 Task: Select the current location as Atlanta Botanical Garden, Georgia, United States . Now zoom + , and verify the location . Show zoom slider
Action: Mouse moved to (116, 60)
Screenshot: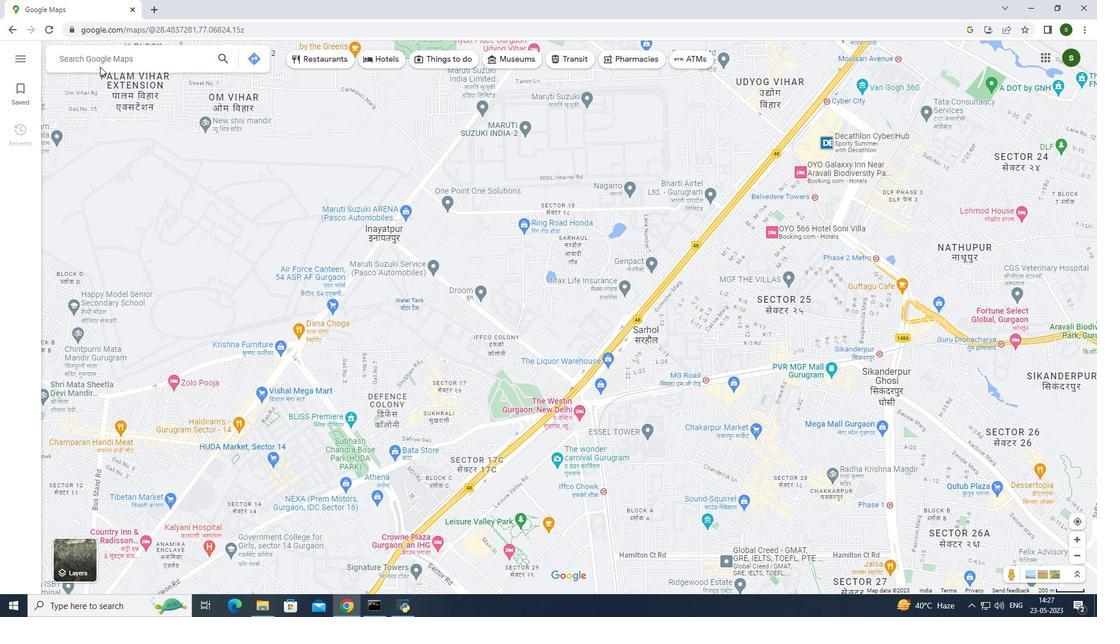 
Action: Mouse pressed left at (116, 60)
Screenshot: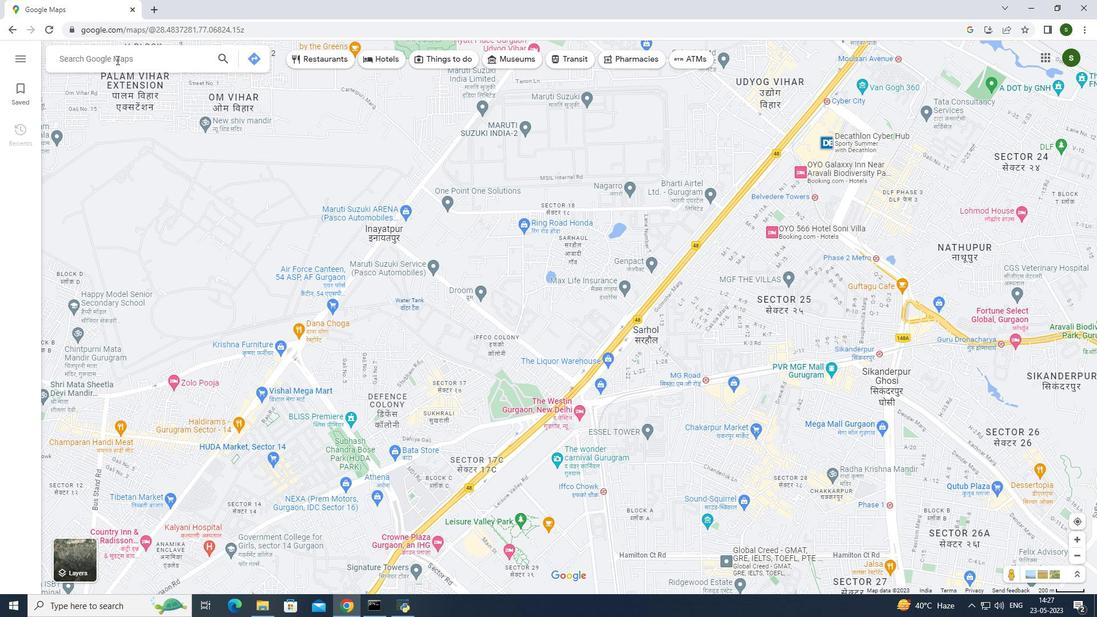 
Action: Key pressed <Key.caps_lock>A<Key.caps_lock>tlanta<Key.space><Key.caps_lock>B<Key.caps_lock>otanical<Key.space><Key.caps_lock>G<Key.caps_lock>arden<Key.space><Key.caps_lock><Key.backspace>,<Key.caps_lock>g<Key.caps_lock>EORGIA<Key.backspace><Key.backspace><Key.backspace><Key.backspace><Key.backspace><Key.backspace><Key.backspace>G<Key.caps_lock>er<Key.backspace>orgia,<Key.caps_lock>U<Key.caps_lock>nited<Key.space><Key.caps_lock>S<Key.caps_lock>tates<Key.enter>
Screenshot: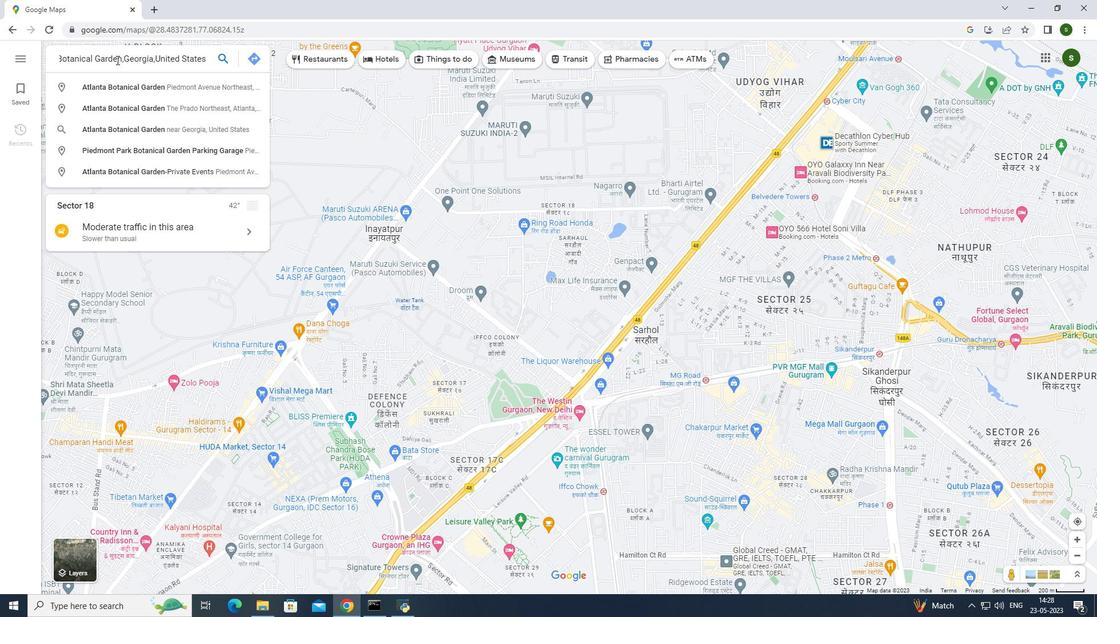 
Action: Mouse moved to (624, 401)
Screenshot: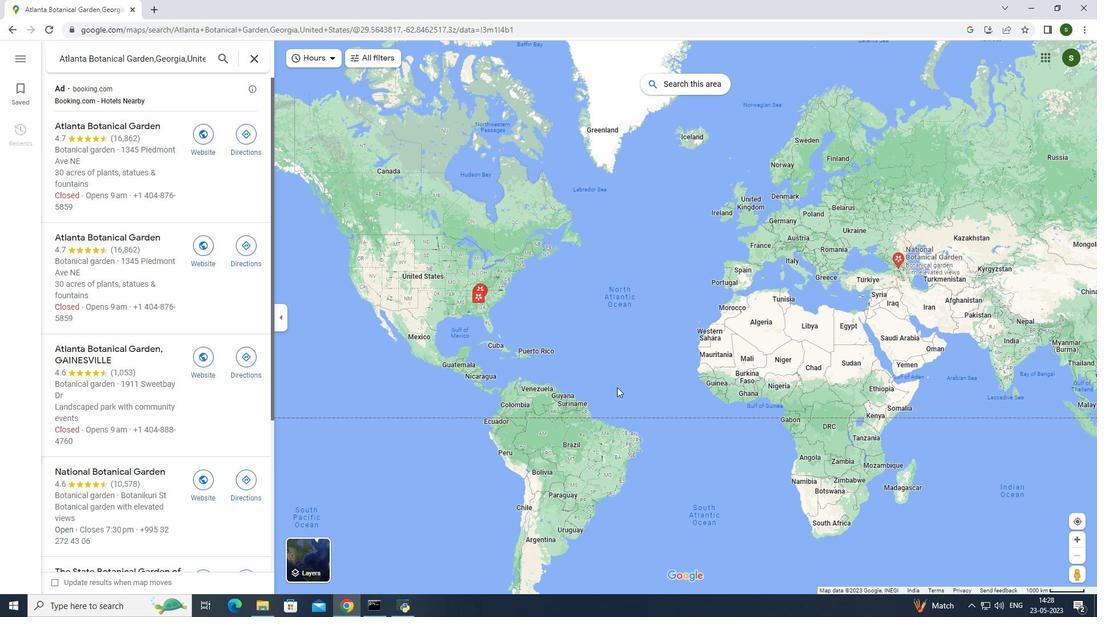 
Action: Mouse pressed left at (624, 401)
Screenshot: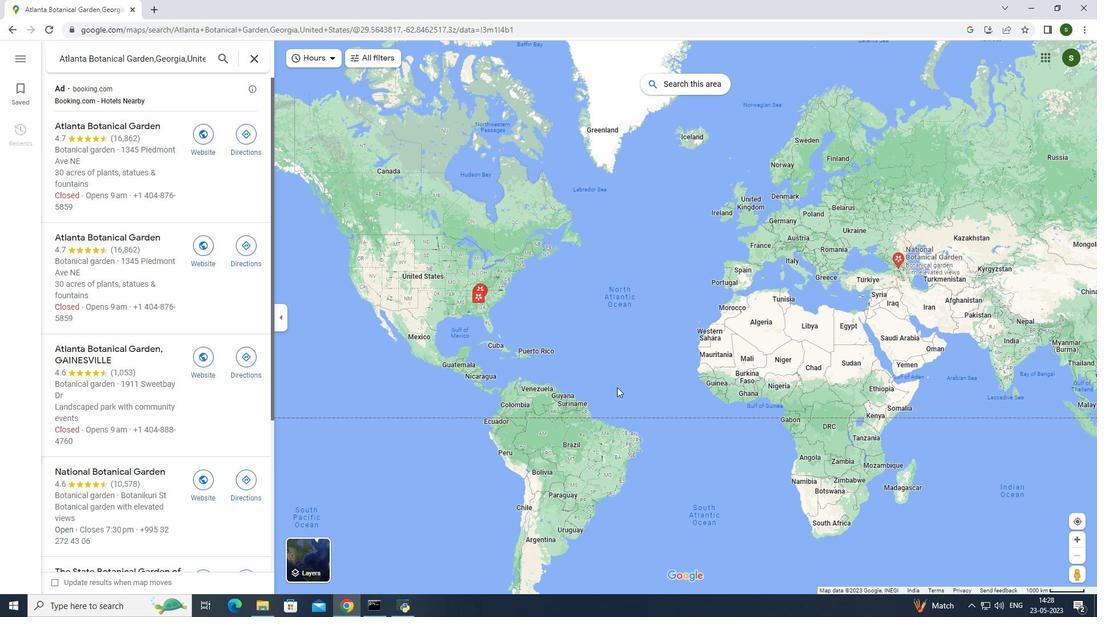 
Action: Mouse moved to (603, 297)
Screenshot: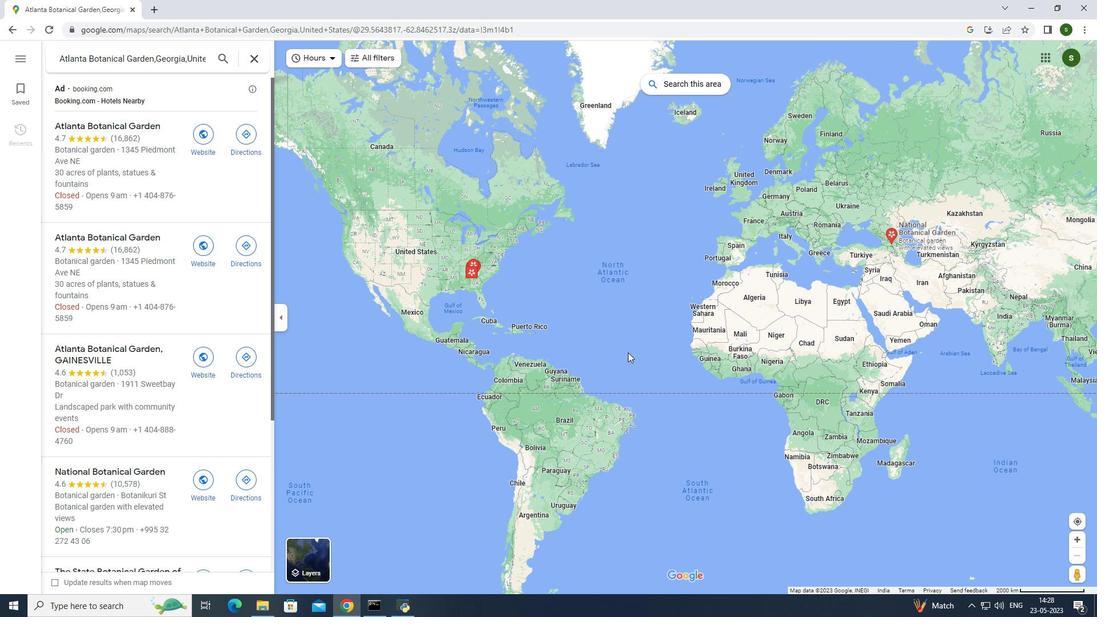
Action: Mouse scrolled (603, 298) with delta (0, 0)
Screenshot: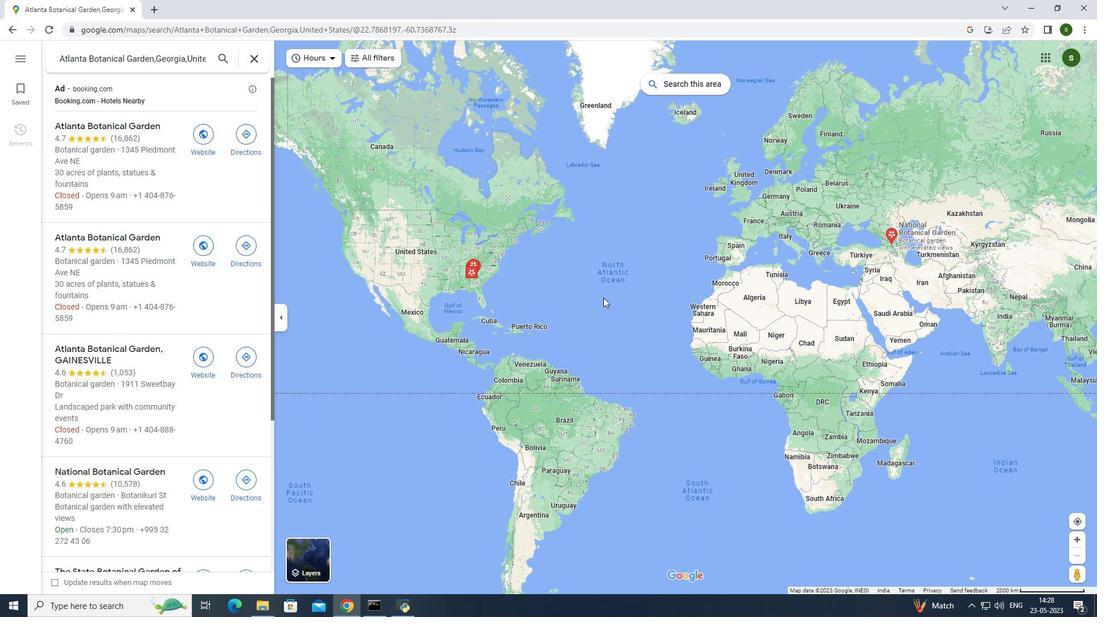 
Action: Mouse scrolled (603, 298) with delta (0, 0)
Screenshot: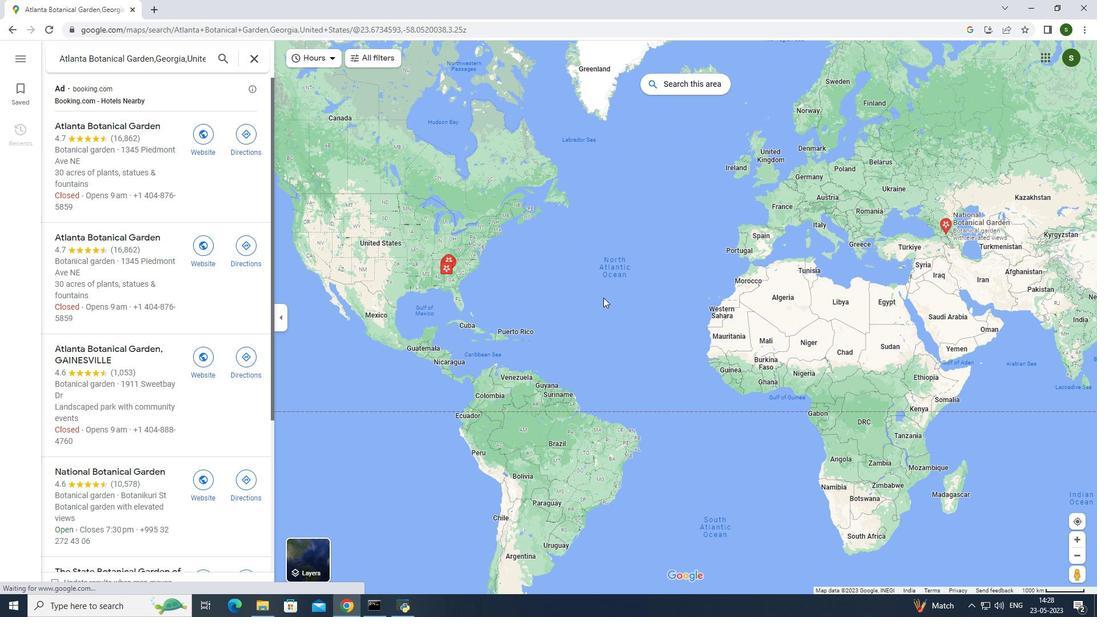 
Action: Mouse scrolled (603, 298) with delta (0, 0)
Screenshot: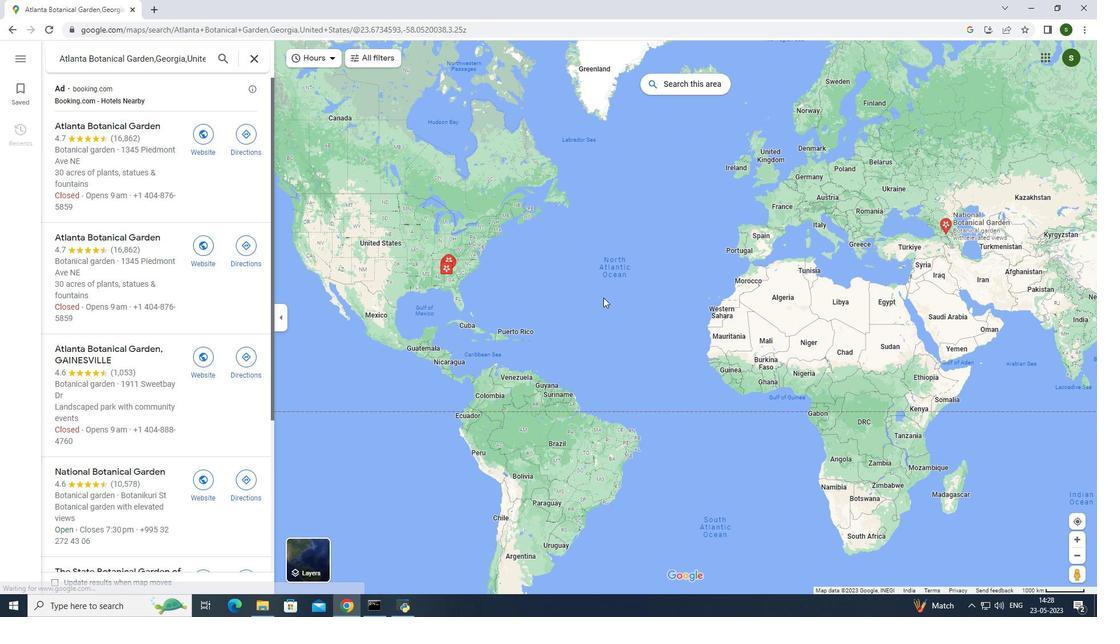 
Action: Mouse moved to (858, 287)
Screenshot: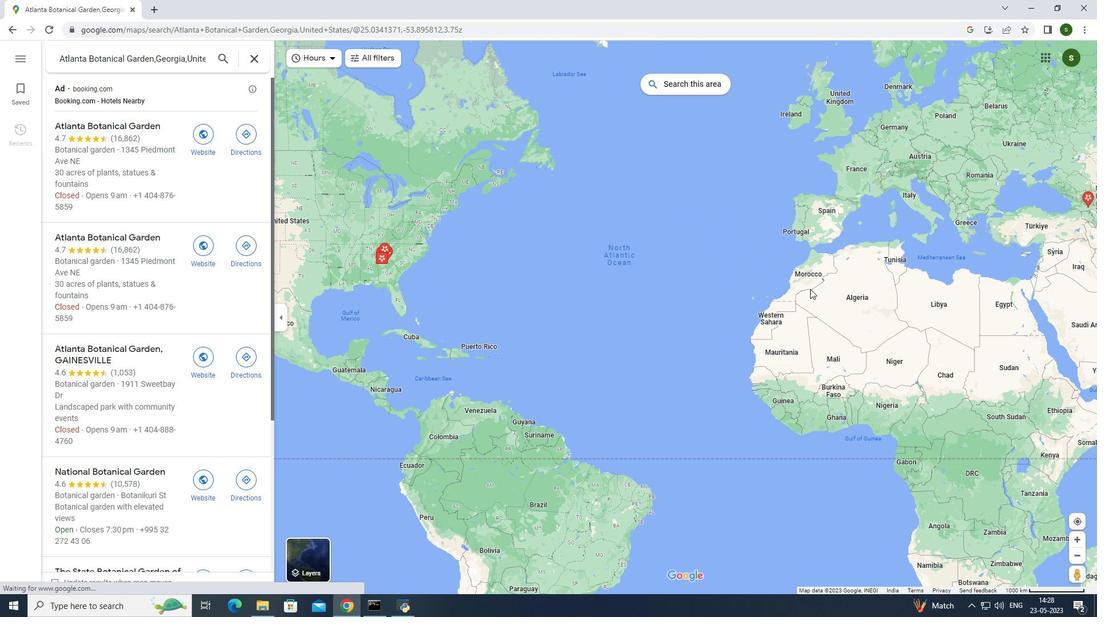 
Action: Mouse pressed left at (858, 287)
Screenshot: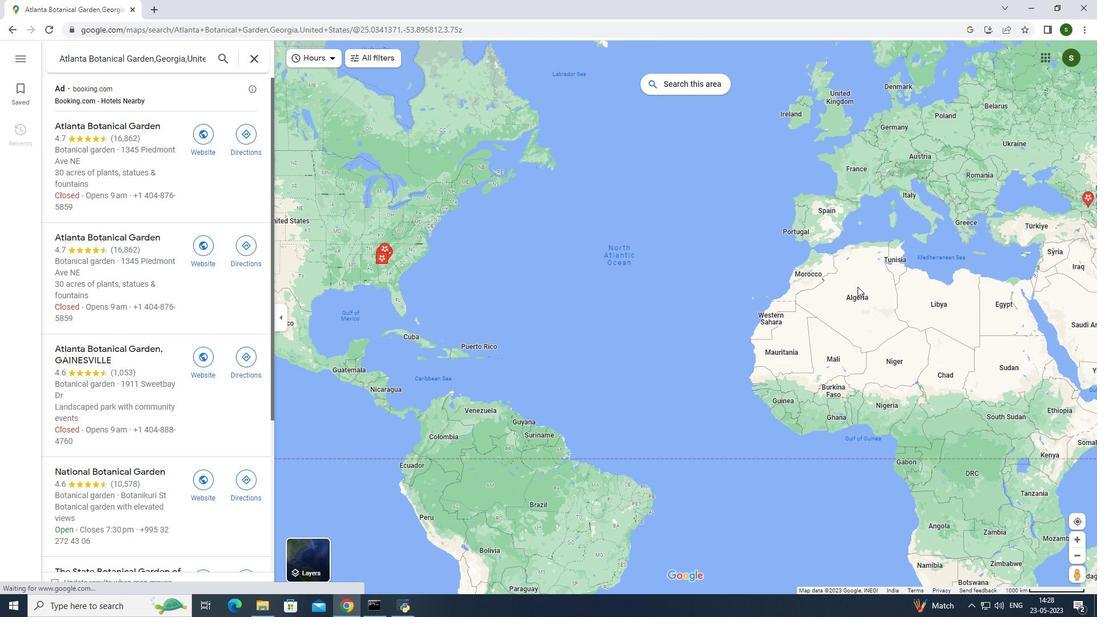 
Action: Mouse moved to (444, 302)
Screenshot: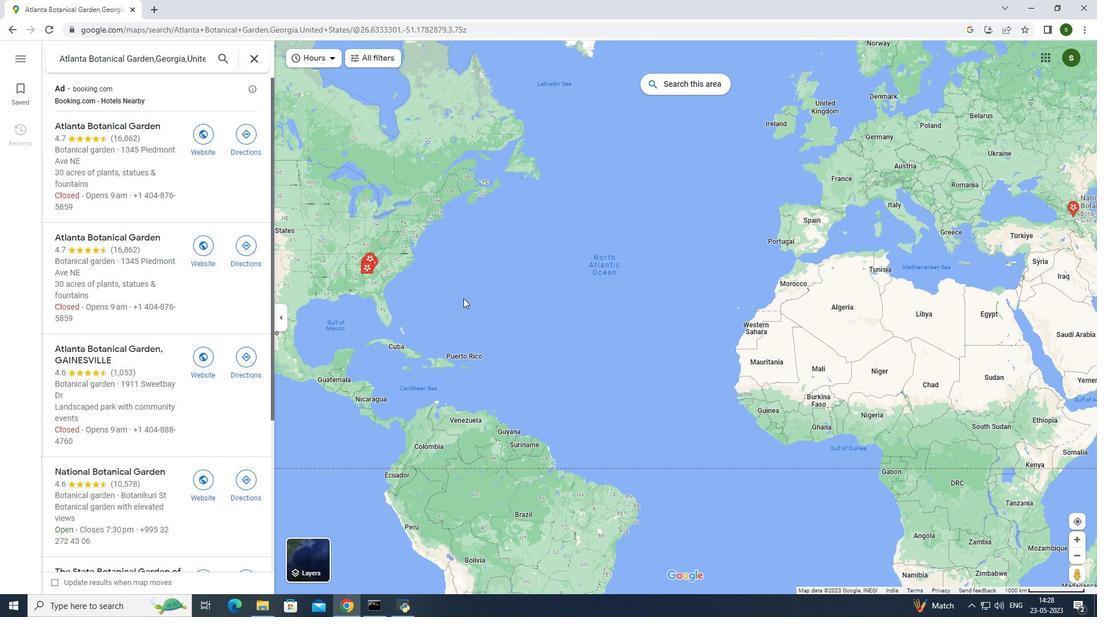
Action: Mouse pressed left at (444, 302)
Screenshot: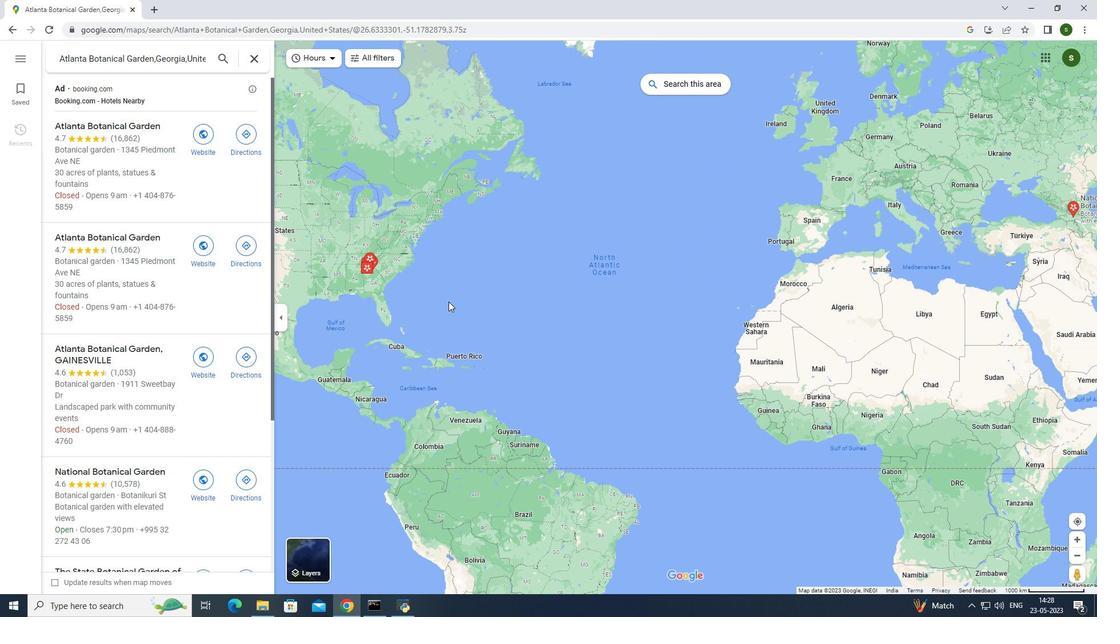 
Action: Mouse moved to (444, 303)
Screenshot: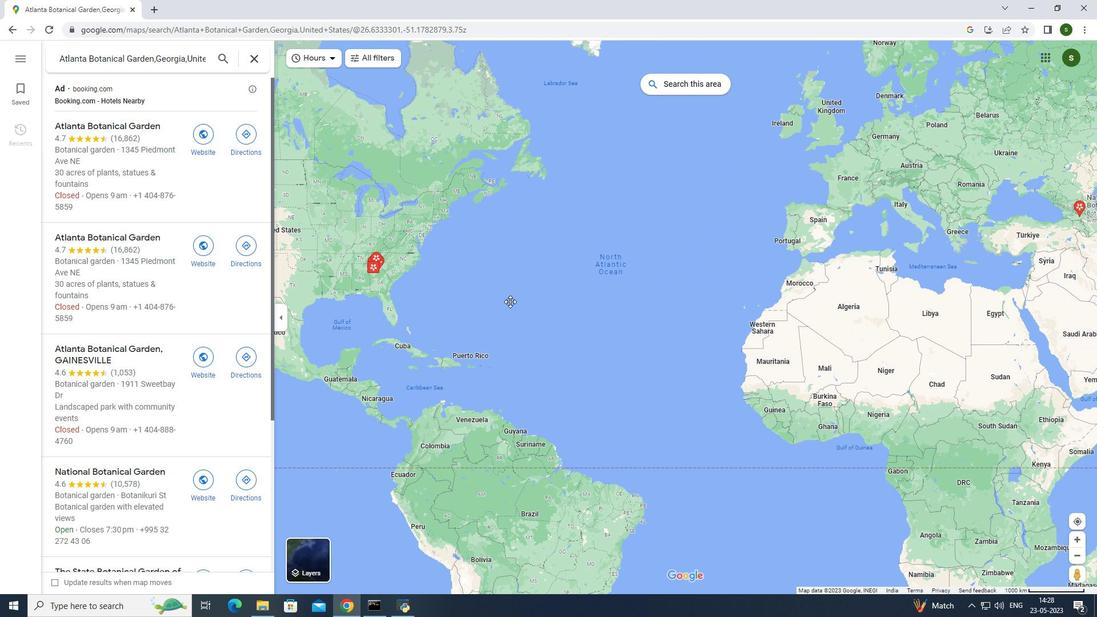 
Action: Mouse scrolled (444, 304) with delta (0, 0)
Screenshot: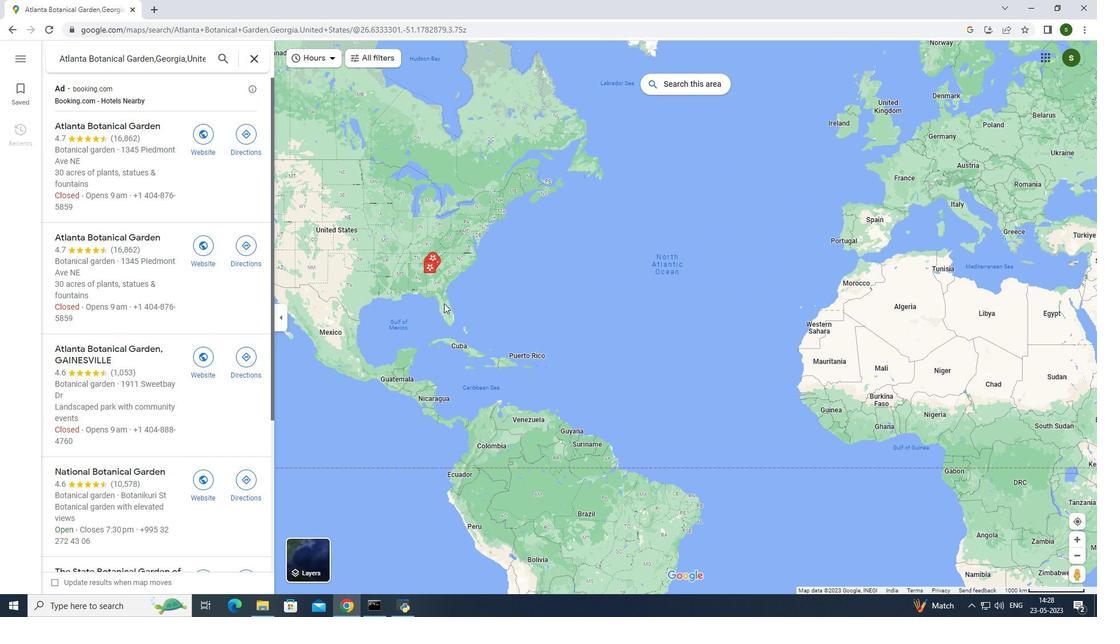 
Action: Mouse scrolled (444, 304) with delta (0, 0)
Screenshot: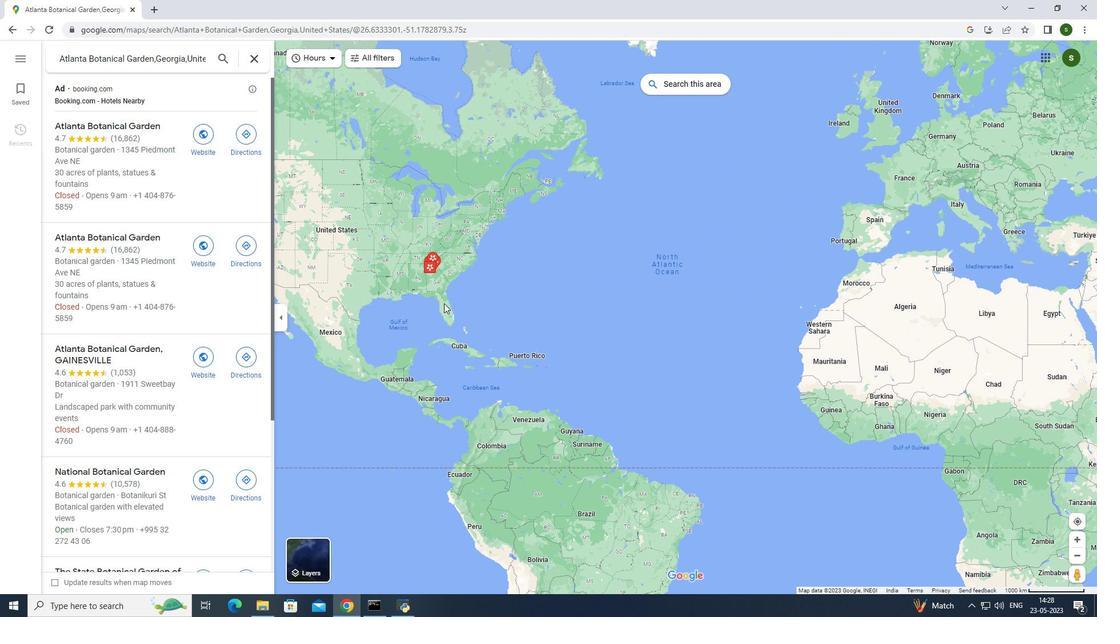 
Action: Mouse scrolled (444, 304) with delta (0, 0)
Screenshot: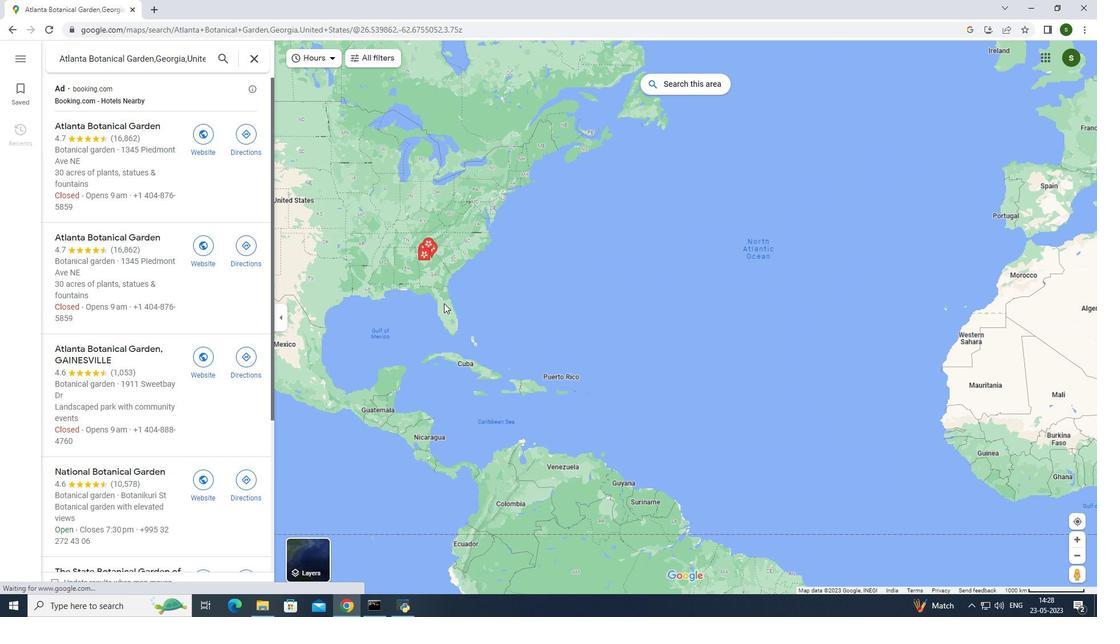 
Action: Mouse scrolled (444, 304) with delta (0, 0)
Screenshot: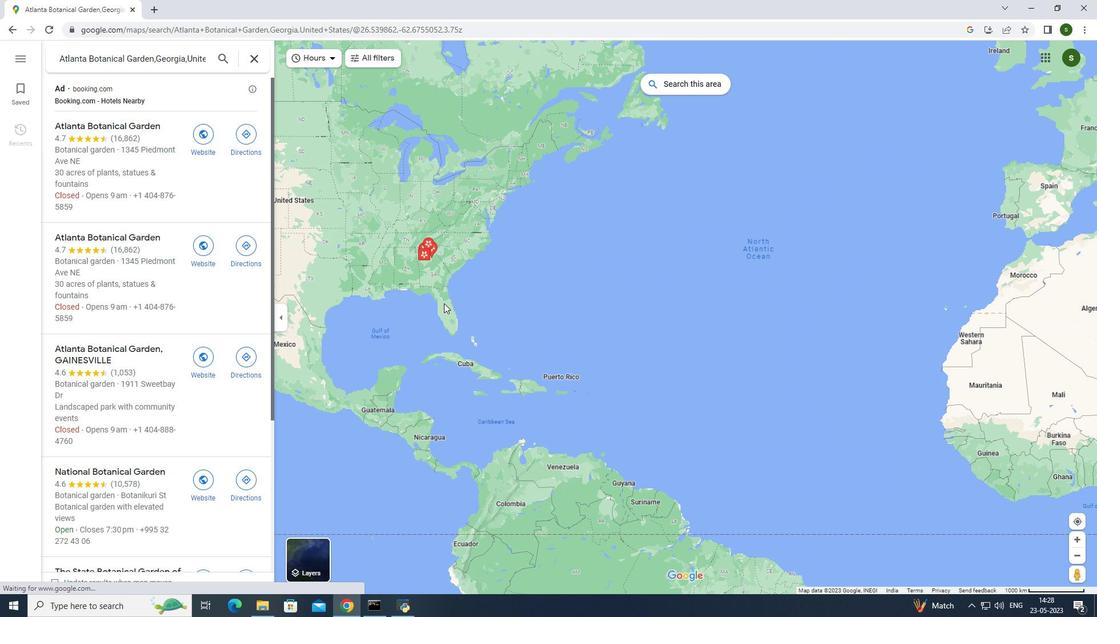 
Action: Mouse scrolled (444, 304) with delta (0, 0)
Screenshot: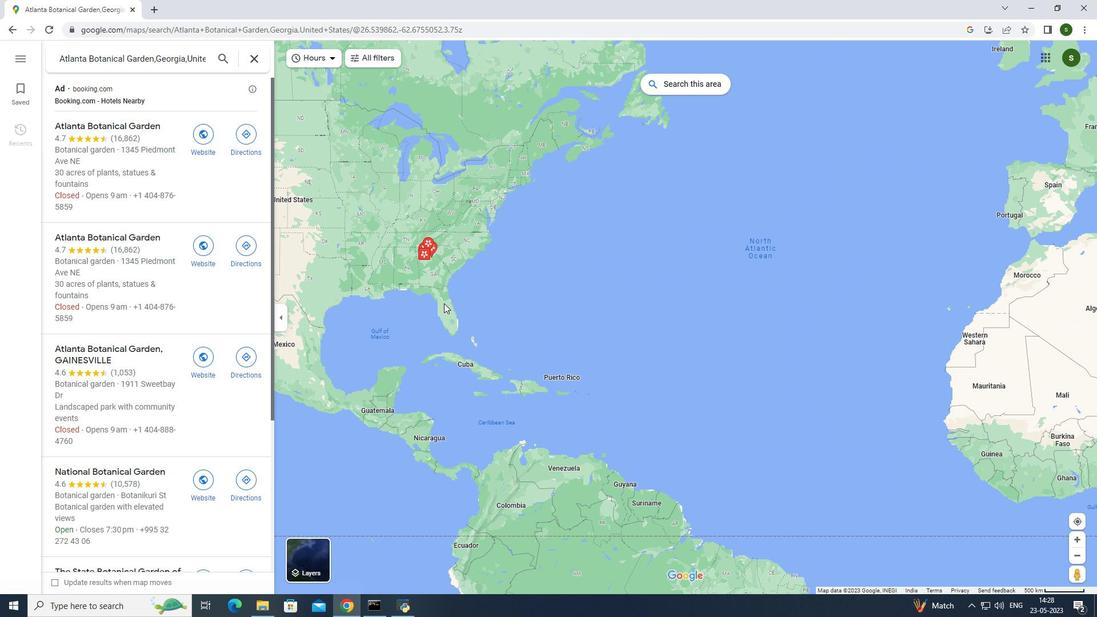 
Action: Mouse scrolled (444, 304) with delta (0, 0)
Screenshot: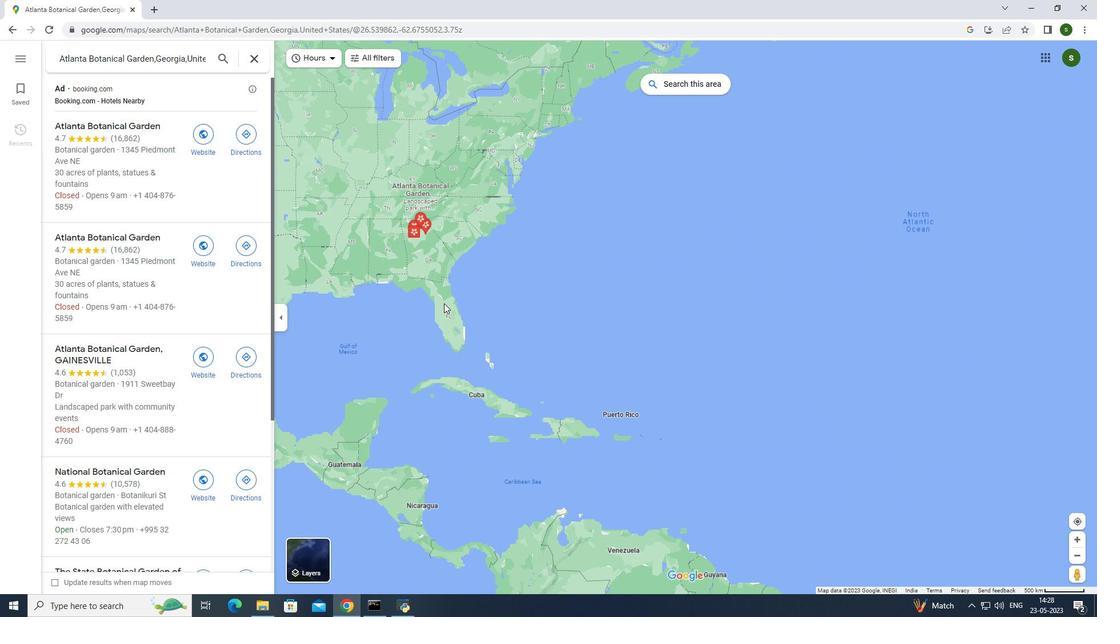 
Action: Mouse scrolled (444, 304) with delta (0, 0)
Screenshot: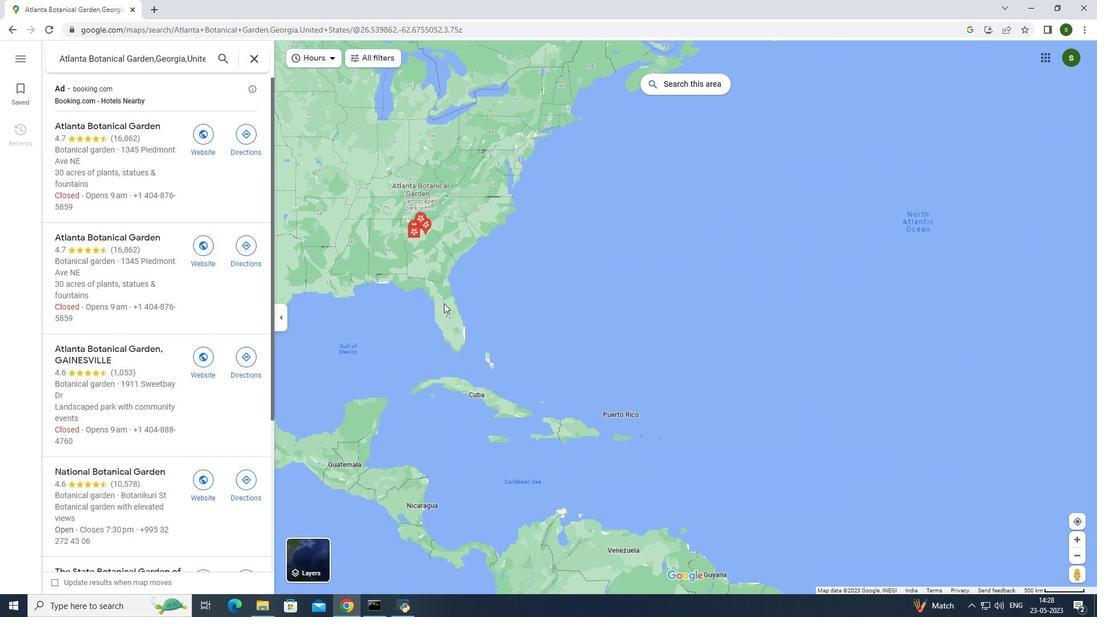
Action: Mouse scrolled (444, 304) with delta (0, 0)
Screenshot: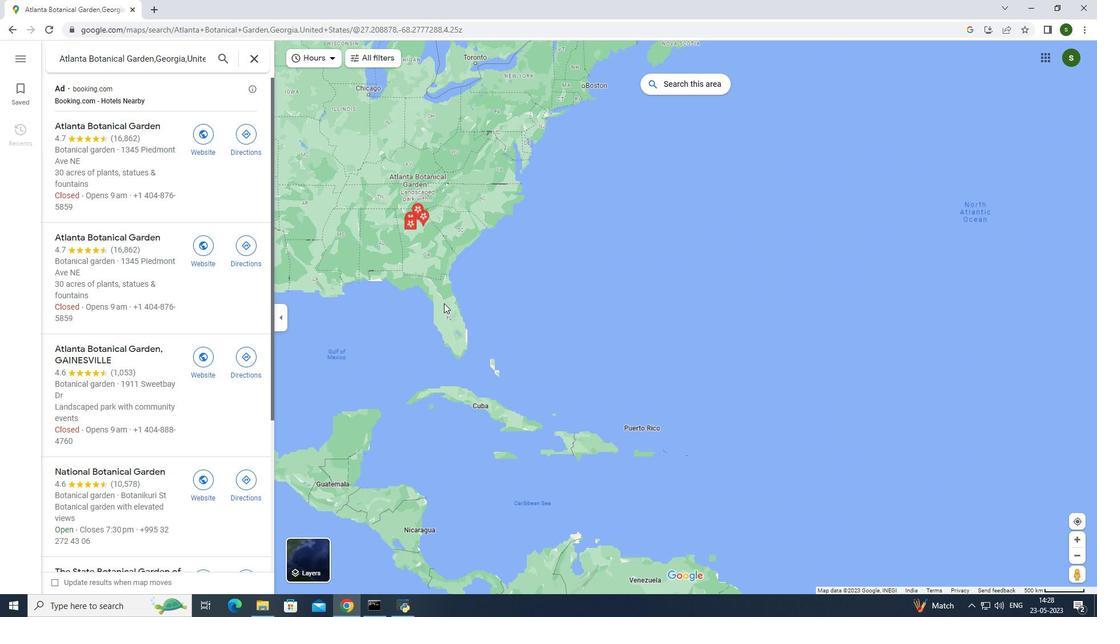 
Action: Mouse moved to (367, 198)
Screenshot: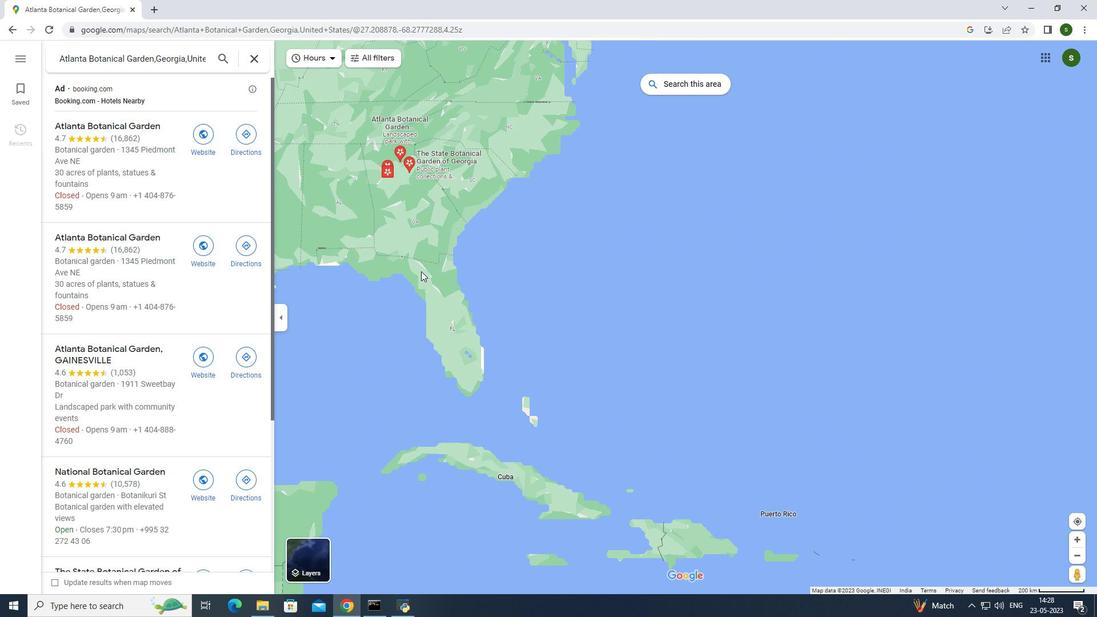
Action: Mouse pressed left at (367, 198)
Screenshot: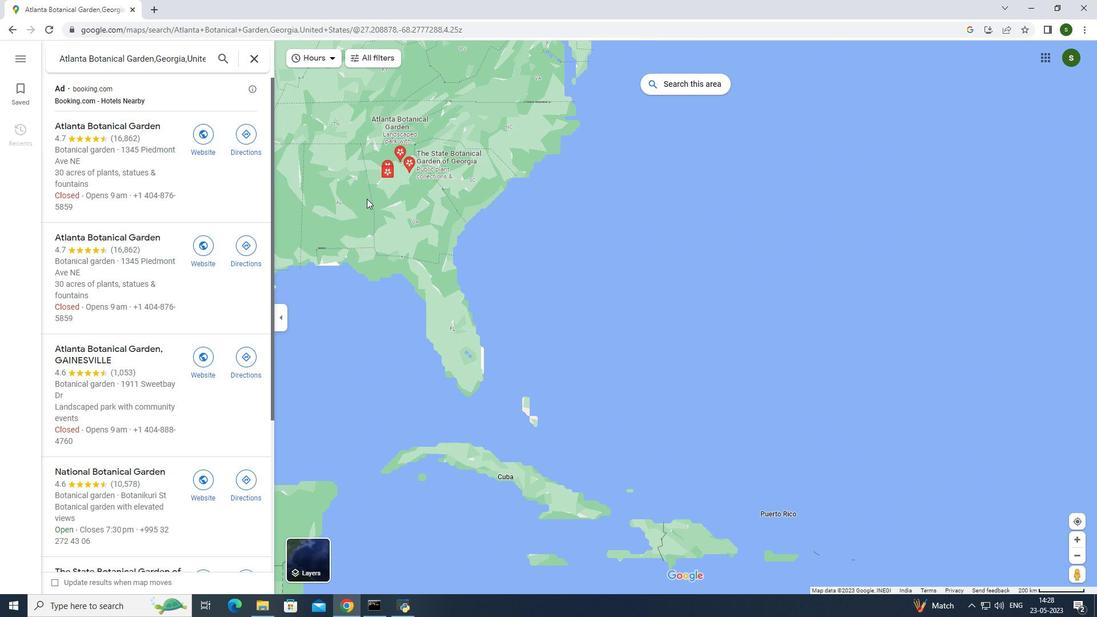 
Action: Mouse moved to (480, 282)
Screenshot: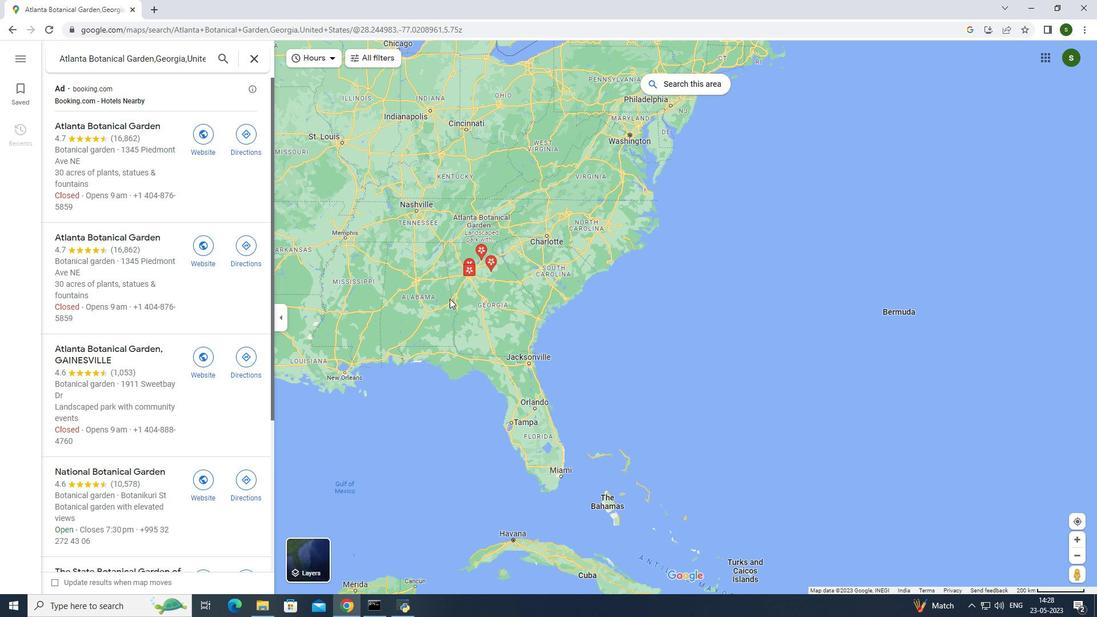 
Action: Mouse scrolled (480, 283) with delta (0, 0)
Screenshot: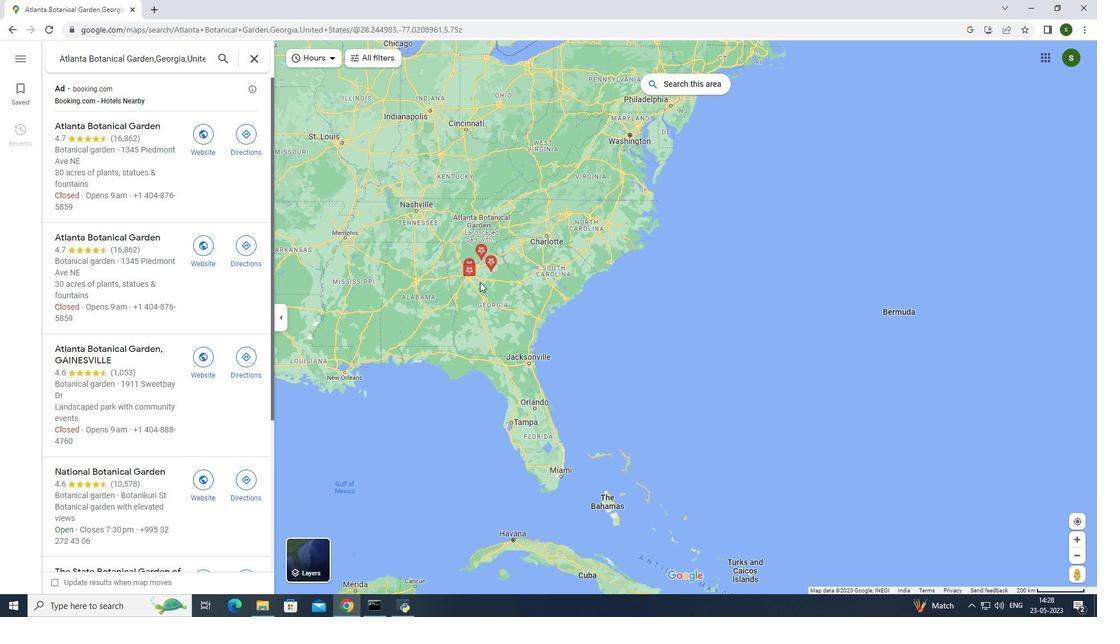 
Action: Mouse scrolled (480, 283) with delta (0, 0)
Screenshot: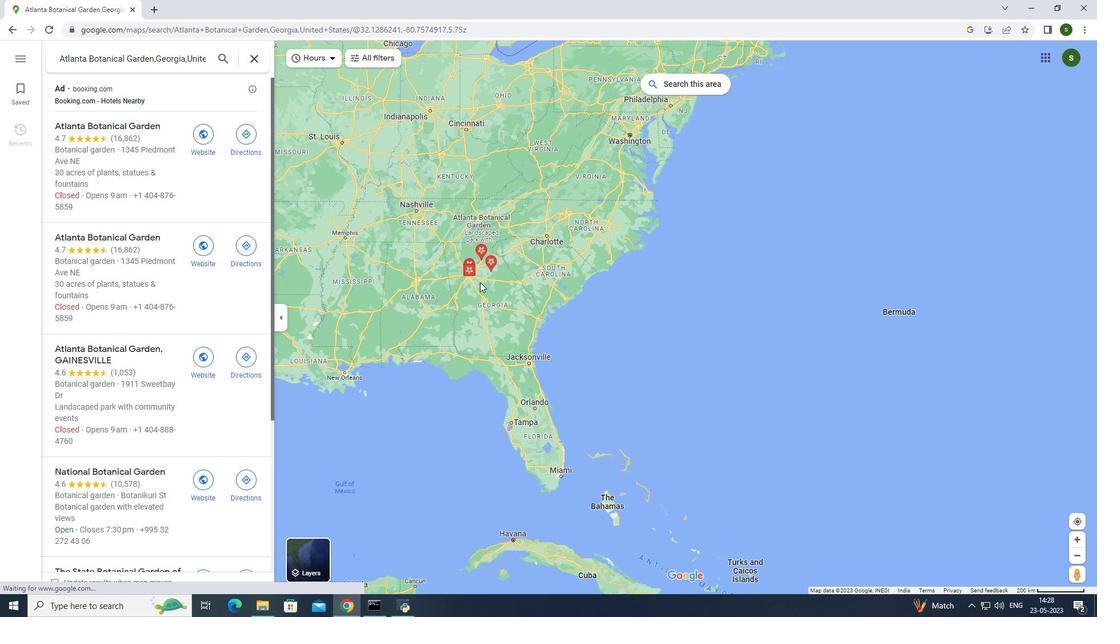 
Action: Mouse scrolled (480, 283) with delta (0, 0)
Screenshot: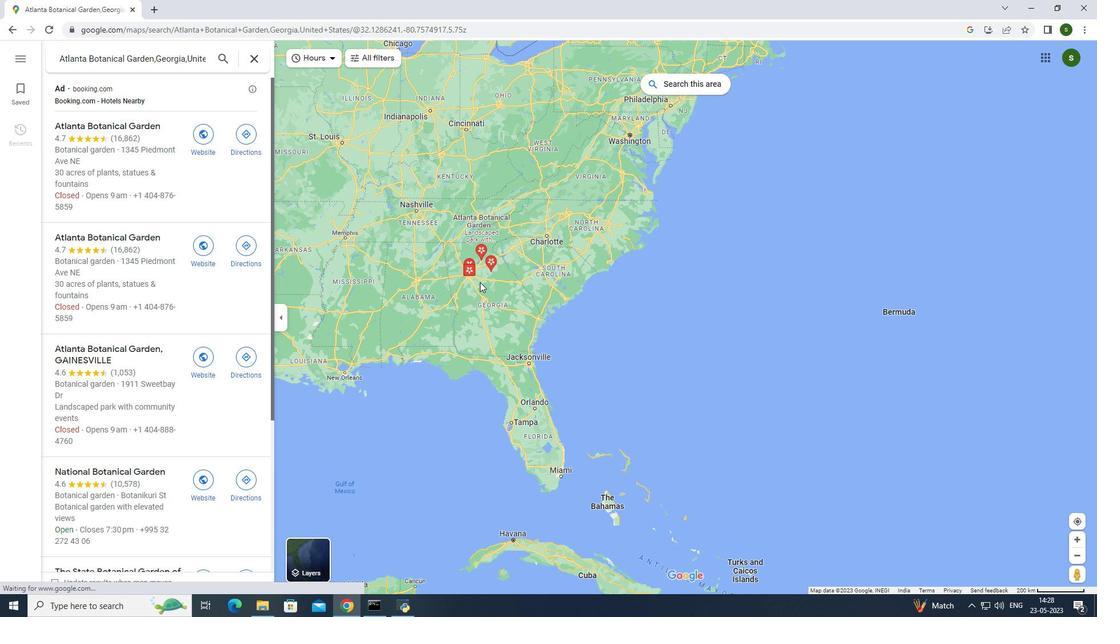 
Action: Mouse scrolled (480, 283) with delta (0, 0)
Screenshot: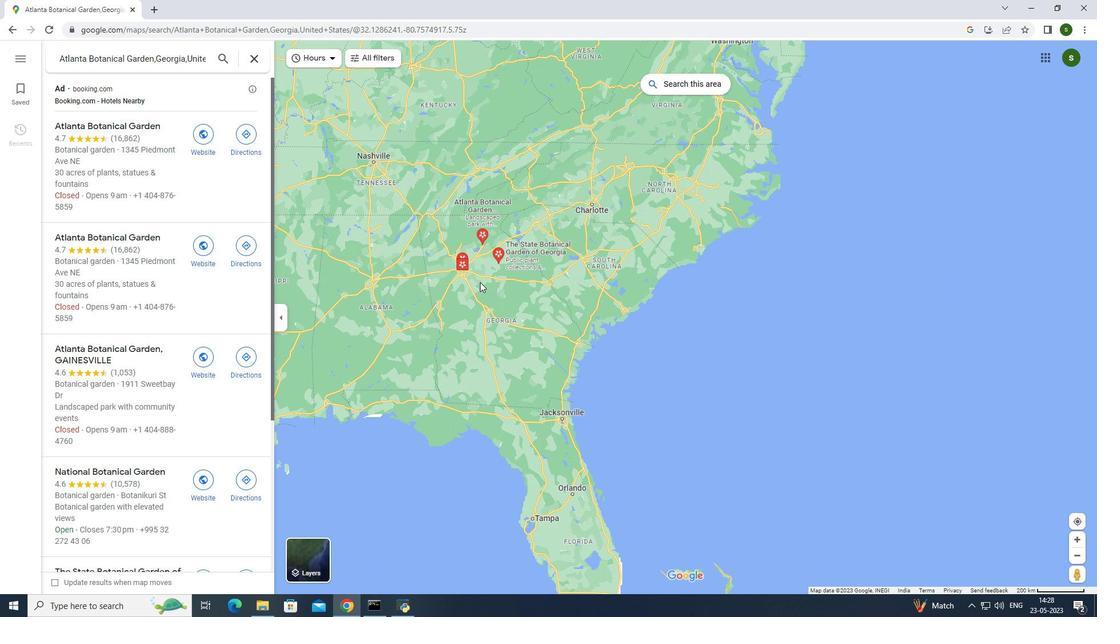 
Action: Mouse scrolled (480, 283) with delta (0, 0)
Screenshot: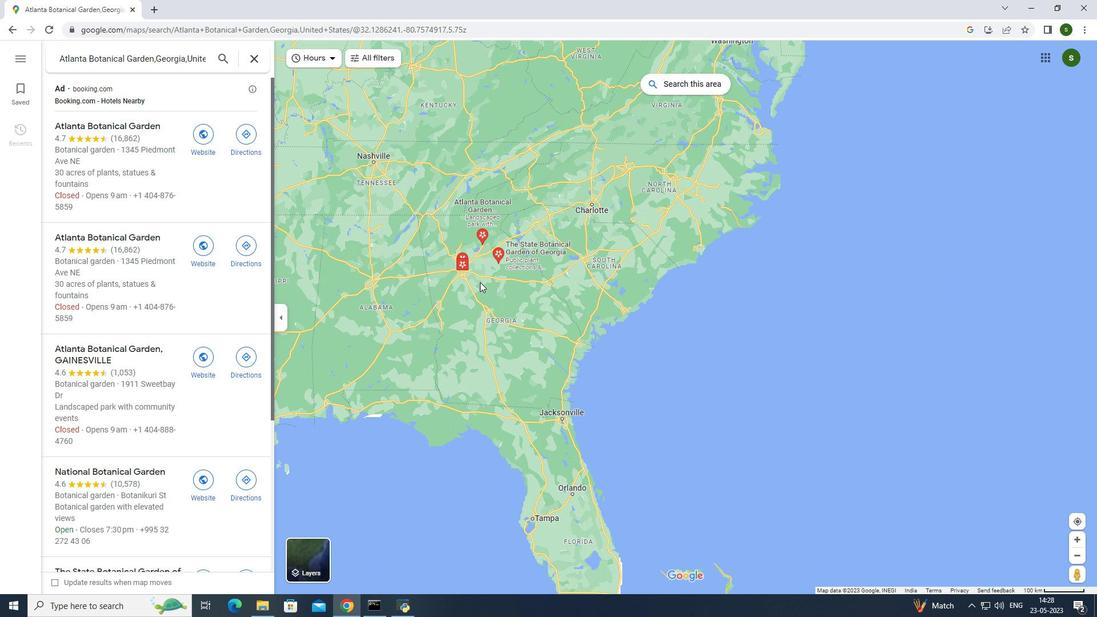 
Action: Mouse moved to (448, 235)
Screenshot: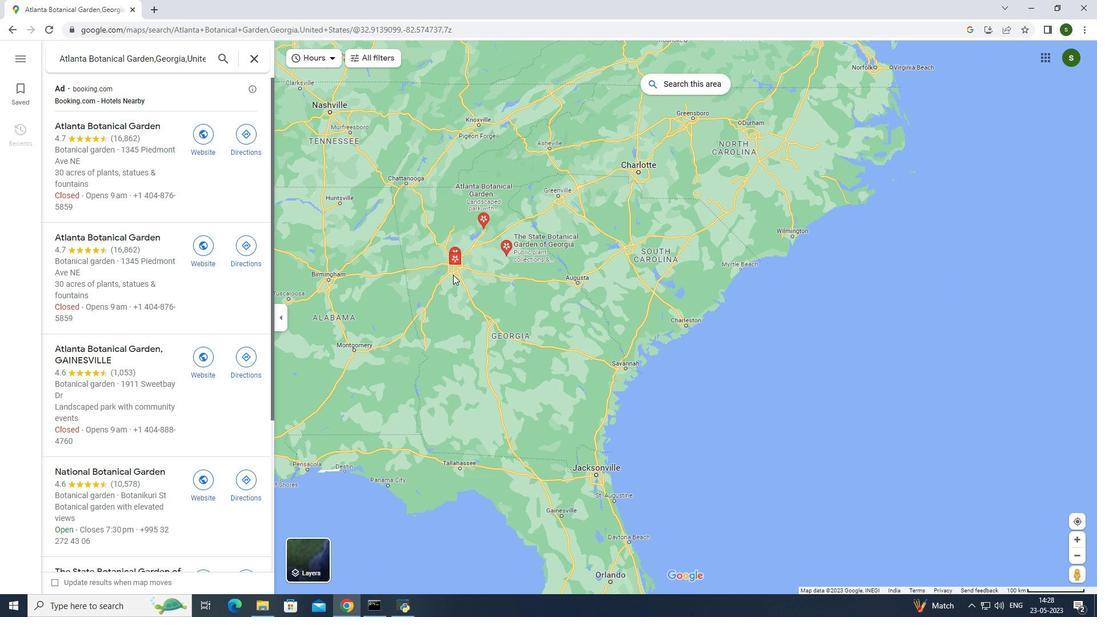 
Action: Mouse scrolled (448, 235) with delta (0, 0)
Screenshot: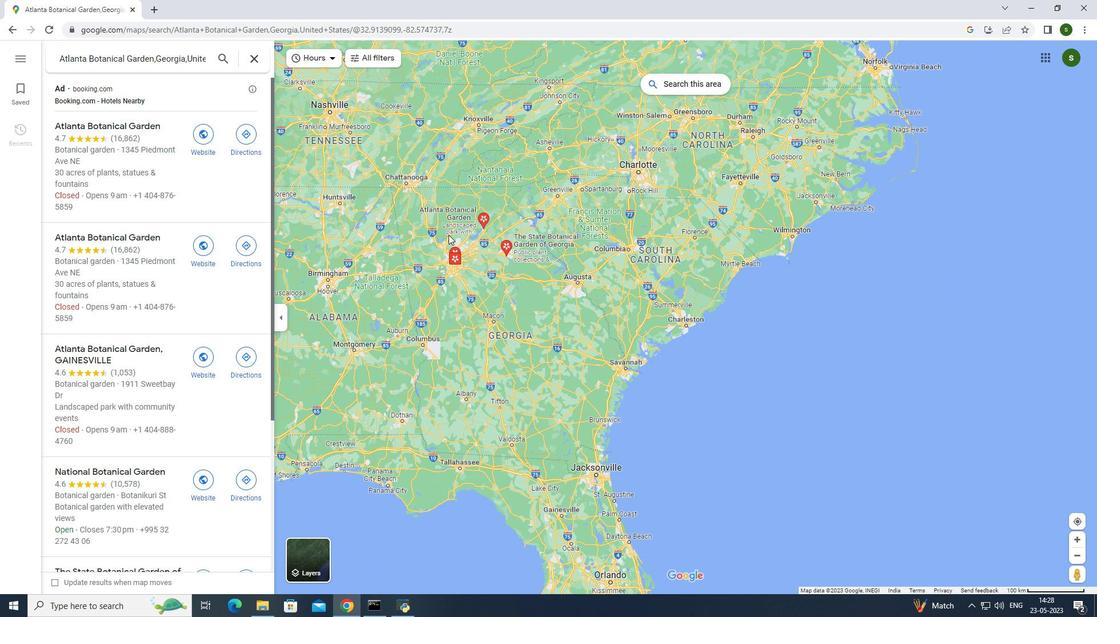 
Action: Mouse scrolled (448, 235) with delta (0, 0)
Screenshot: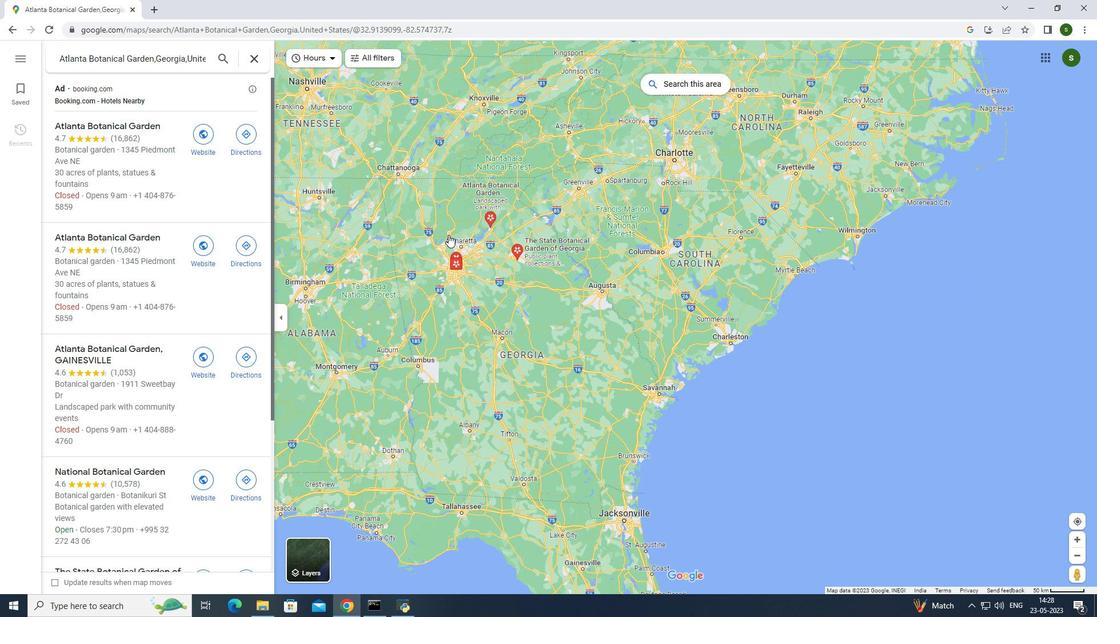 
Action: Mouse scrolled (448, 235) with delta (0, 0)
Screenshot: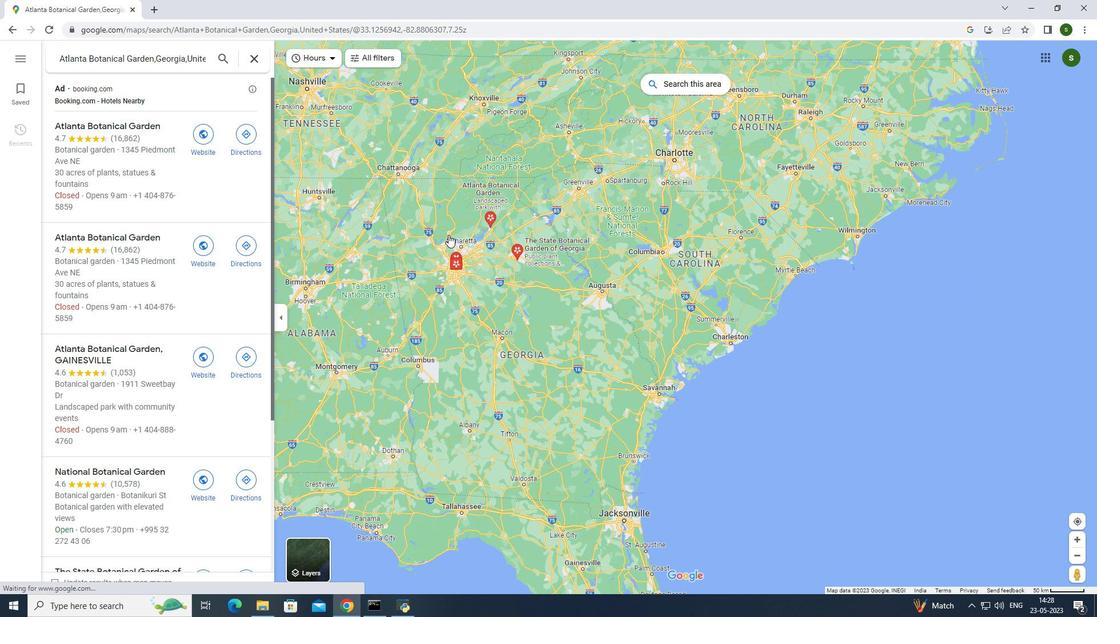 
Action: Mouse moved to (559, 281)
Screenshot: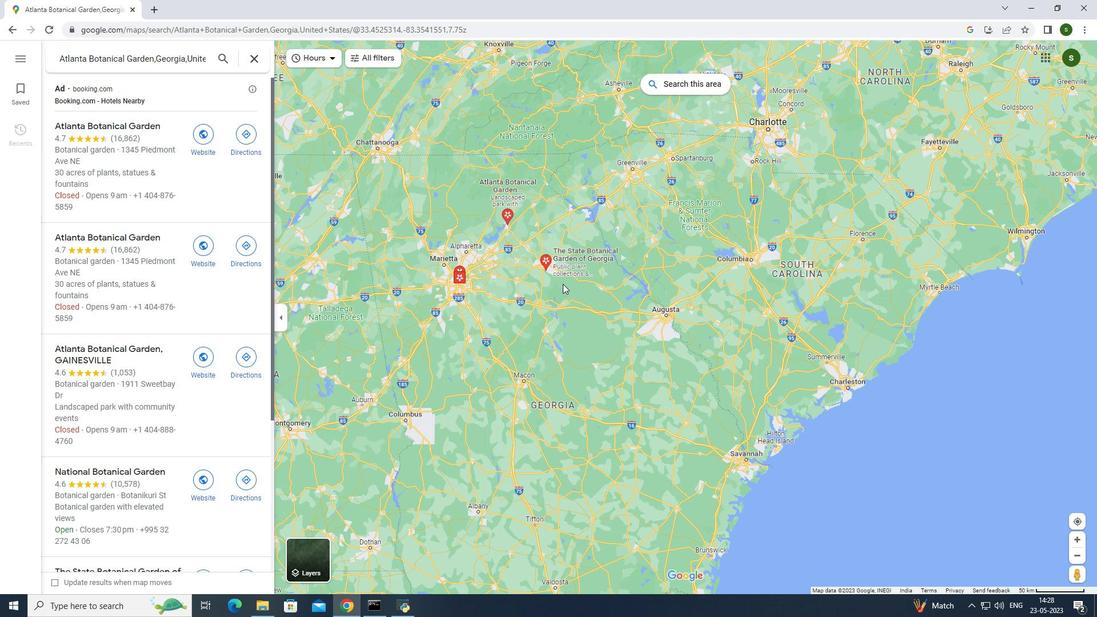 
Action: Mouse scrolled (559, 282) with delta (0, 0)
Screenshot: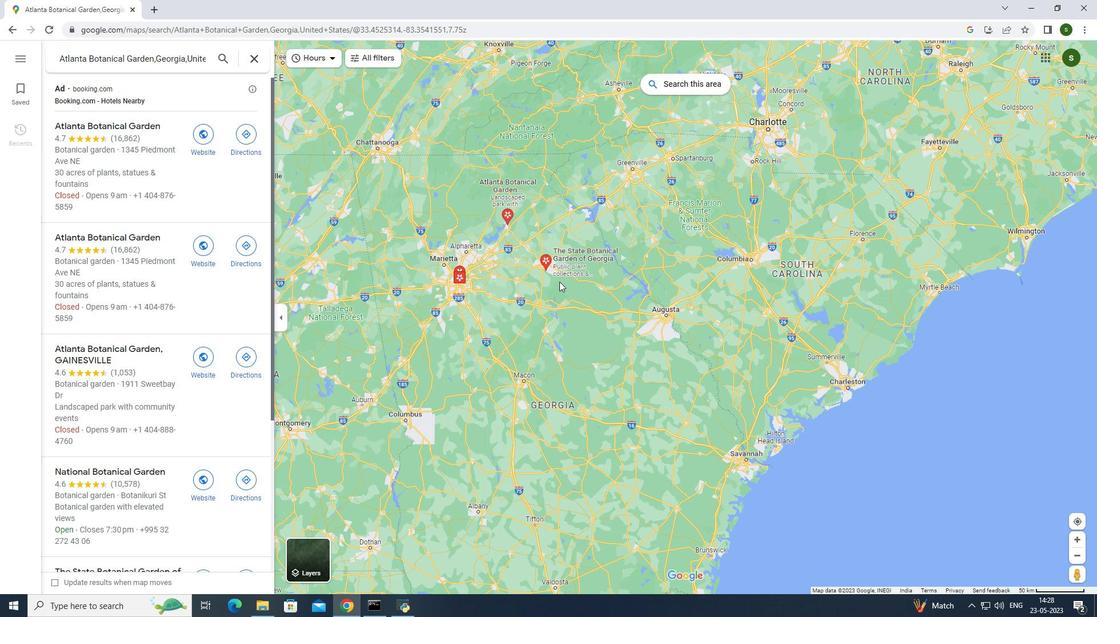 
Action: Mouse moved to (547, 283)
Screenshot: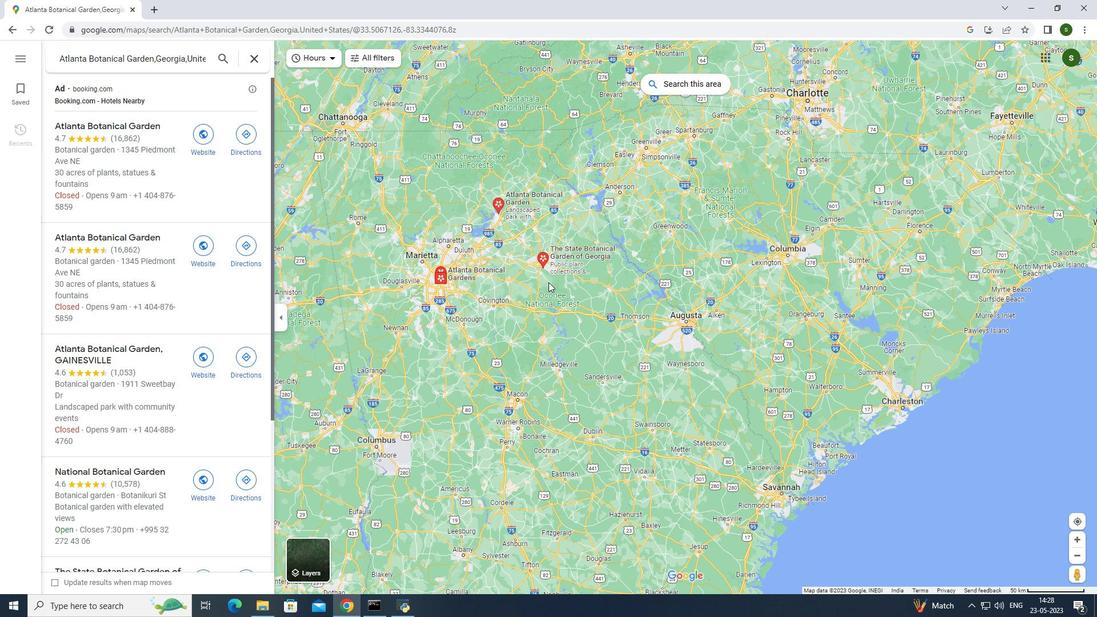 
Action: Mouse scrolled (547, 283) with delta (0, 0)
Screenshot: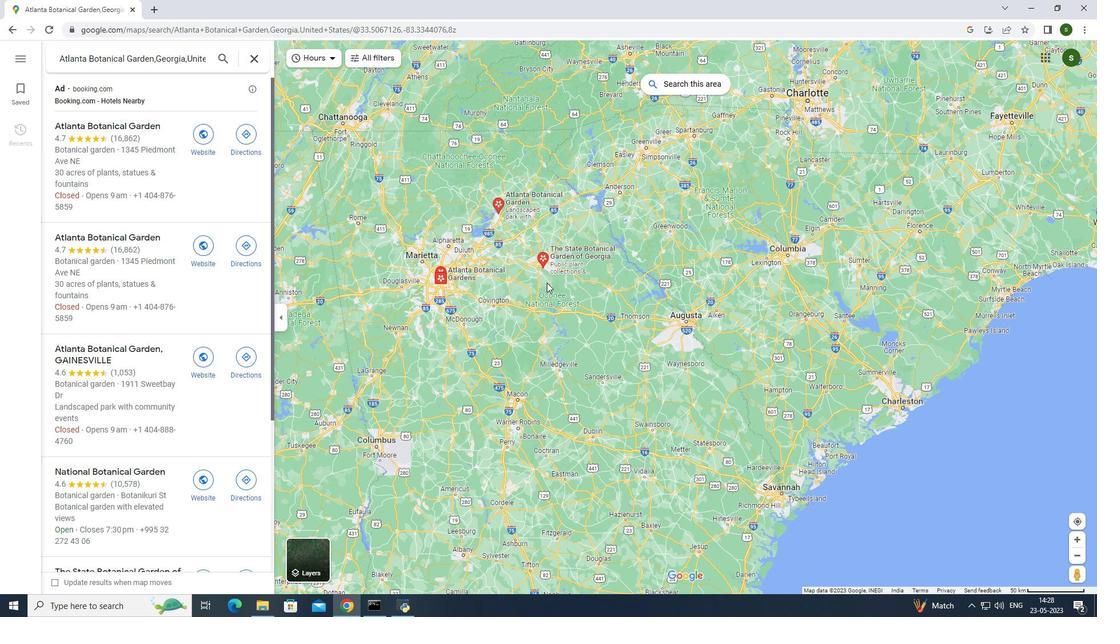 
Action: Mouse moved to (561, 288)
Screenshot: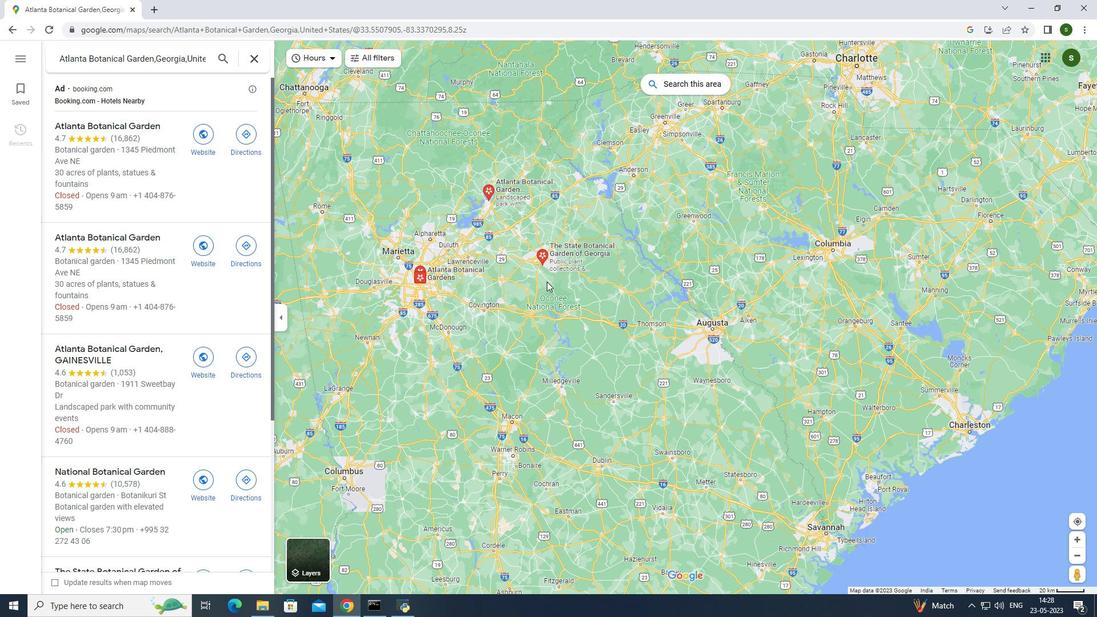 
Action: Mouse scrolled (561, 288) with delta (0, 0)
Screenshot: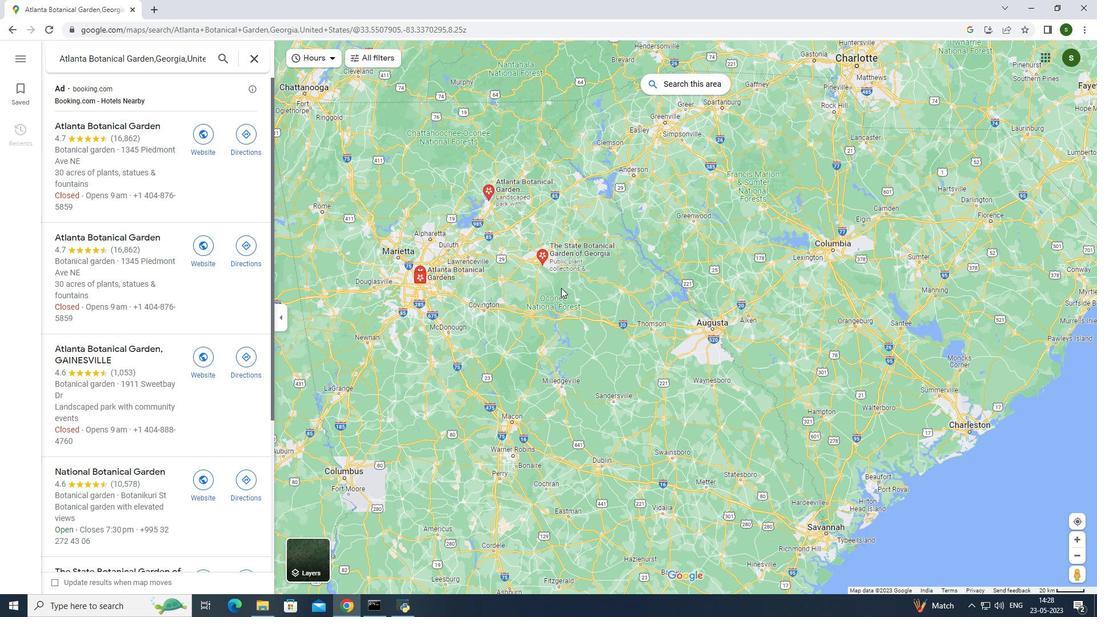 
Action: Mouse scrolled (561, 288) with delta (0, 0)
Screenshot: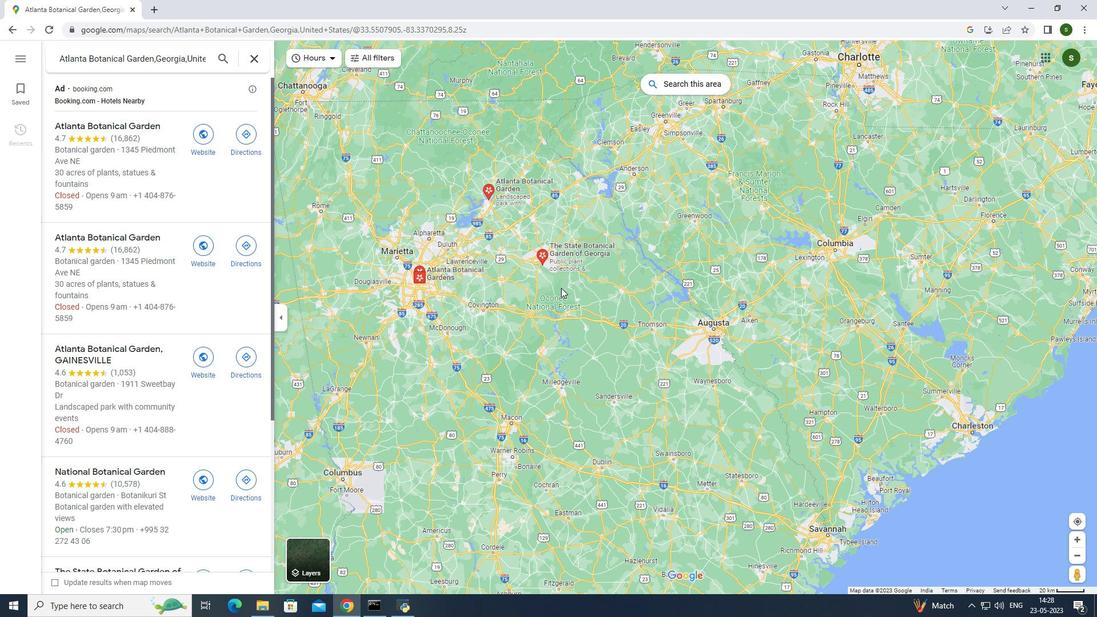 
Action: Mouse scrolled (561, 288) with delta (0, 0)
Screenshot: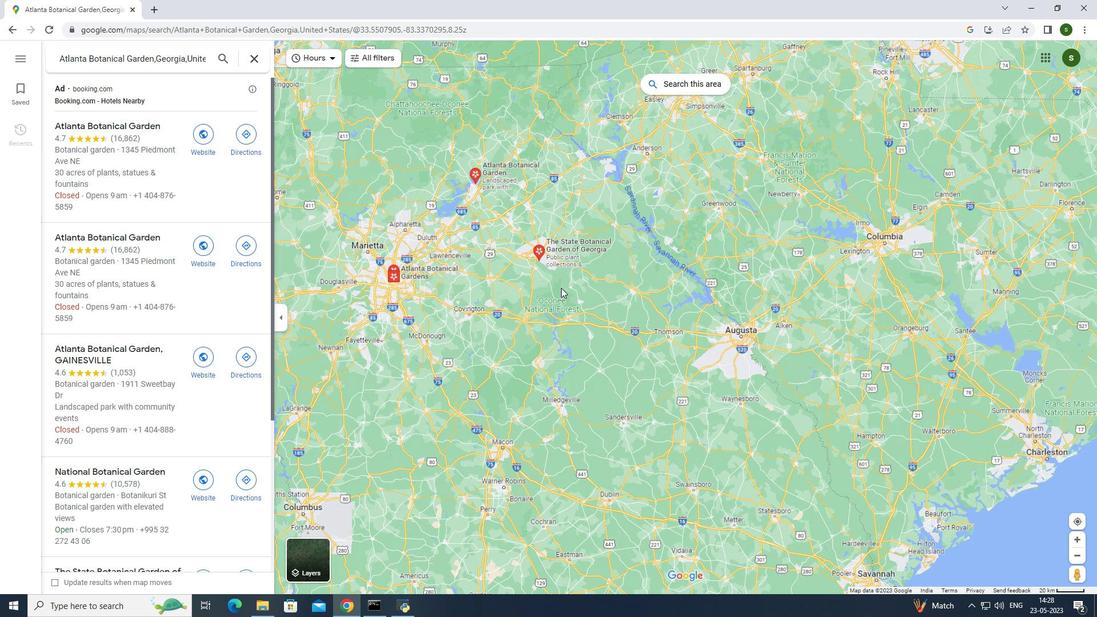 
Action: Mouse moved to (1074, 536)
Screenshot: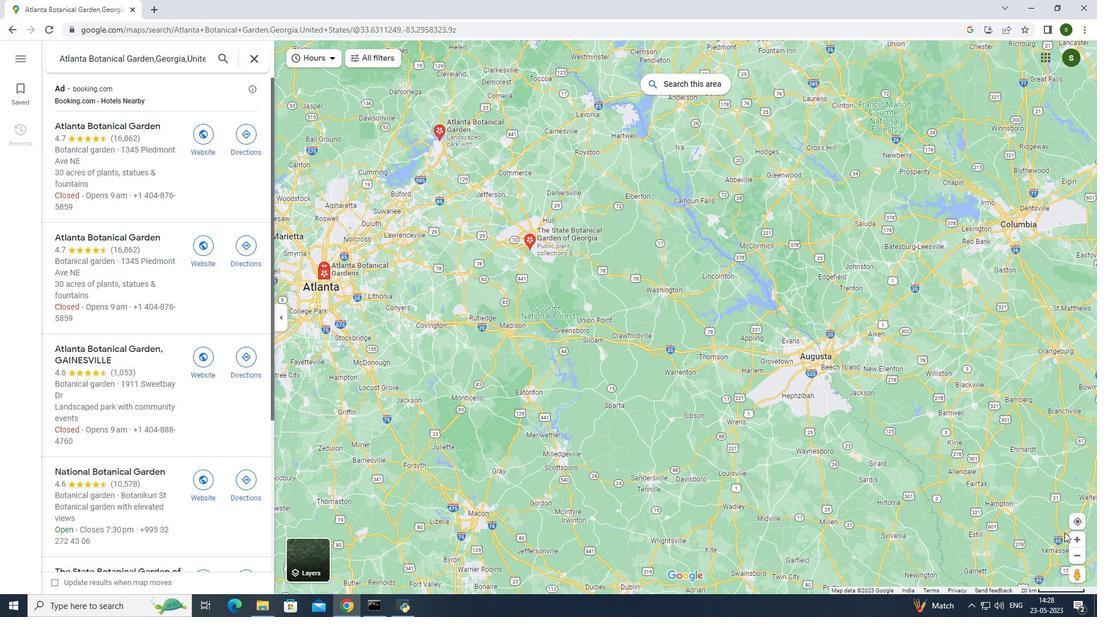 
Action: Mouse pressed left at (1074, 536)
Screenshot: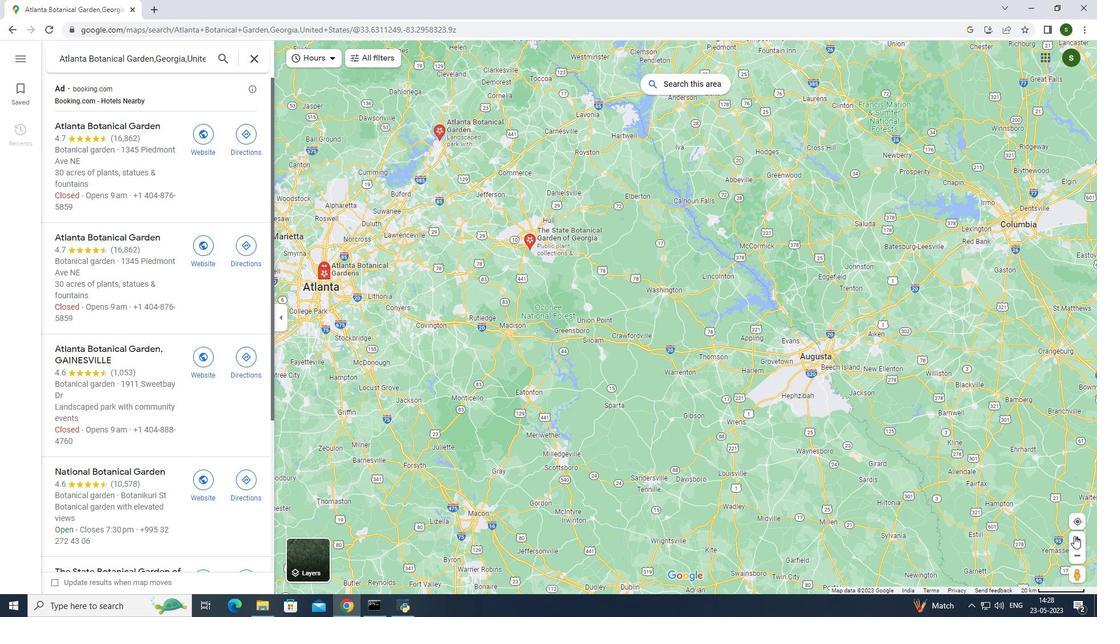 
Action: Mouse moved to (380, 193)
Screenshot: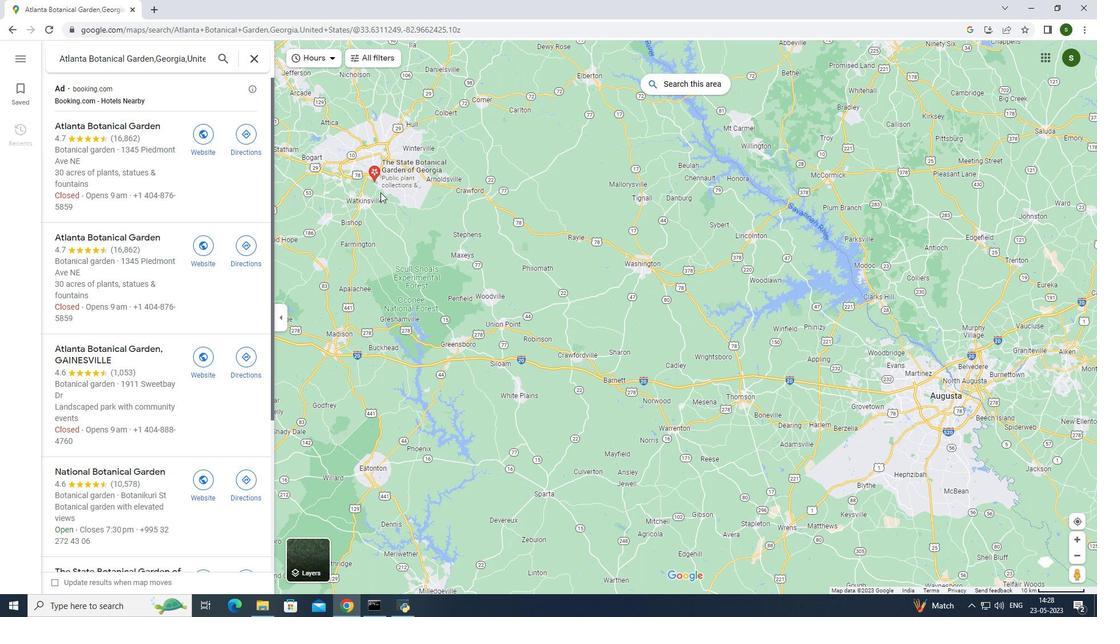 
Action: Mouse pressed left at (380, 193)
Screenshot: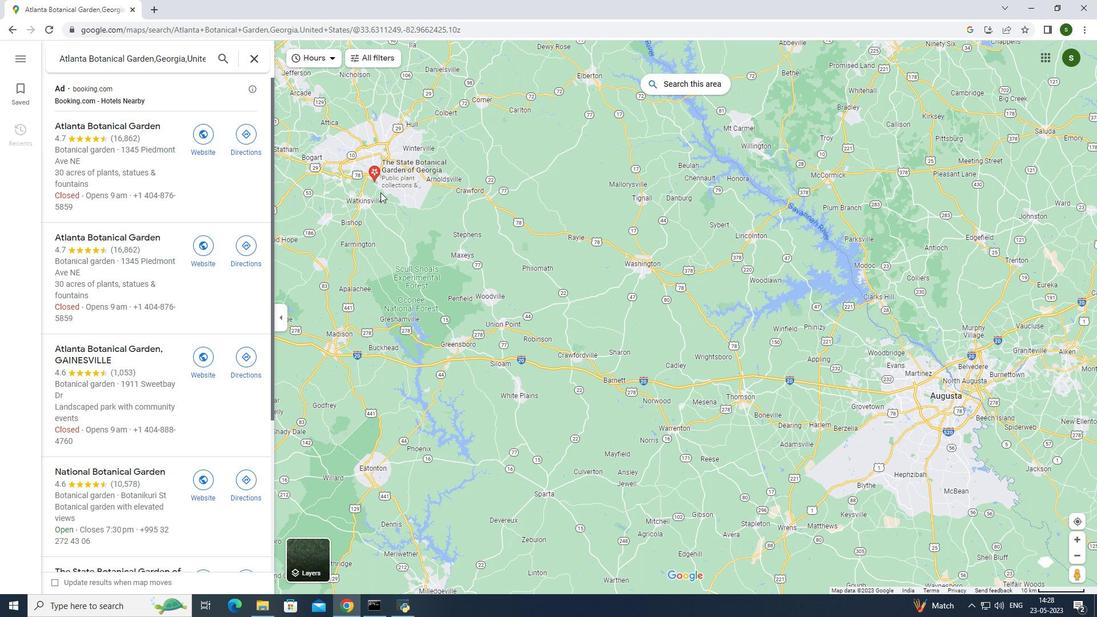 
Action: Mouse moved to (1078, 542)
Screenshot: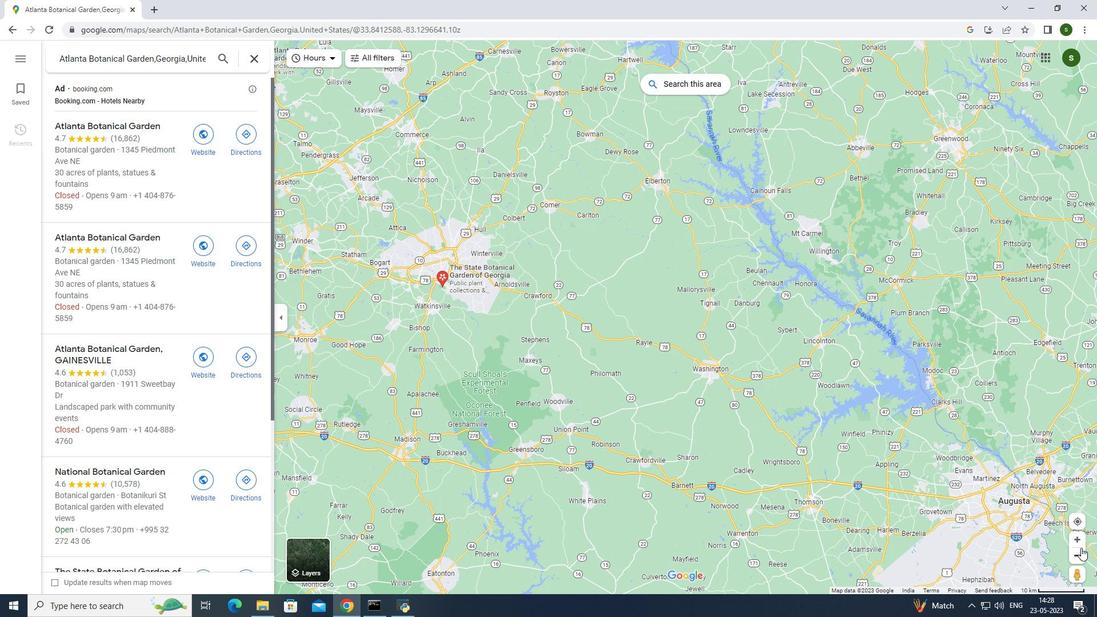 
Action: Mouse pressed left at (1078, 542)
Screenshot: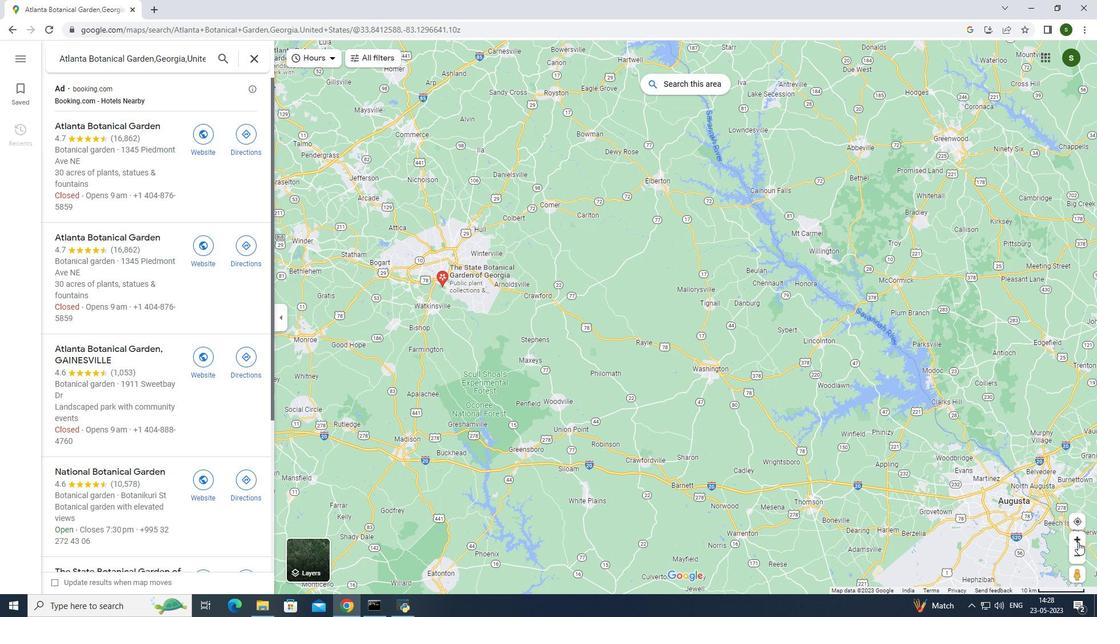 
Action: Mouse moved to (416, 259)
Screenshot: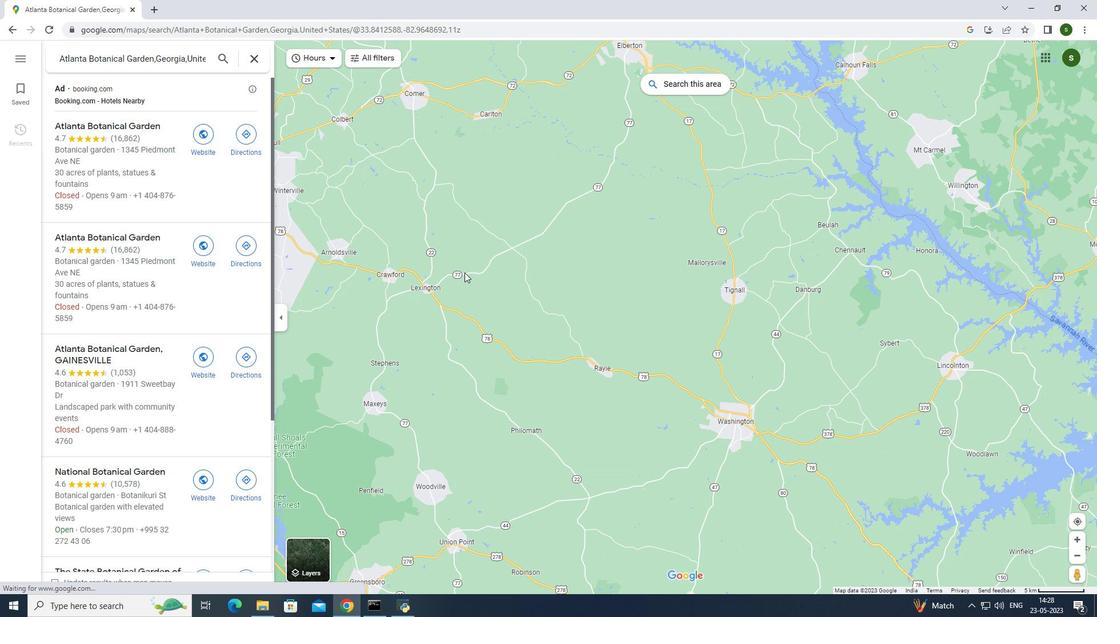 
Action: Mouse pressed left at (416, 259)
Screenshot: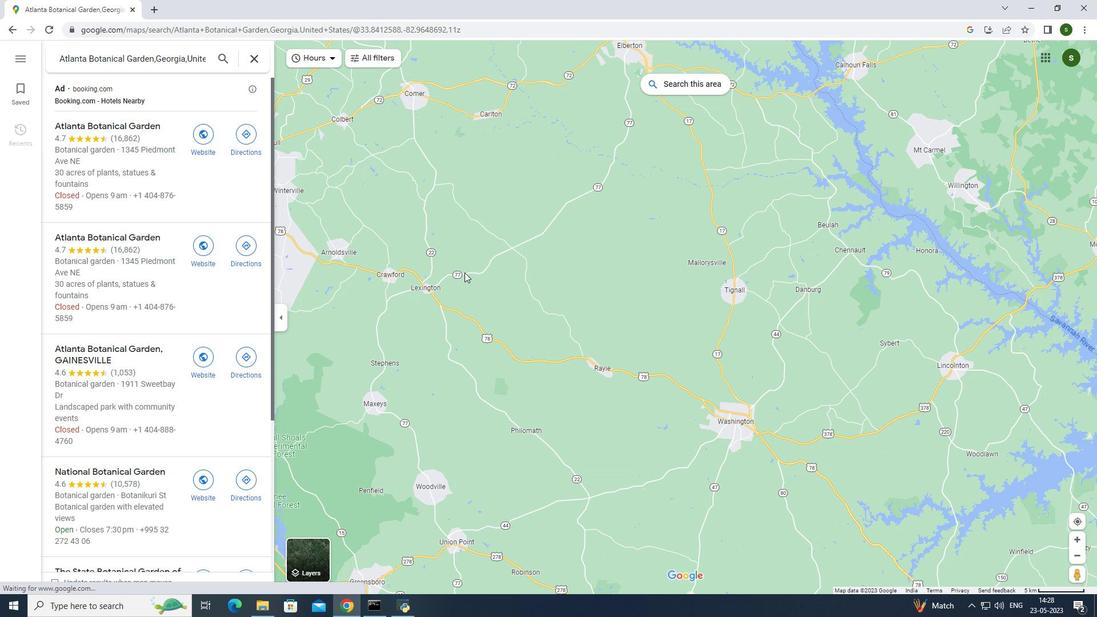 
Action: Mouse moved to (458, 344)
Screenshot: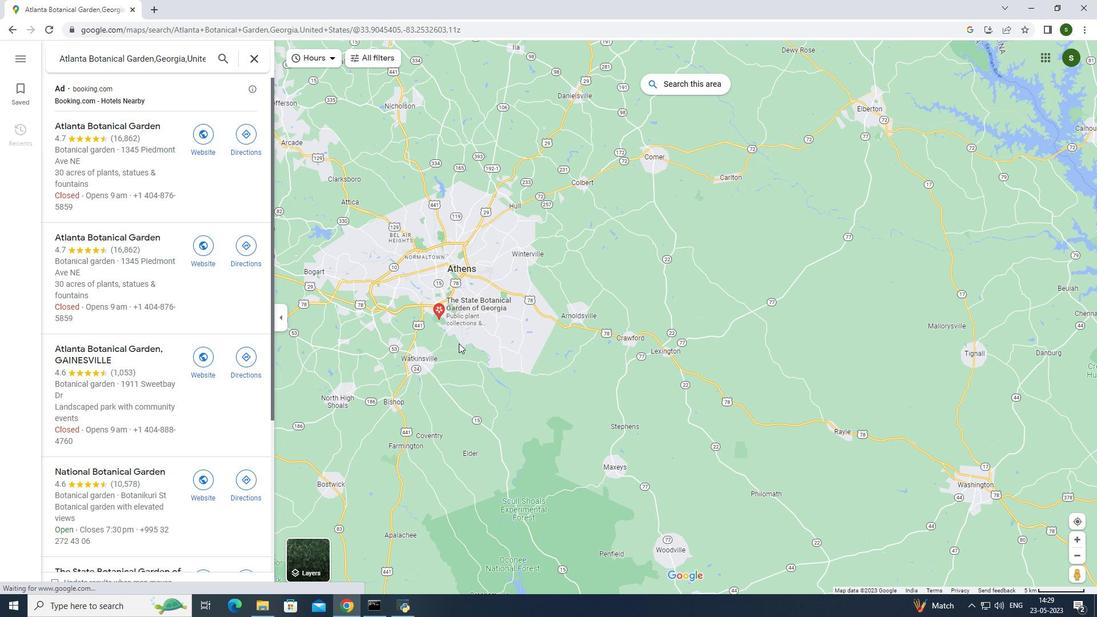 
Action: Mouse pressed left at (458, 344)
Screenshot: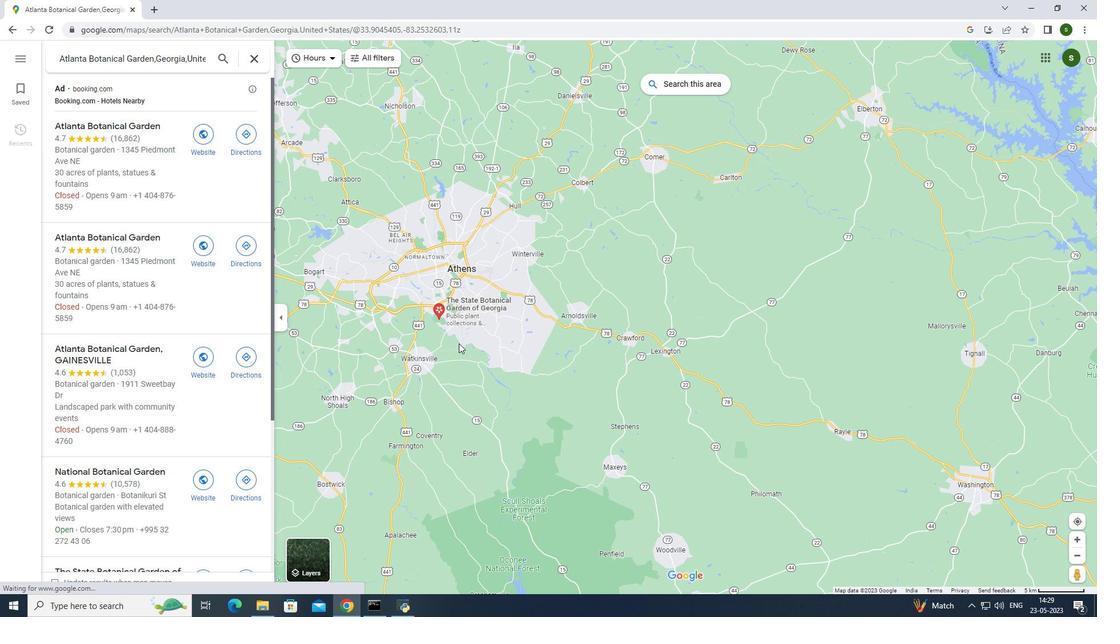 
Action: Mouse moved to (1078, 539)
Screenshot: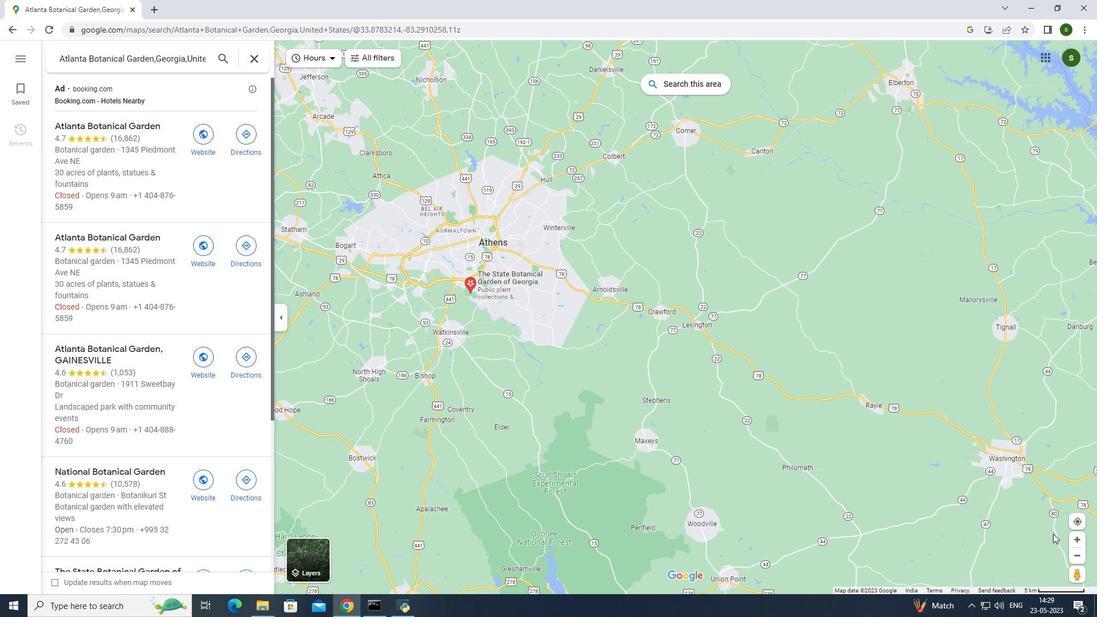 
Action: Mouse pressed left at (1078, 539)
Screenshot: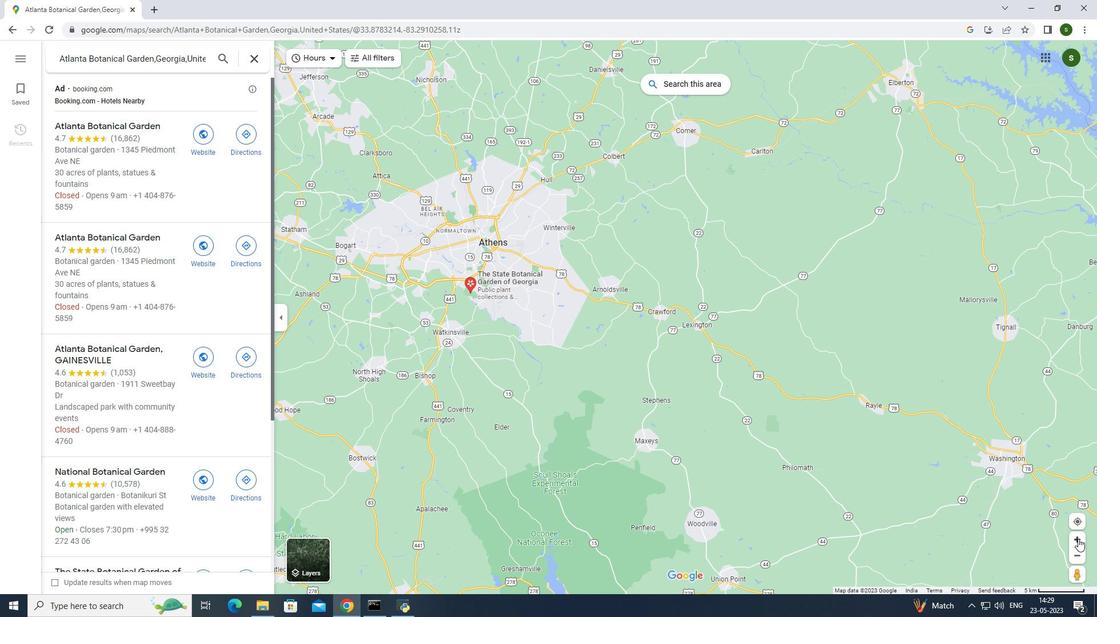 
Action: Mouse moved to (462, 398)
Screenshot: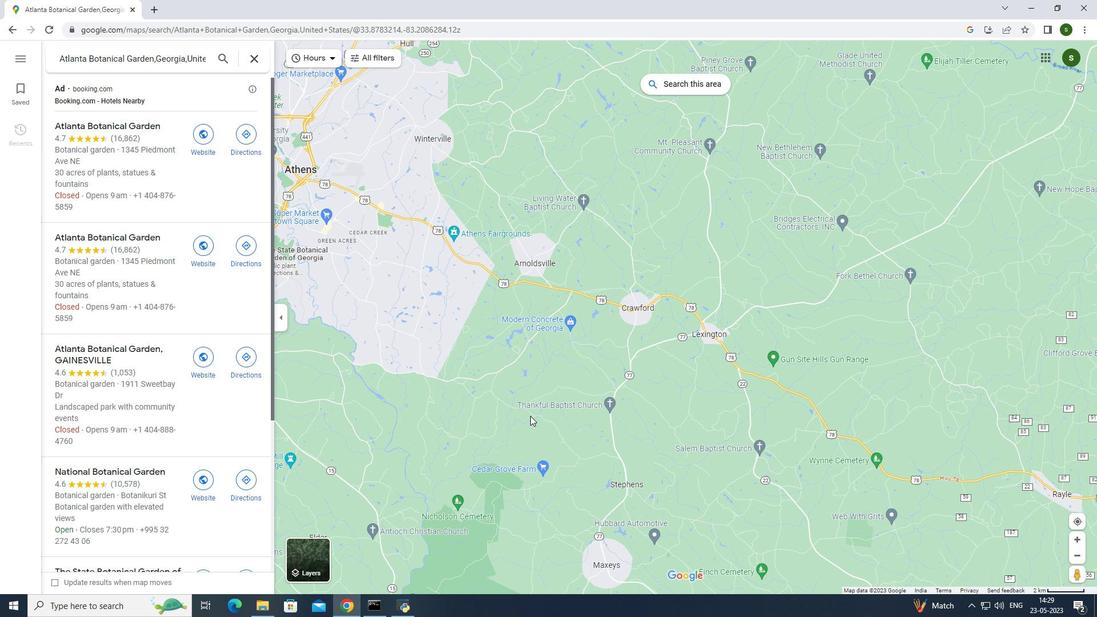 
Action: Mouse pressed left at (462, 398)
Screenshot: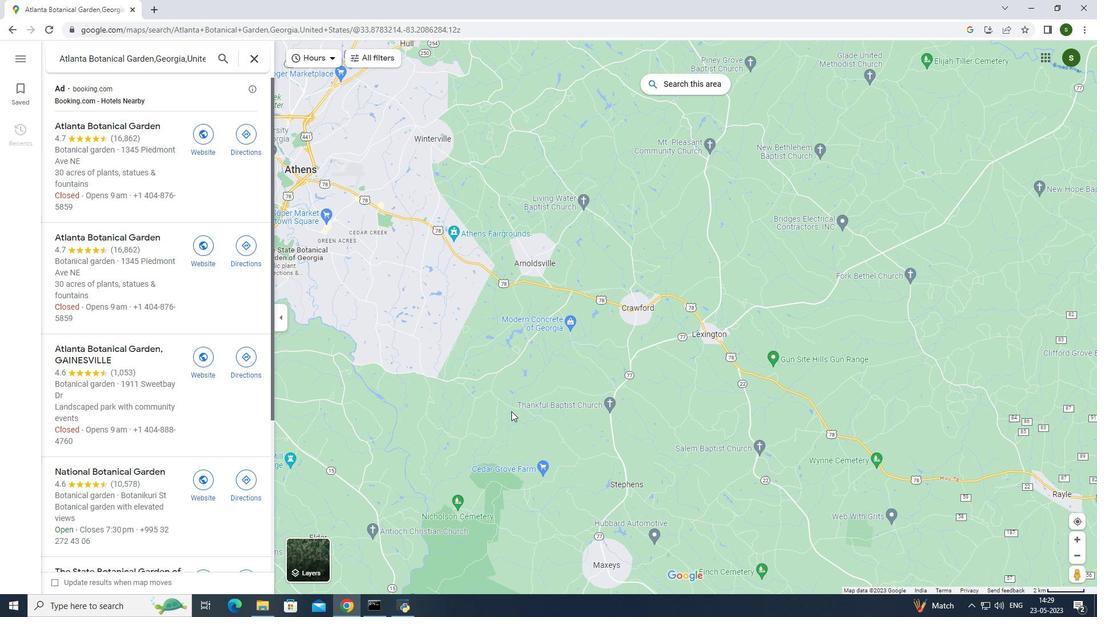 
Action: Mouse moved to (530, 350)
Screenshot: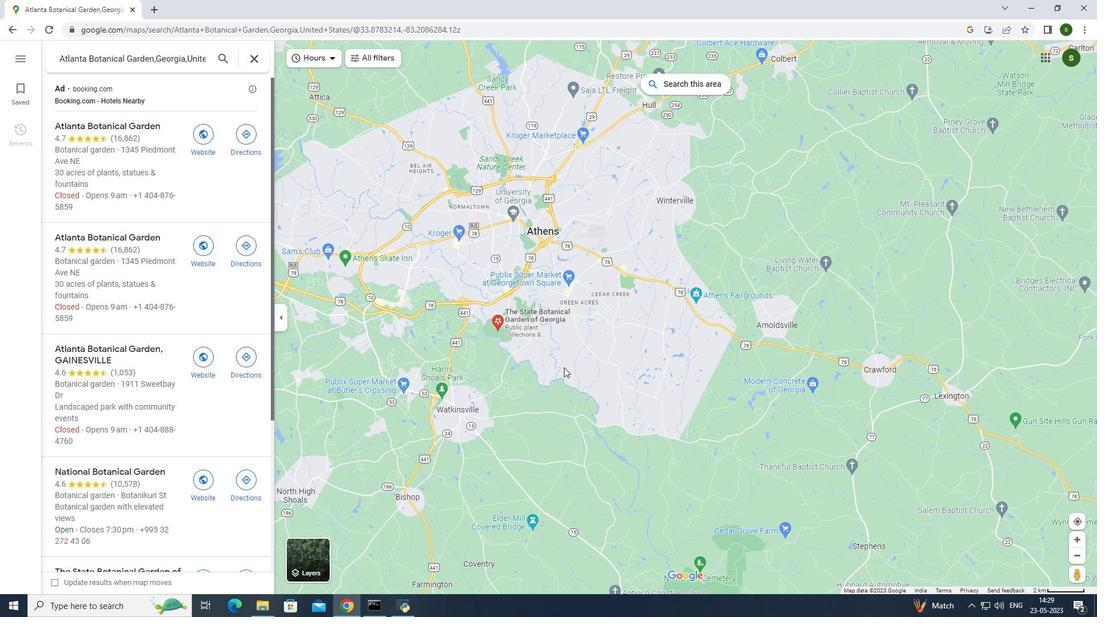 
Action: Mouse scrolled (530, 351) with delta (0, 0)
Screenshot: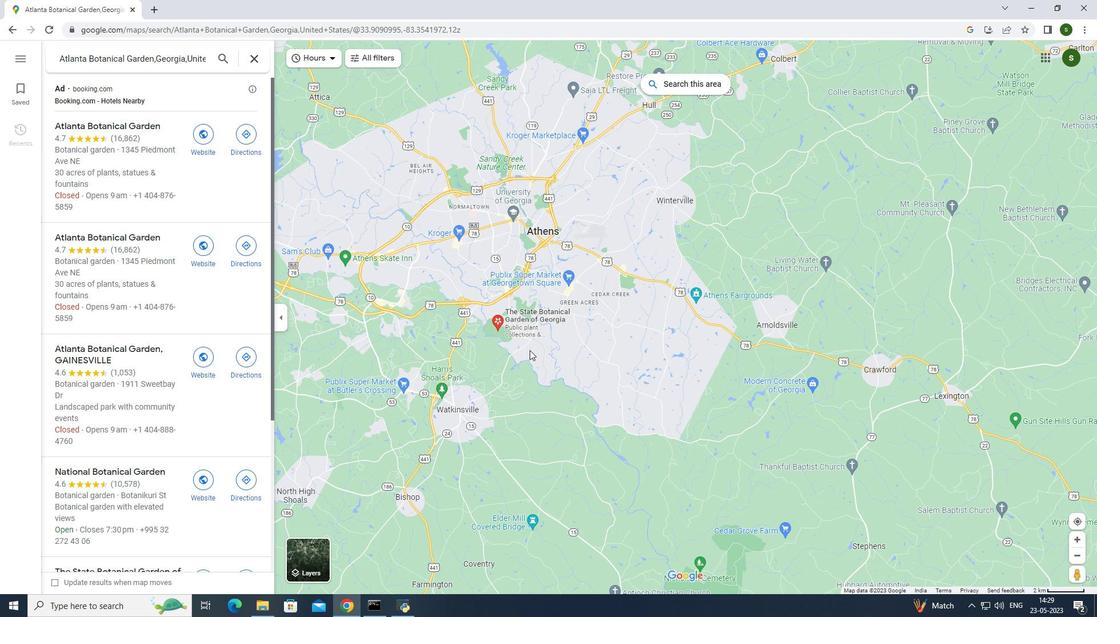 
Action: Mouse moved to (1079, 543)
Screenshot: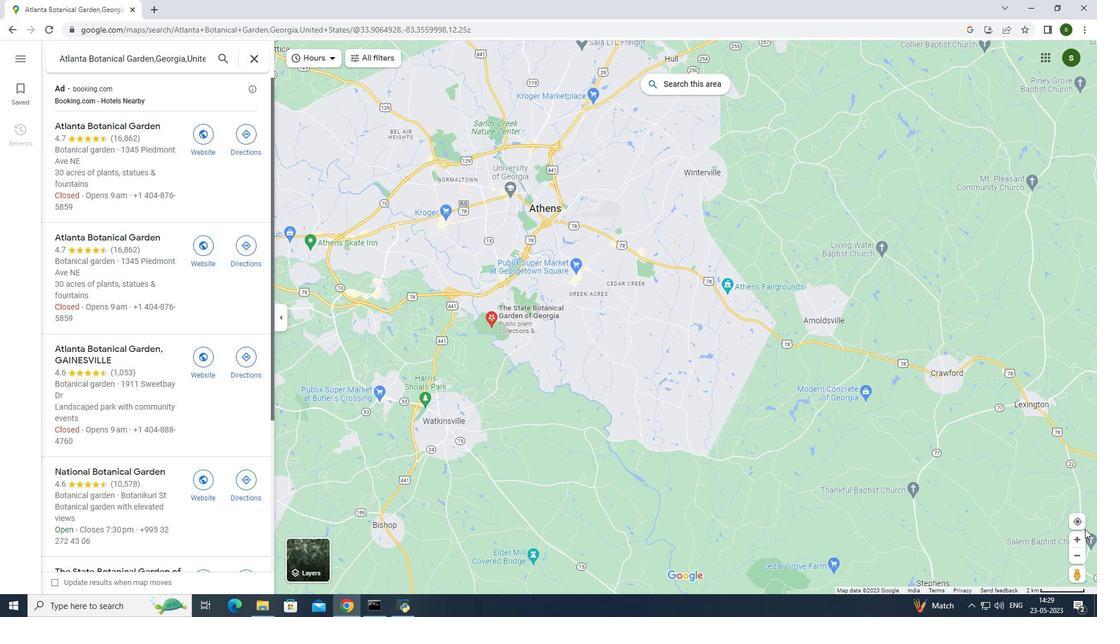 
Action: Mouse pressed left at (1079, 543)
Screenshot: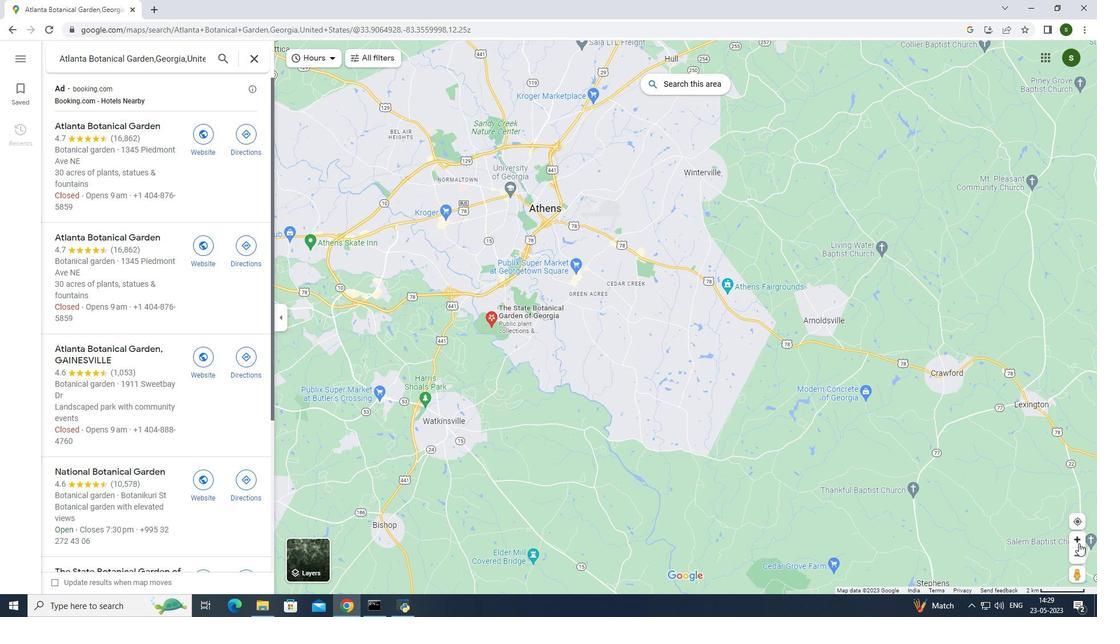 
Action: Mouse moved to (324, 366)
Screenshot: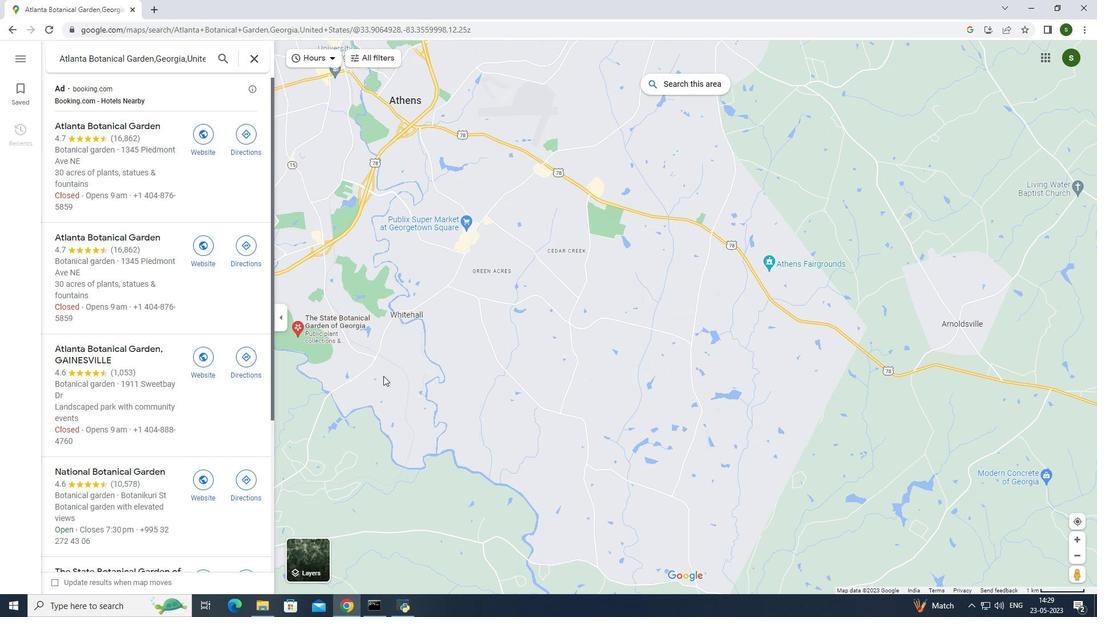 
Action: Mouse pressed left at (324, 366)
Screenshot: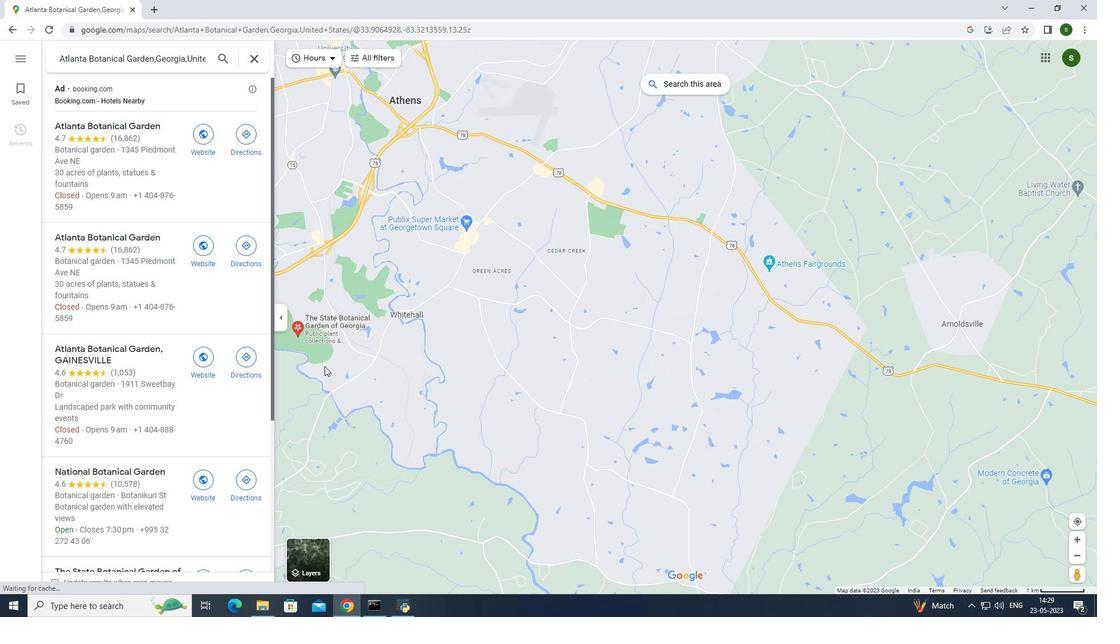 
Action: Mouse moved to (478, 364)
Screenshot: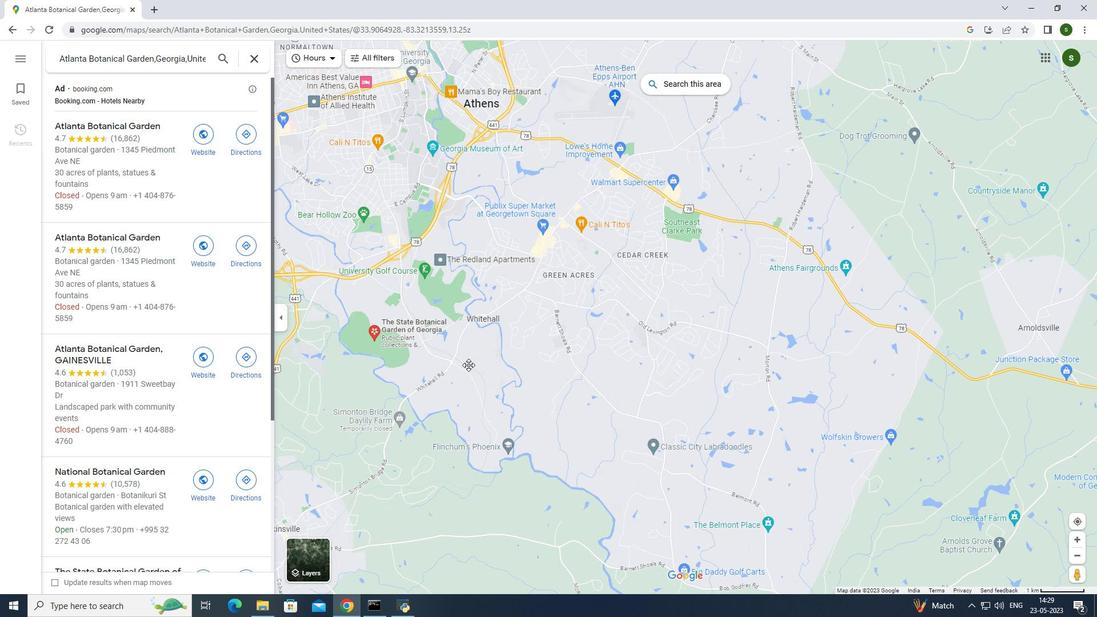 
Action: Mouse scrolled (478, 365) with delta (0, 0)
Screenshot: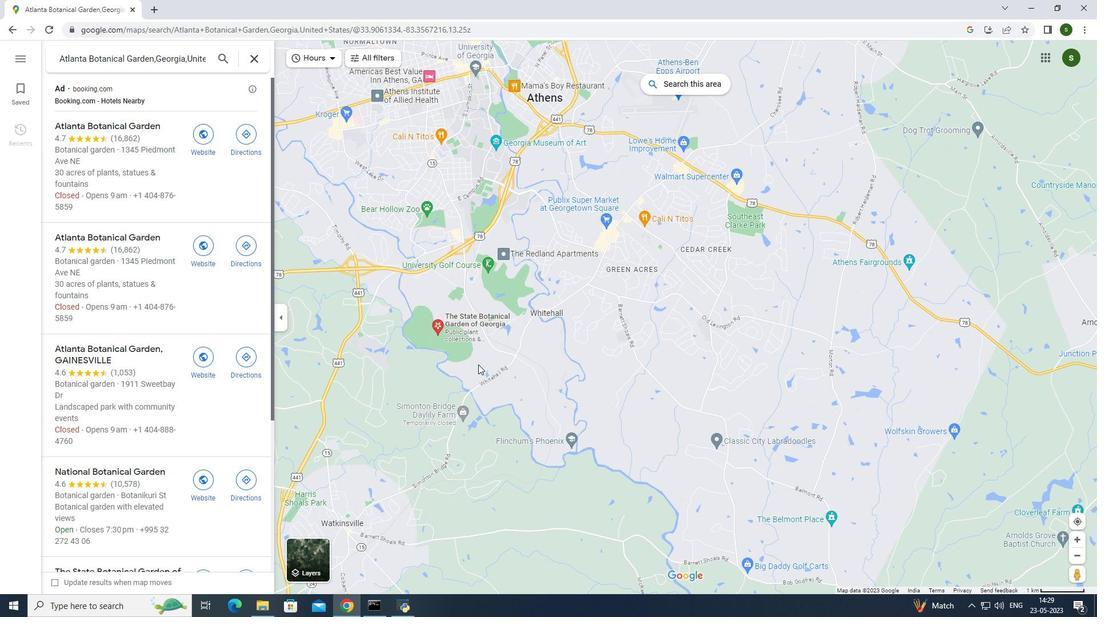 
Action: Mouse scrolled (478, 365) with delta (0, 0)
Screenshot: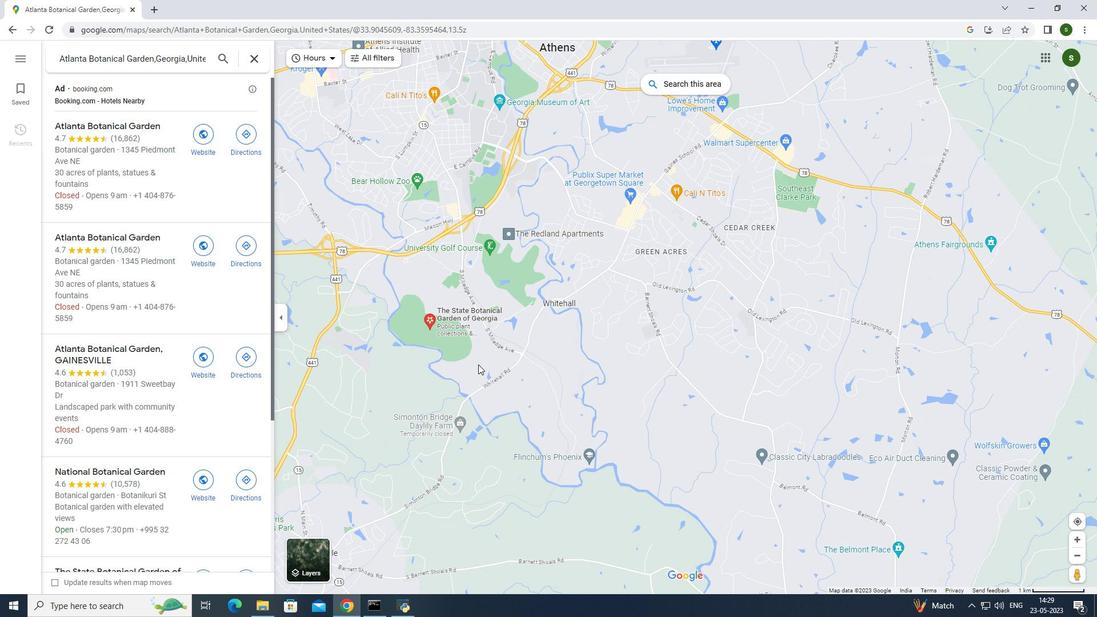 
Action: Mouse moved to (1084, 540)
Screenshot: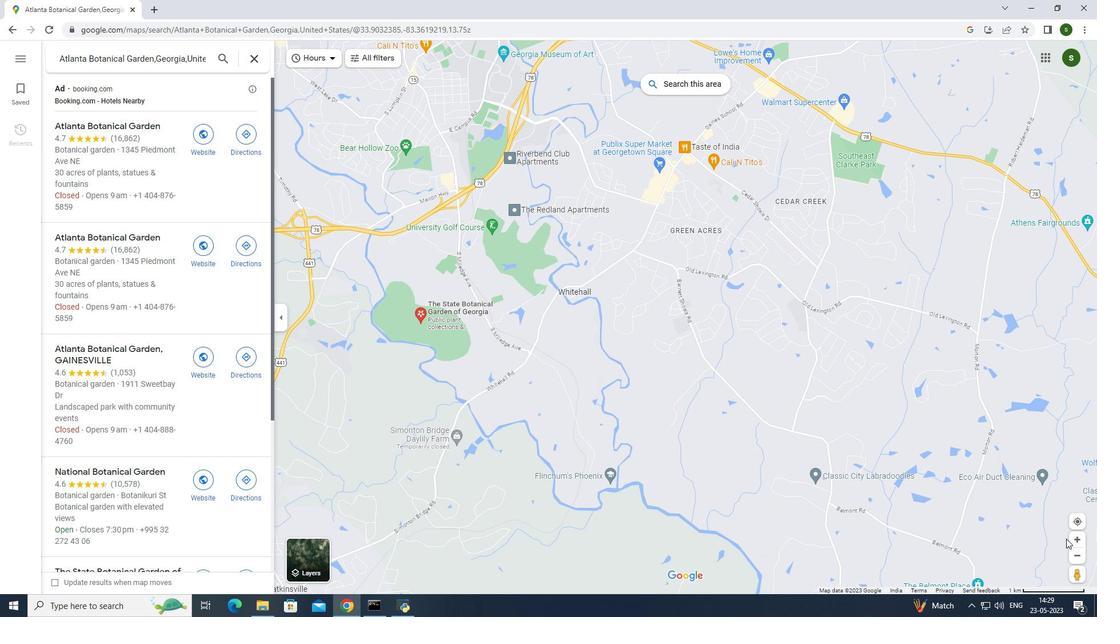 
Action: Mouse pressed left at (1084, 540)
Screenshot: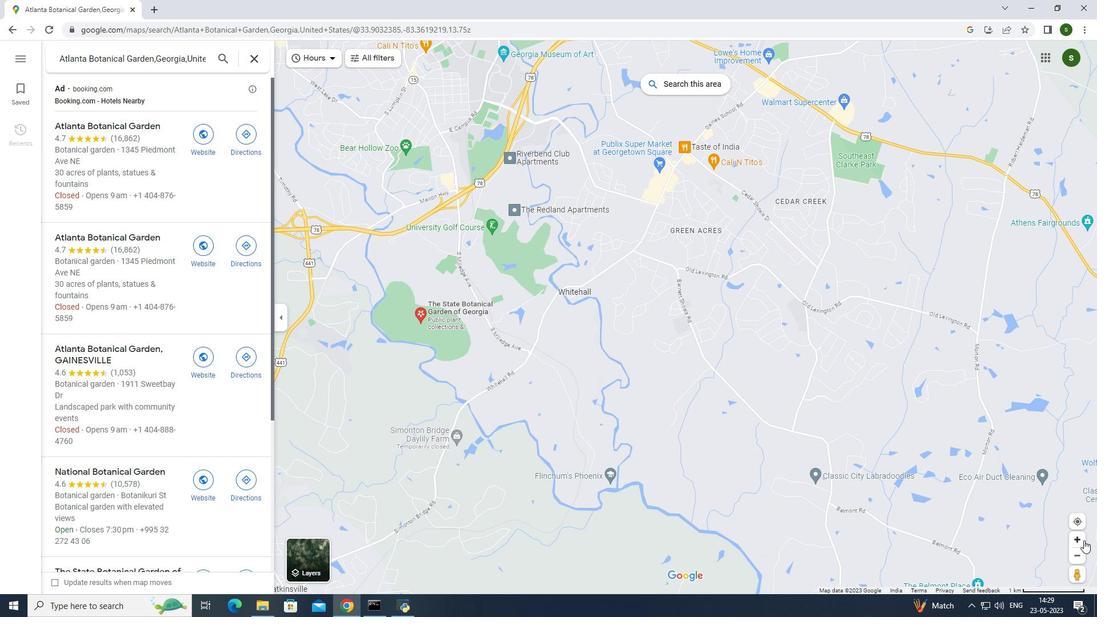 
Action: Mouse moved to (417, 415)
Screenshot: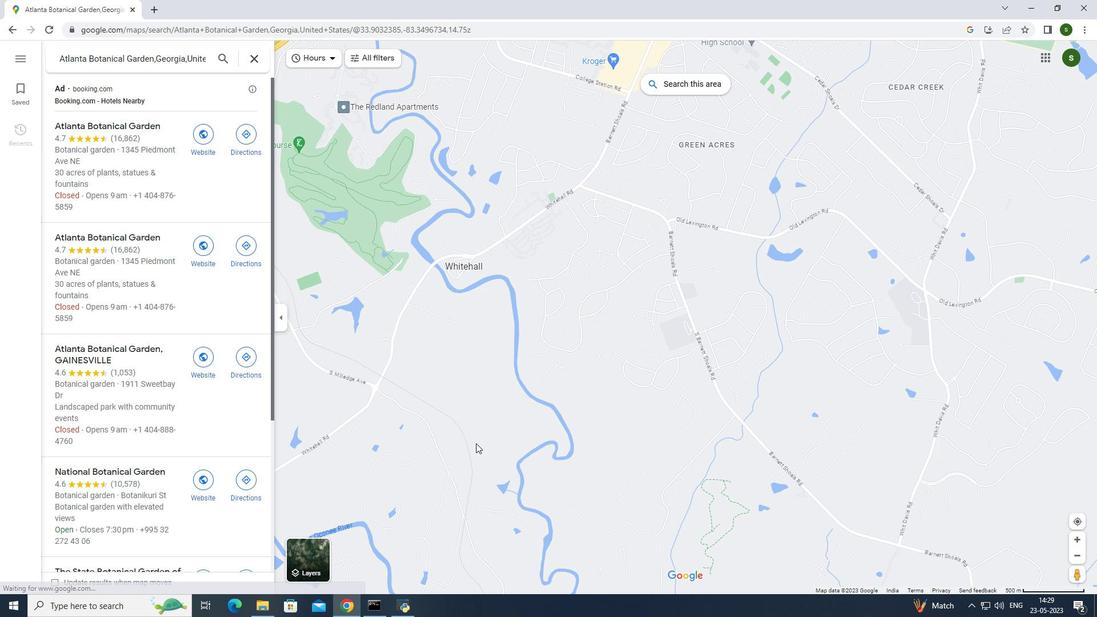 
Action: Mouse pressed left at (417, 415)
Screenshot: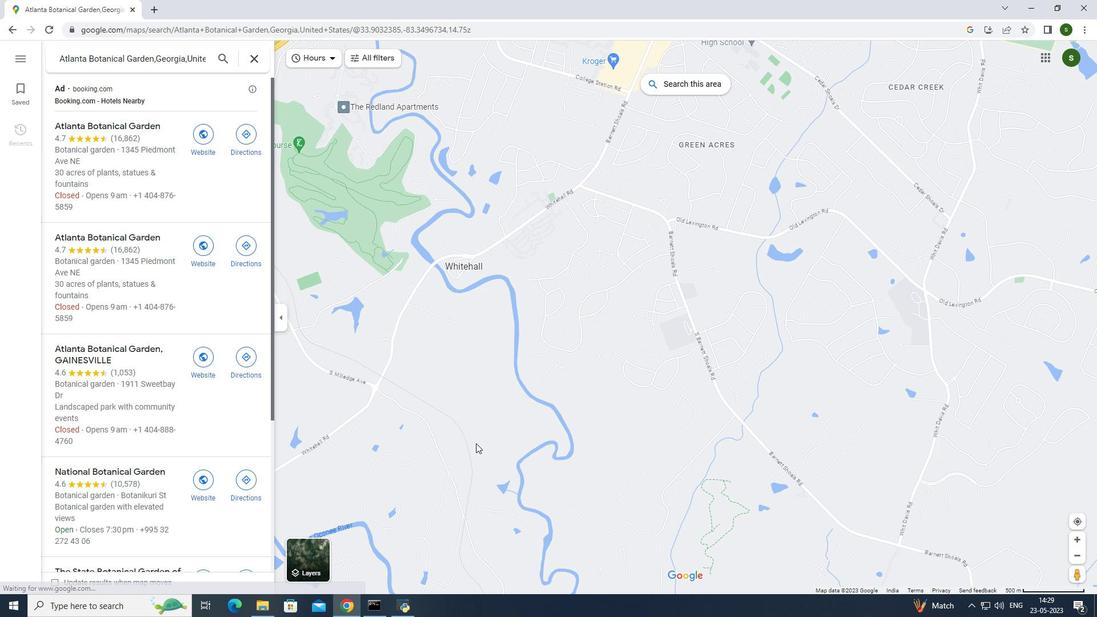 
Action: Mouse moved to (1080, 540)
Screenshot: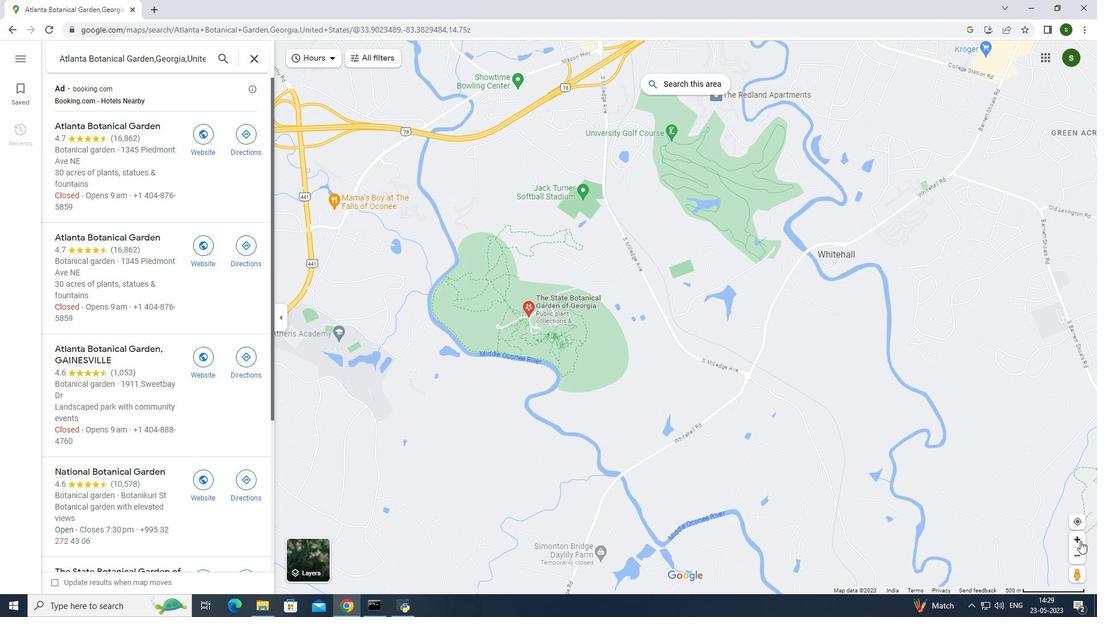 
Action: Mouse pressed left at (1080, 540)
Screenshot: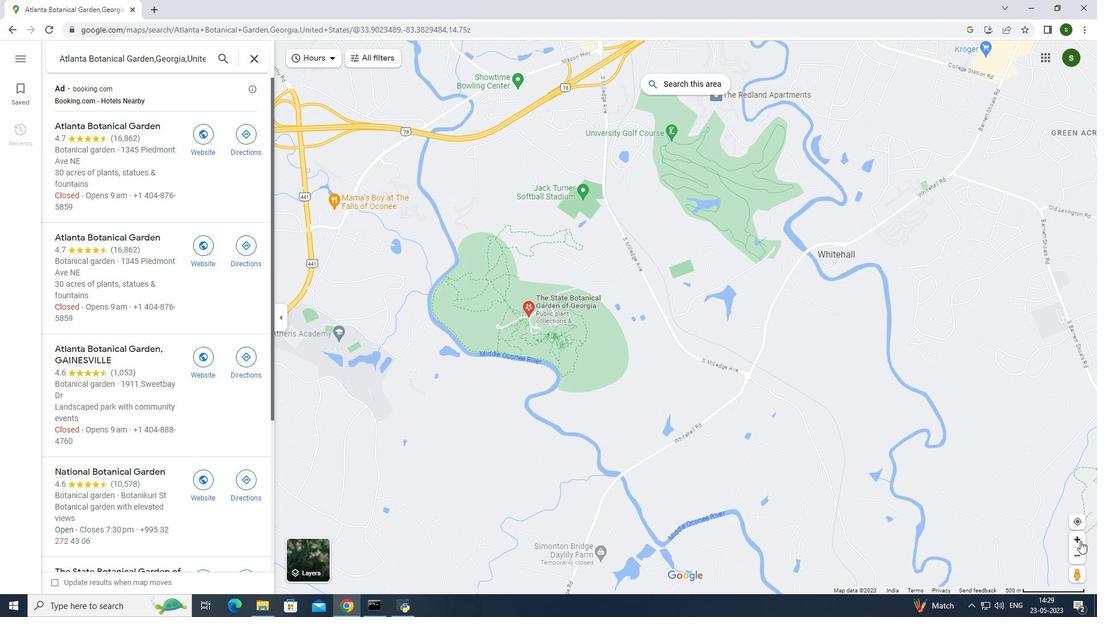 
Action: Mouse pressed left at (1080, 540)
Screenshot: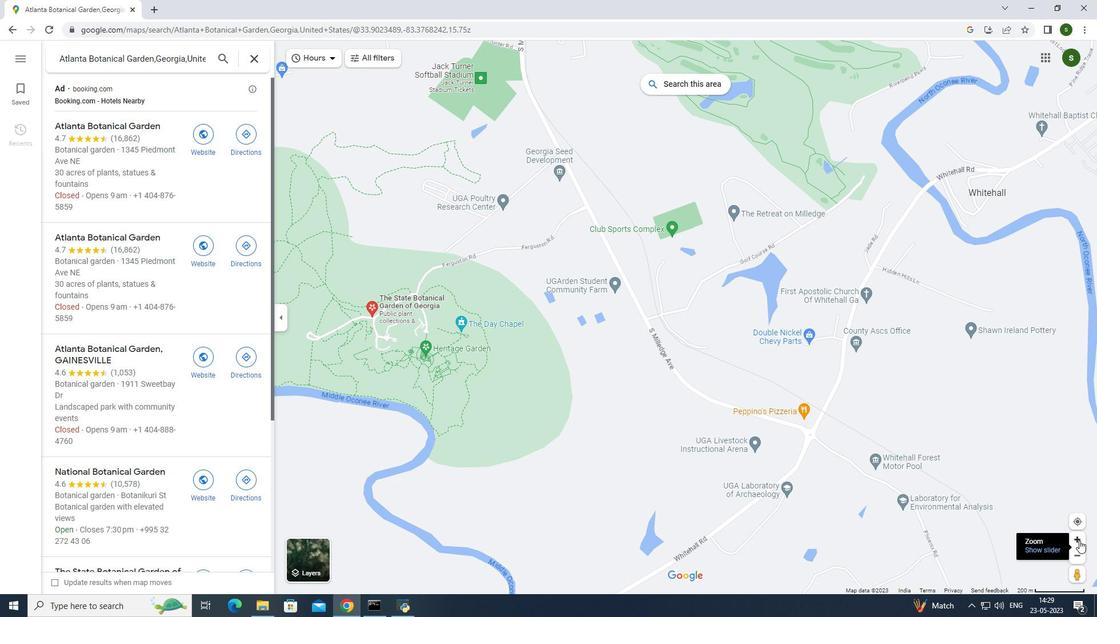 
Action: Mouse moved to (336, 410)
Screenshot: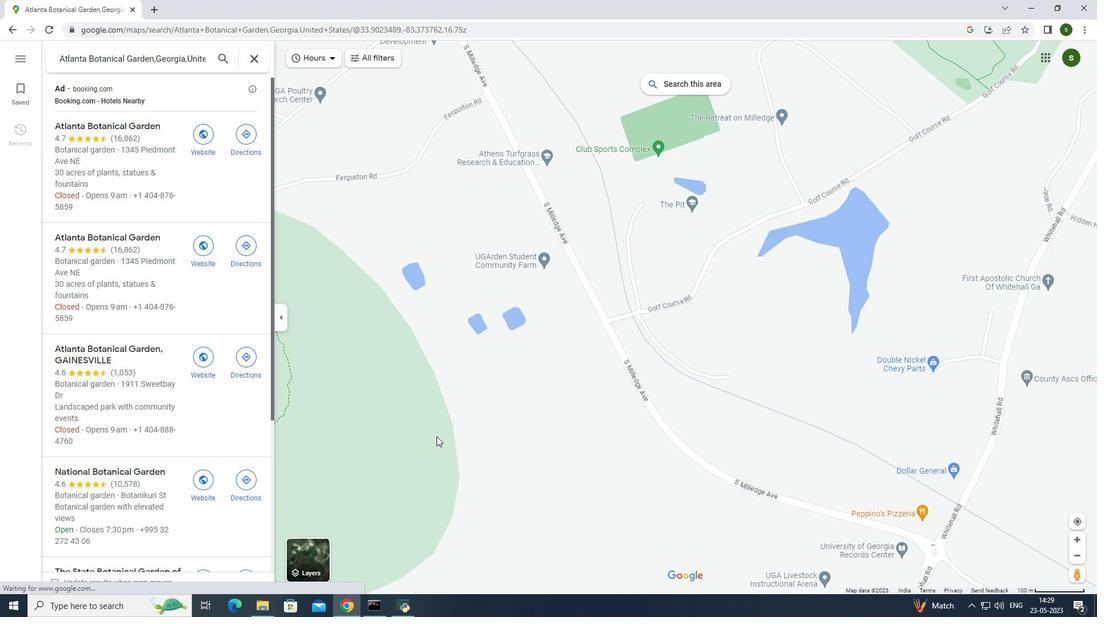 
Action: Mouse pressed left at (336, 410)
Screenshot: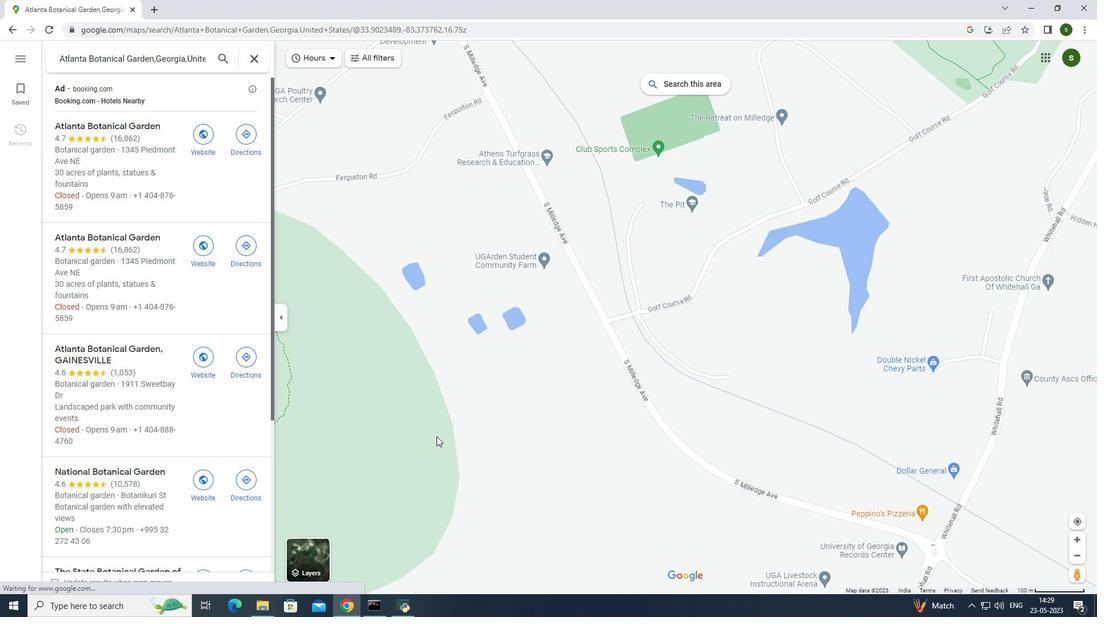
Action: Mouse moved to (1080, 536)
Screenshot: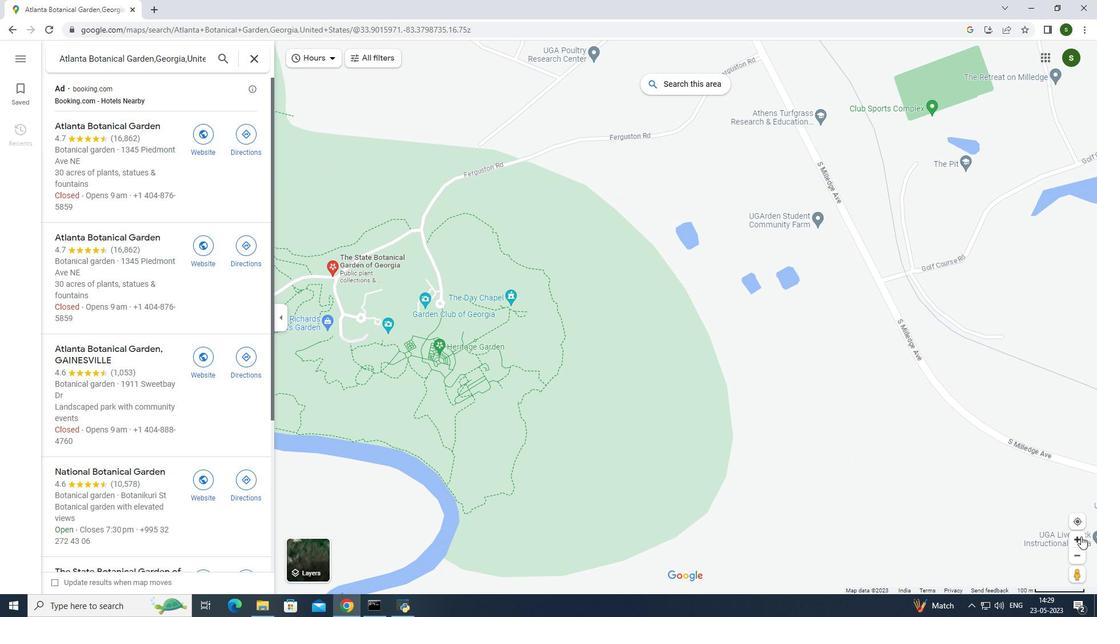 
Action: Mouse pressed left at (1080, 536)
Screenshot: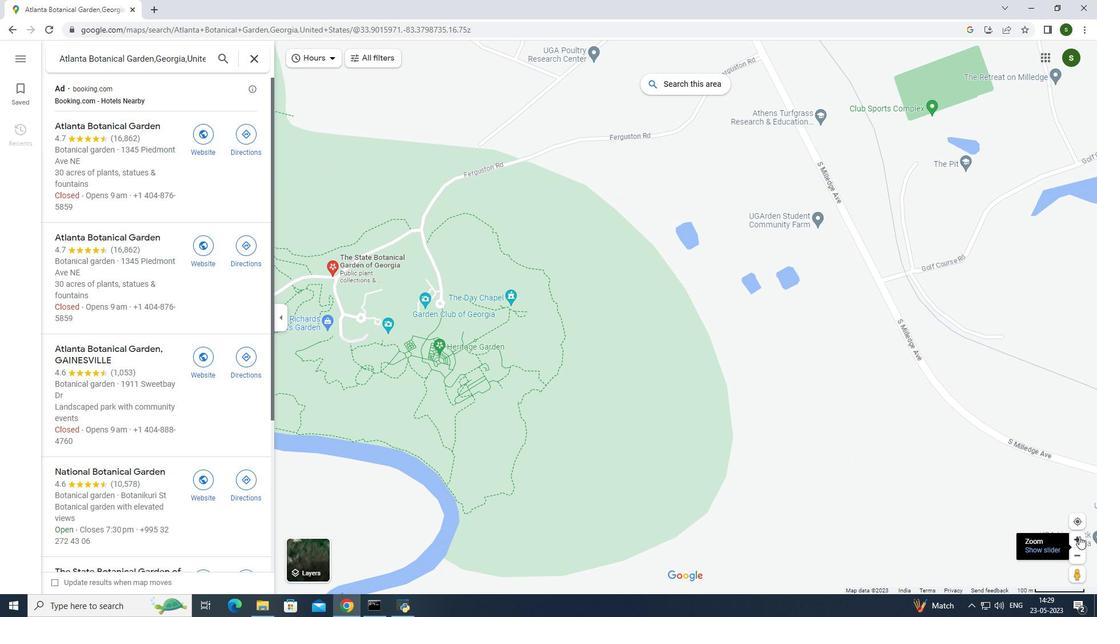 
Action: Mouse moved to (403, 393)
Screenshot: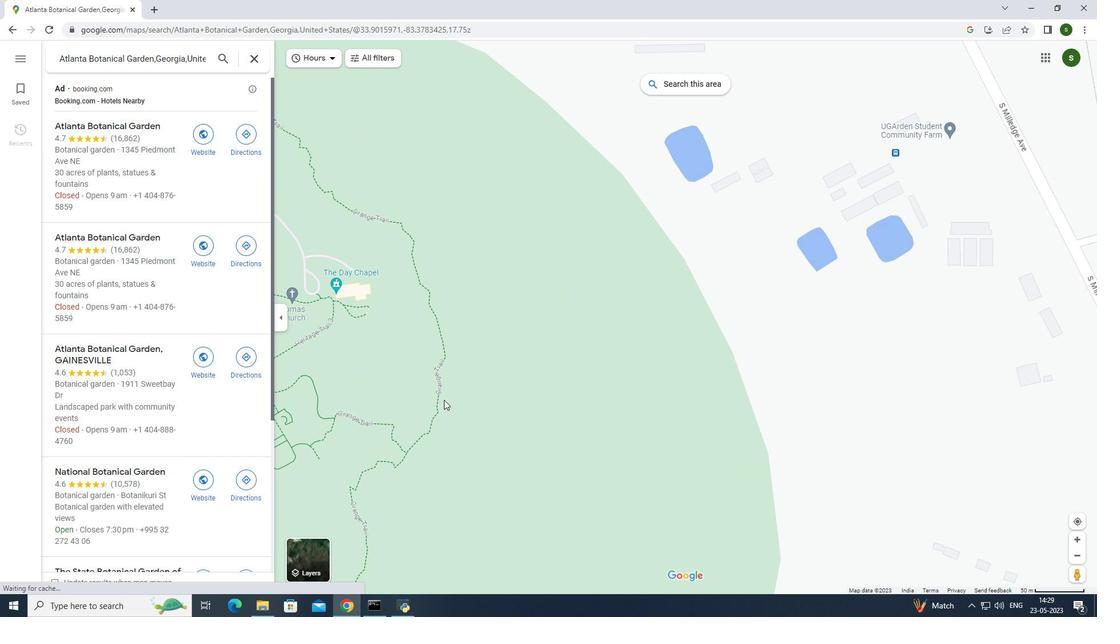 
Action: Mouse pressed left at (403, 393)
Screenshot: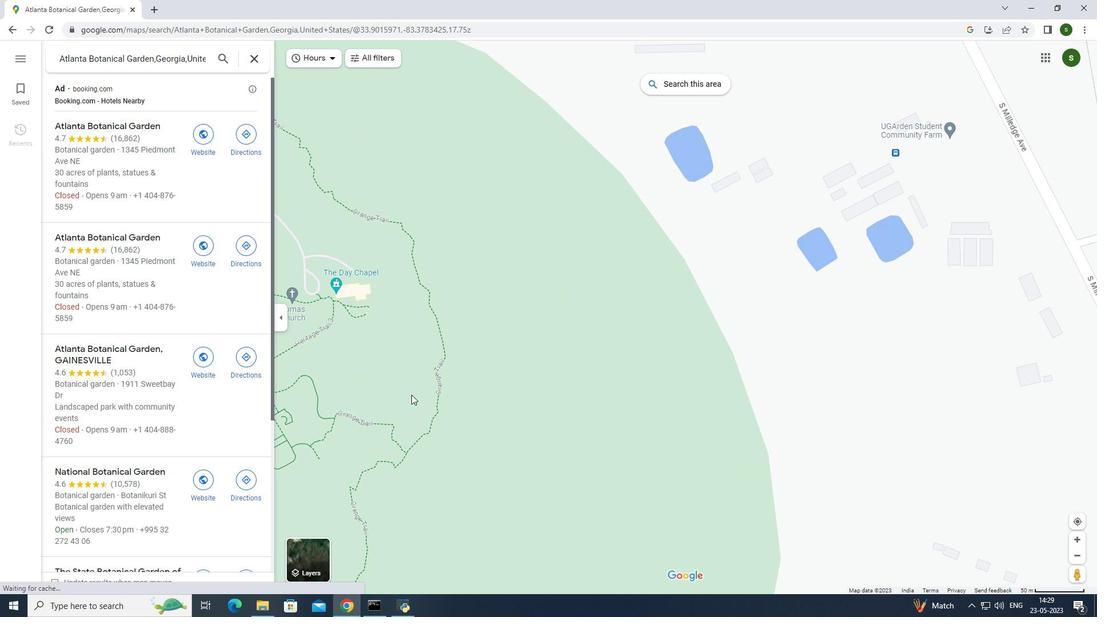
Action: Mouse moved to (1077, 541)
Screenshot: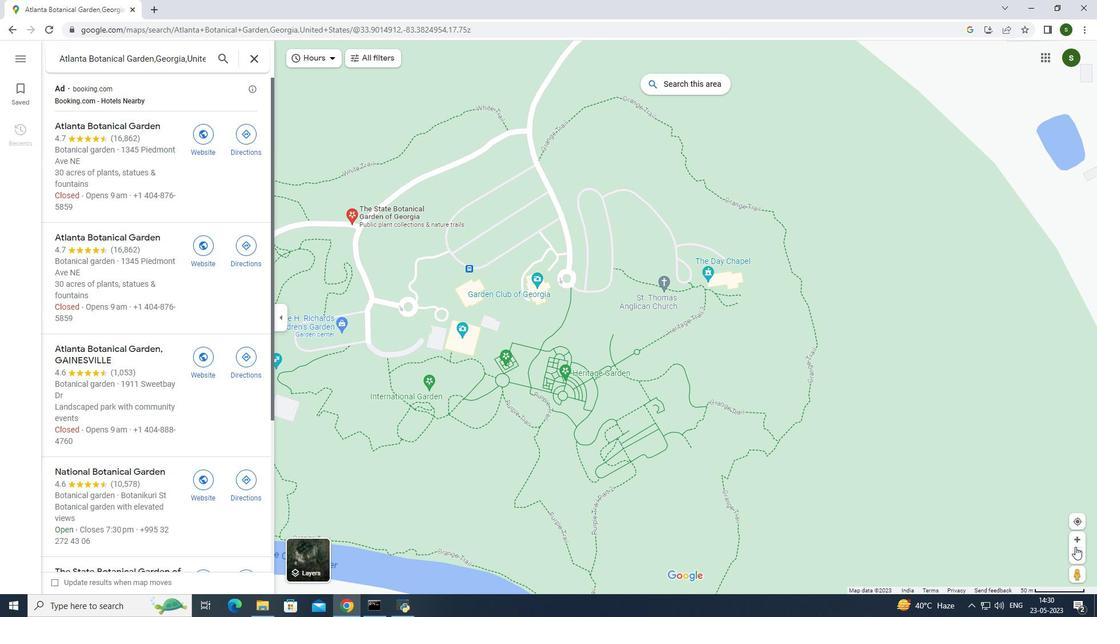
Action: Mouse pressed left at (1077, 541)
Screenshot: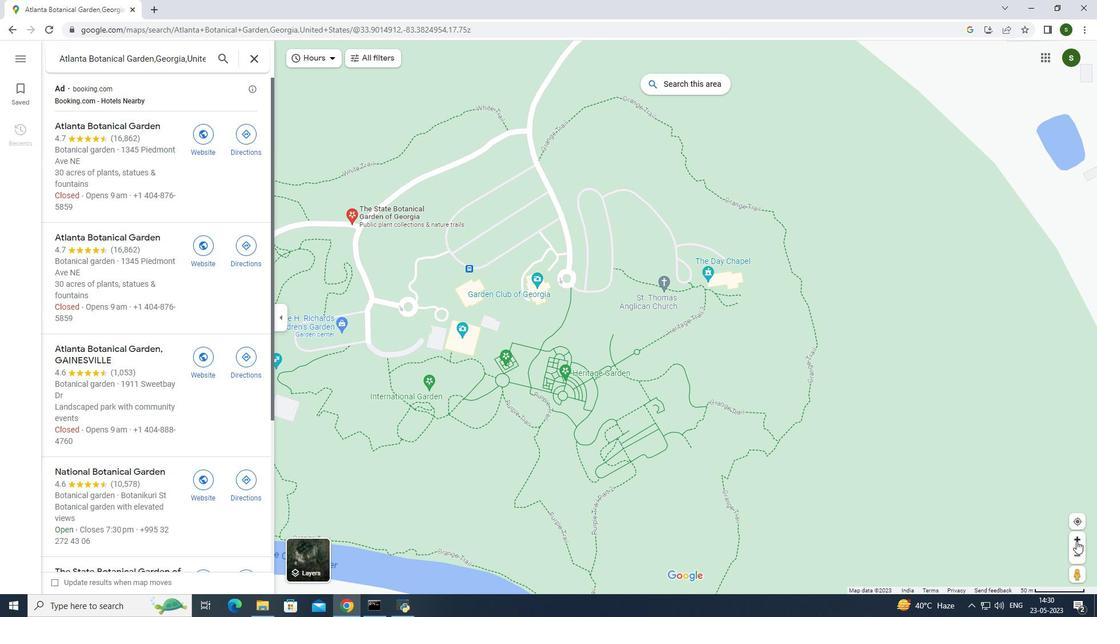 
Action: Mouse moved to (396, 351)
Screenshot: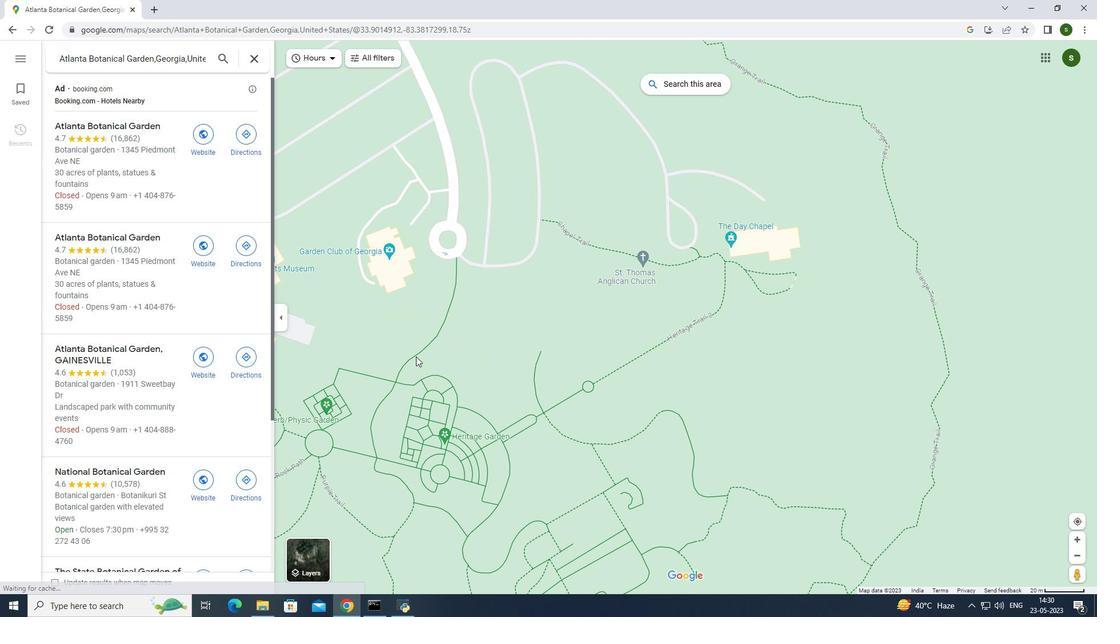 
Action: Mouse pressed left at (396, 351)
Screenshot: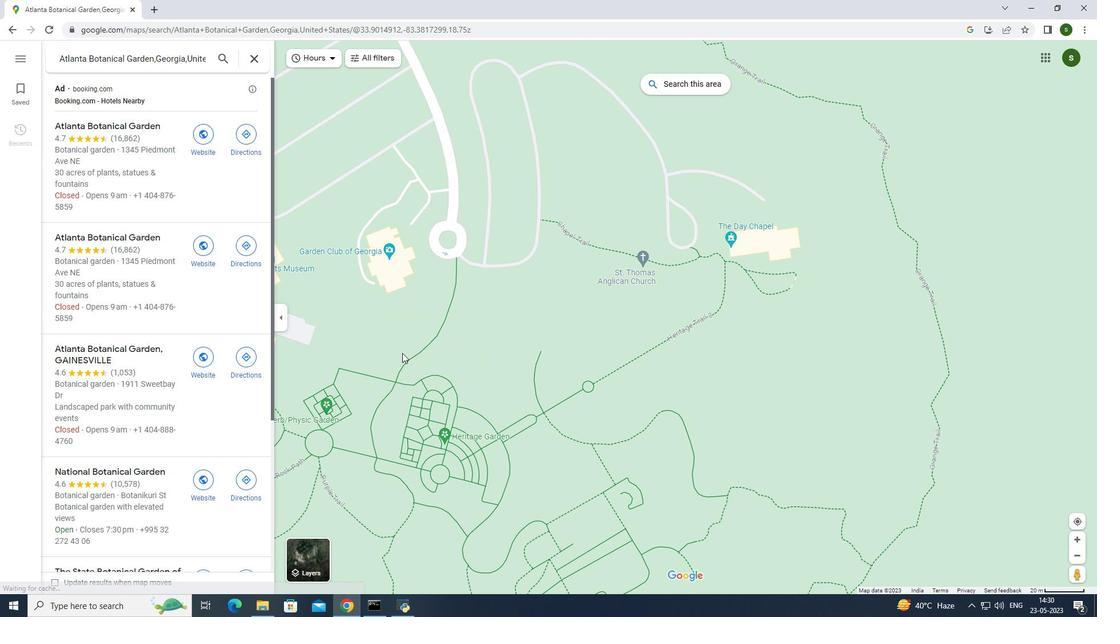 
Action: Mouse moved to (519, 354)
Screenshot: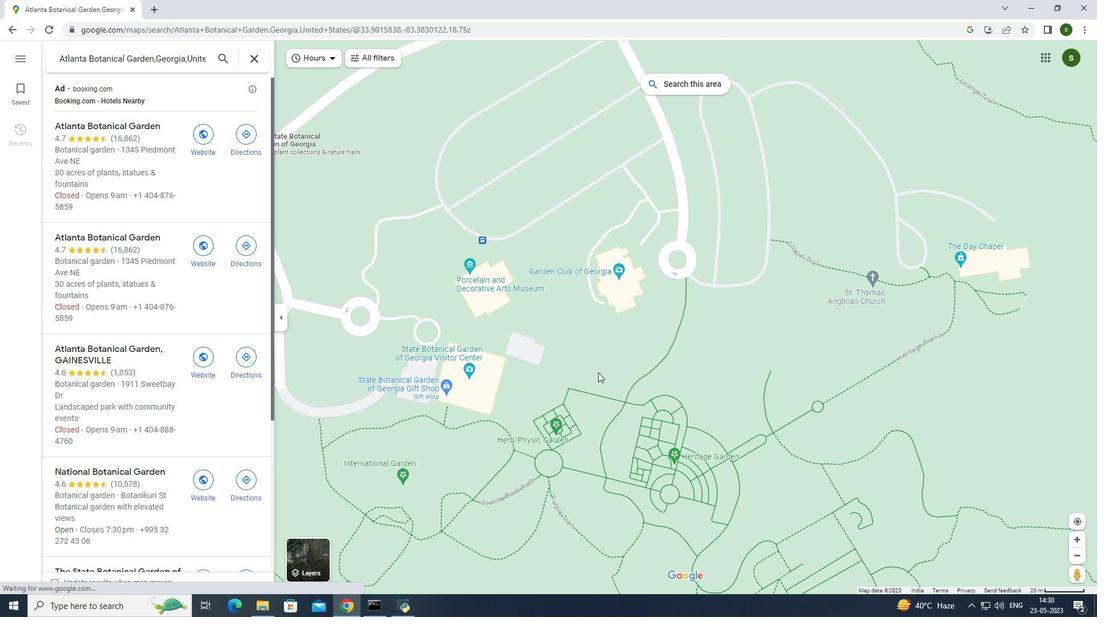 
Action: Mouse pressed left at (519, 354)
Screenshot: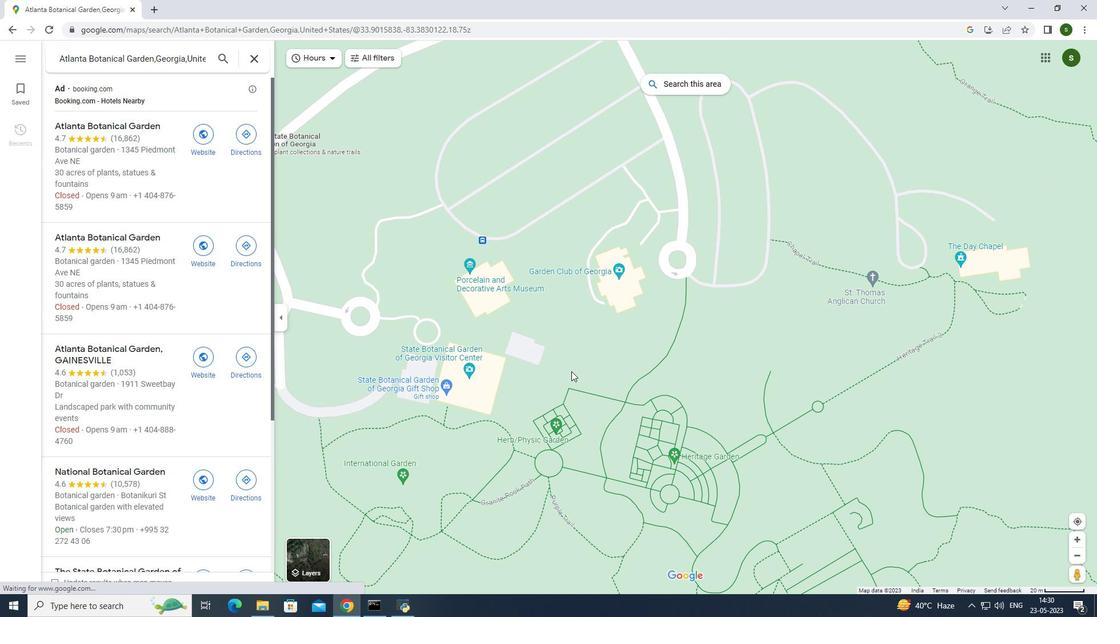 
Action: Mouse moved to (428, 240)
Screenshot: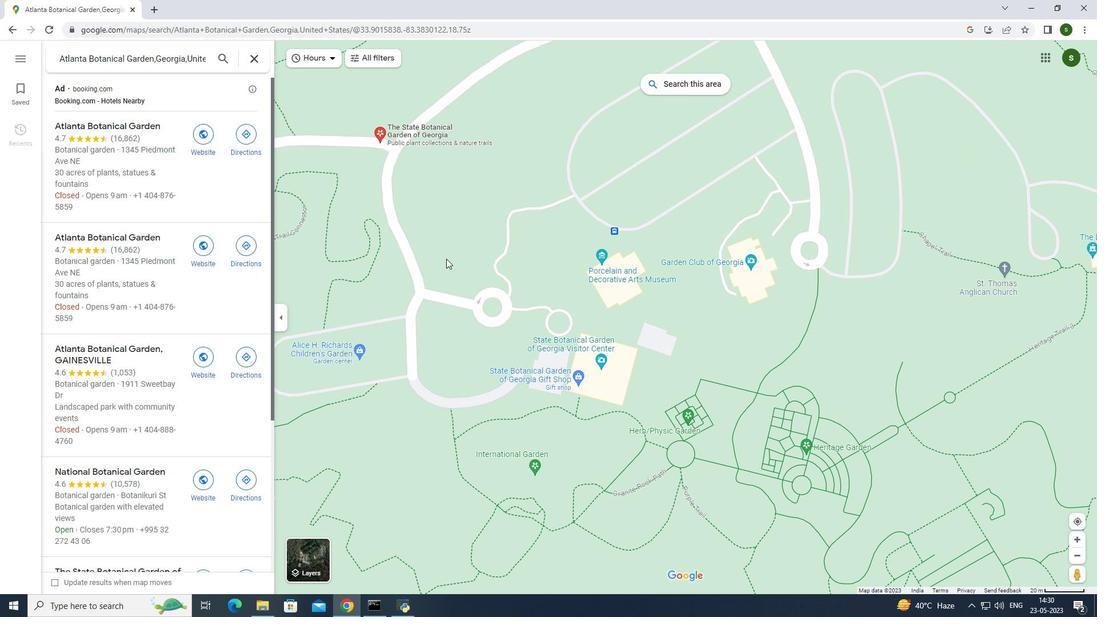 
Action: Mouse pressed left at (428, 240)
Screenshot: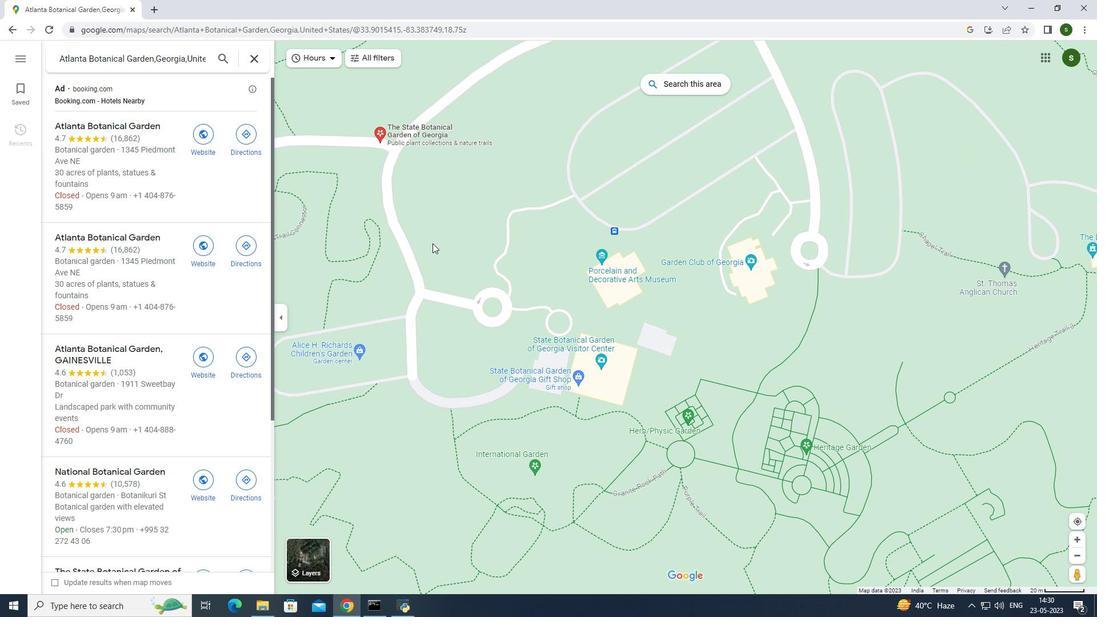 
Action: Mouse moved to (1082, 536)
Screenshot: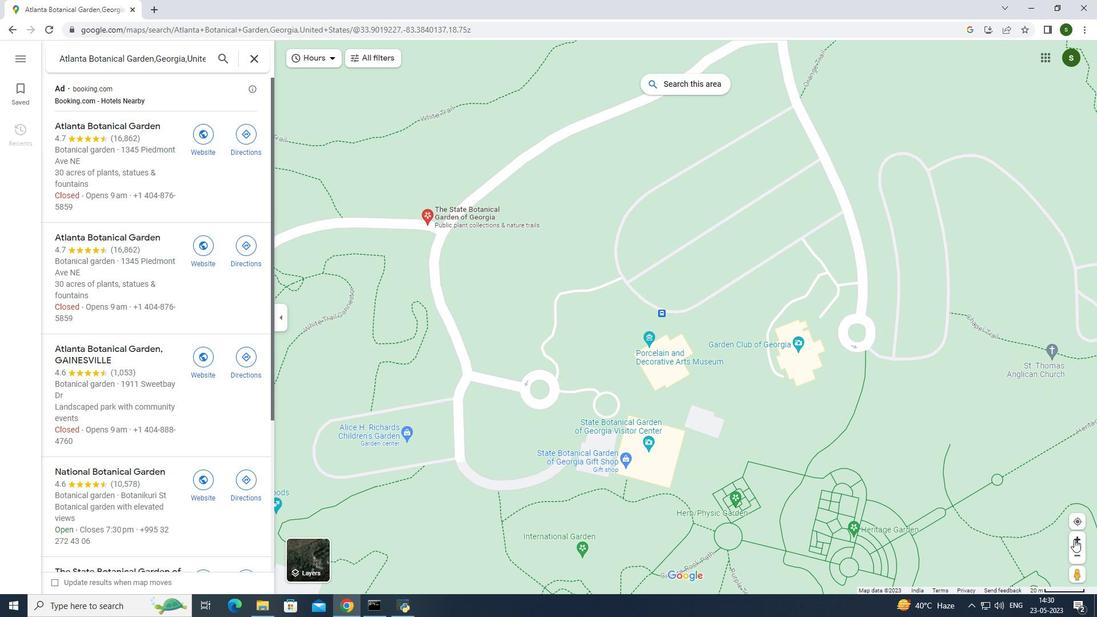 
Action: Mouse pressed left at (1082, 536)
Screenshot: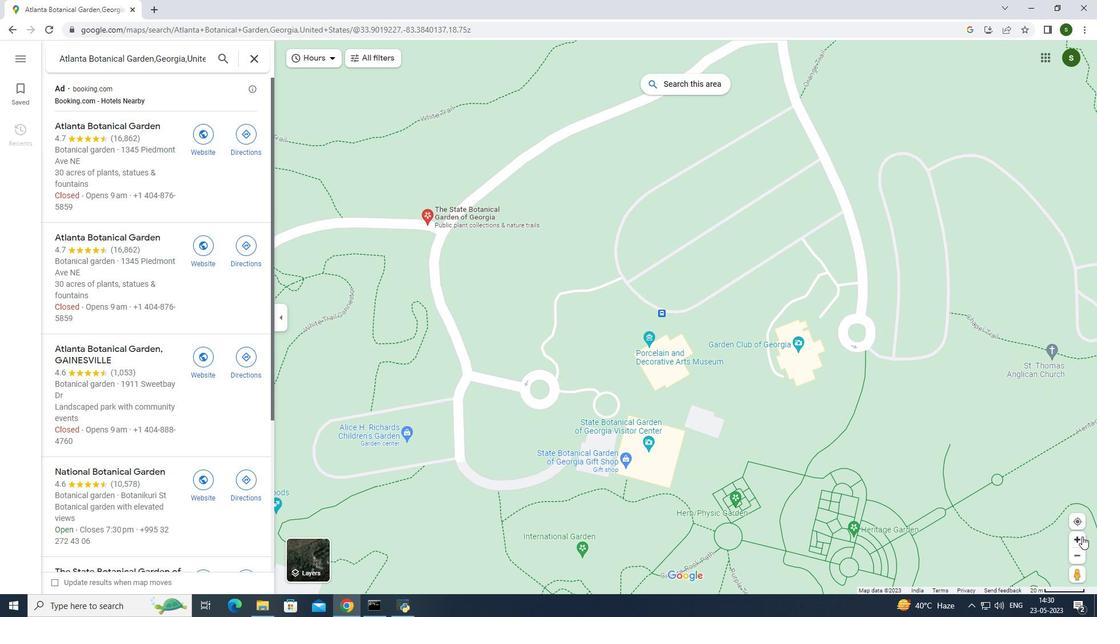 
Action: Mouse moved to (371, 282)
Screenshot: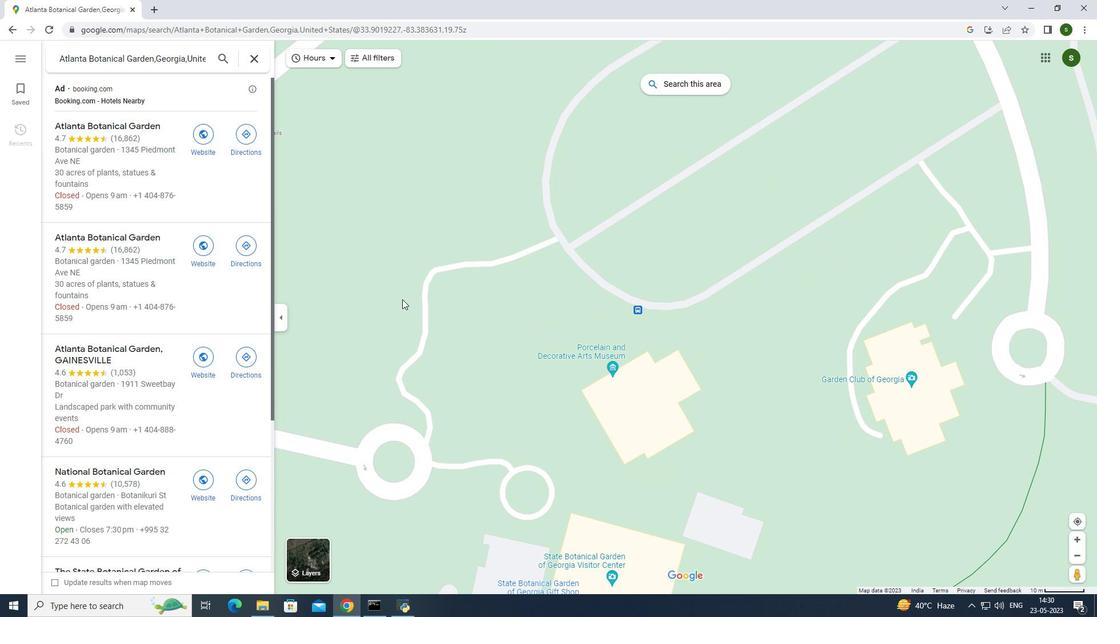 
Action: Mouse pressed left at (371, 282)
Screenshot: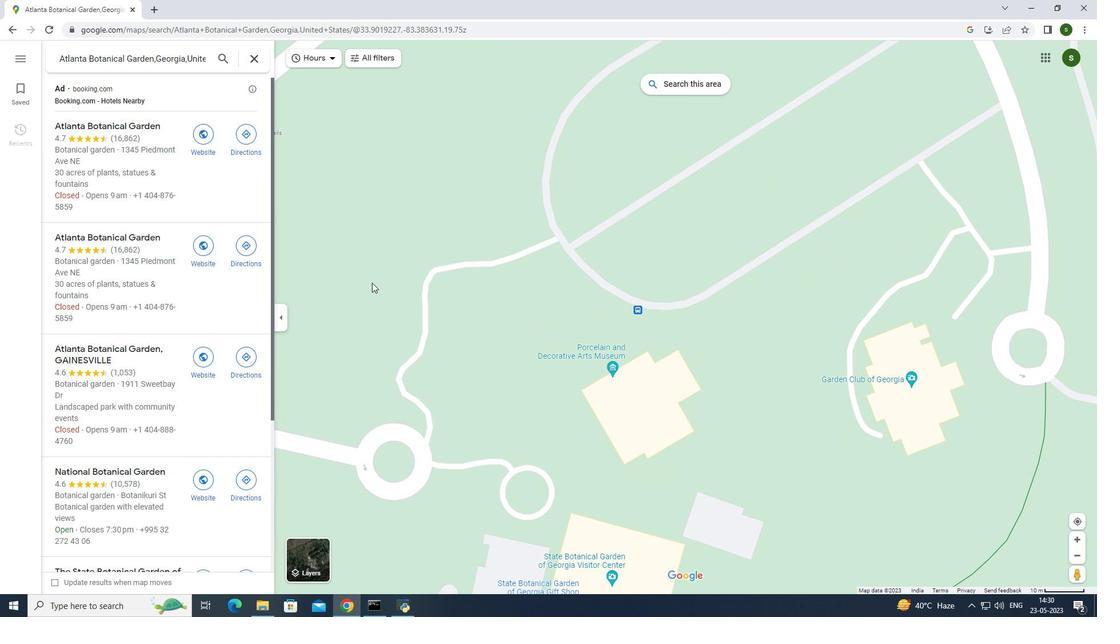 
Action: Mouse moved to (616, 353)
Screenshot: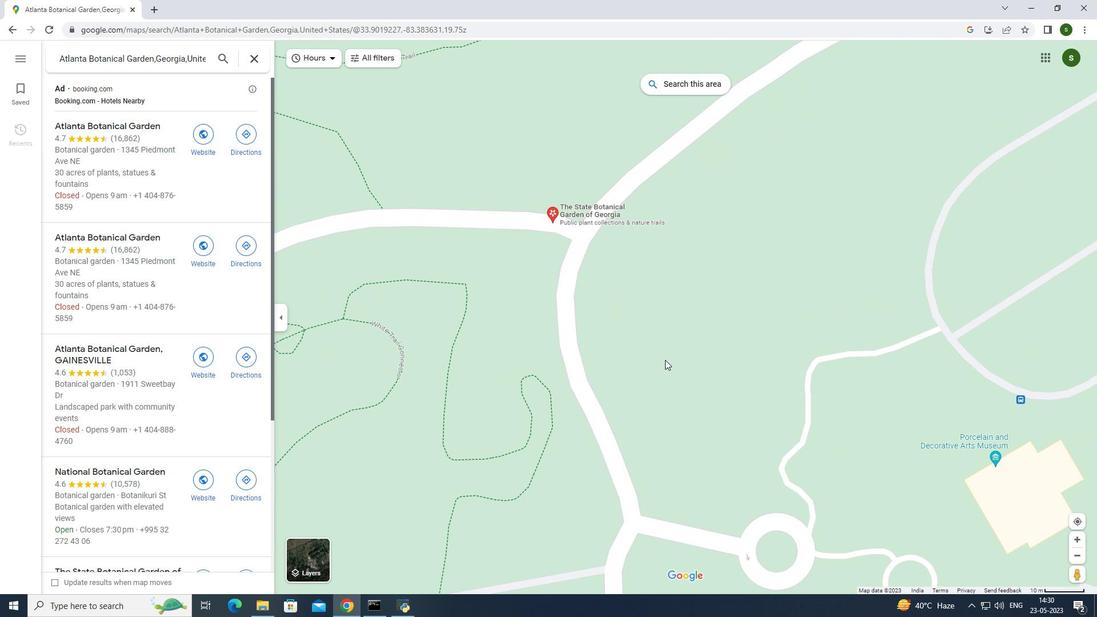 
Action: Mouse scrolled (616, 353) with delta (0, 0)
Screenshot: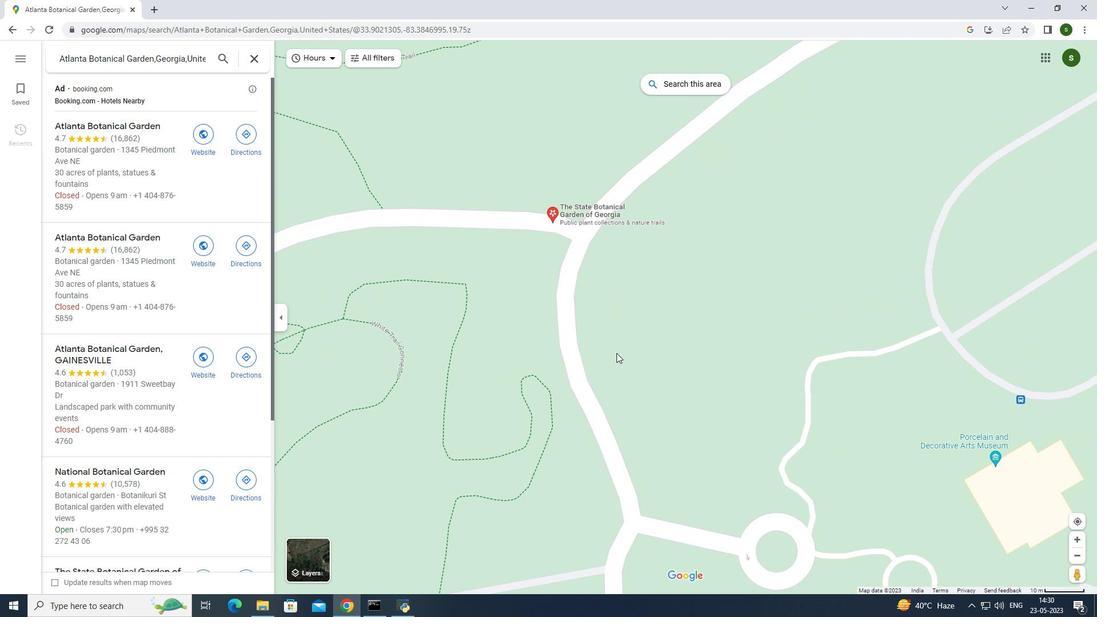 
Action: Mouse scrolled (616, 353) with delta (0, 0)
Screenshot: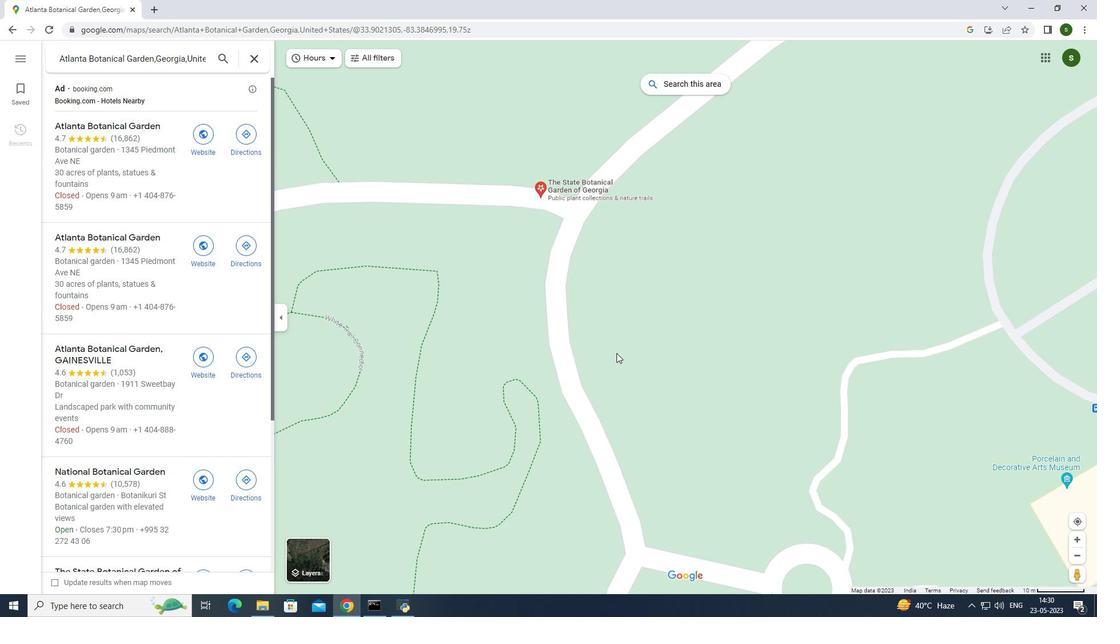 
Action: Mouse scrolled (616, 353) with delta (0, 0)
Screenshot: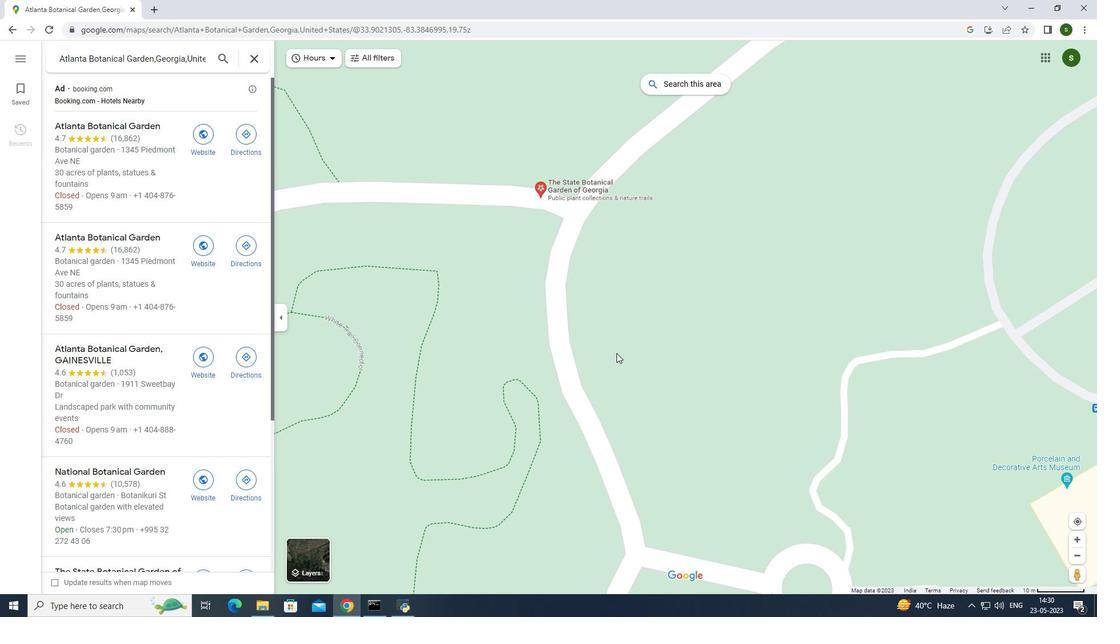 
Action: Mouse moved to (616, 353)
Screenshot: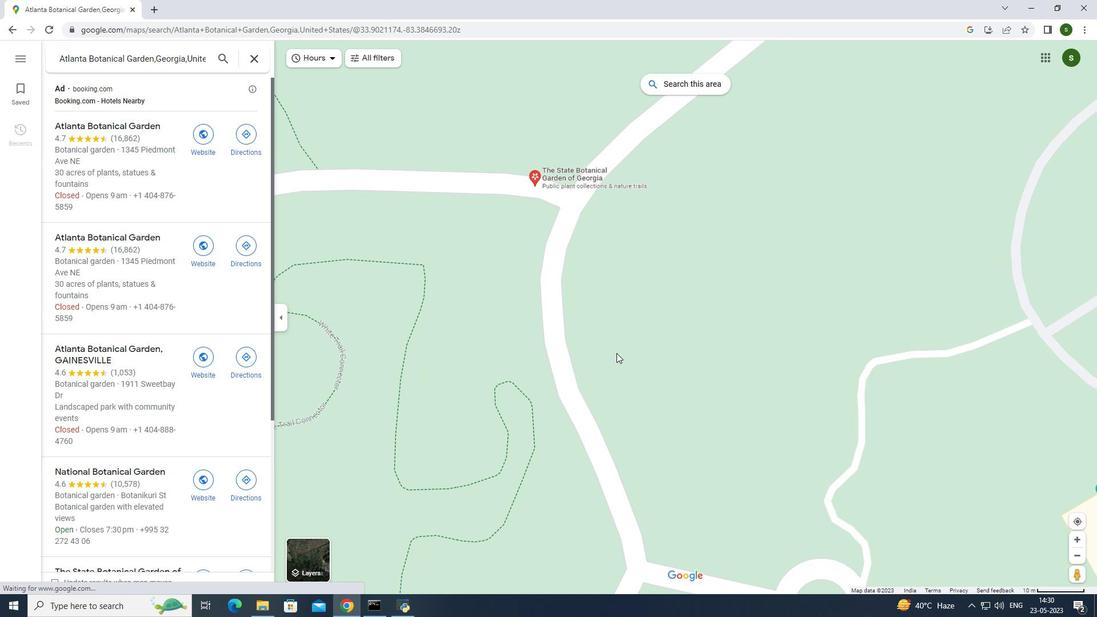 
Action: Mouse scrolled (616, 353) with delta (0, 0)
Screenshot: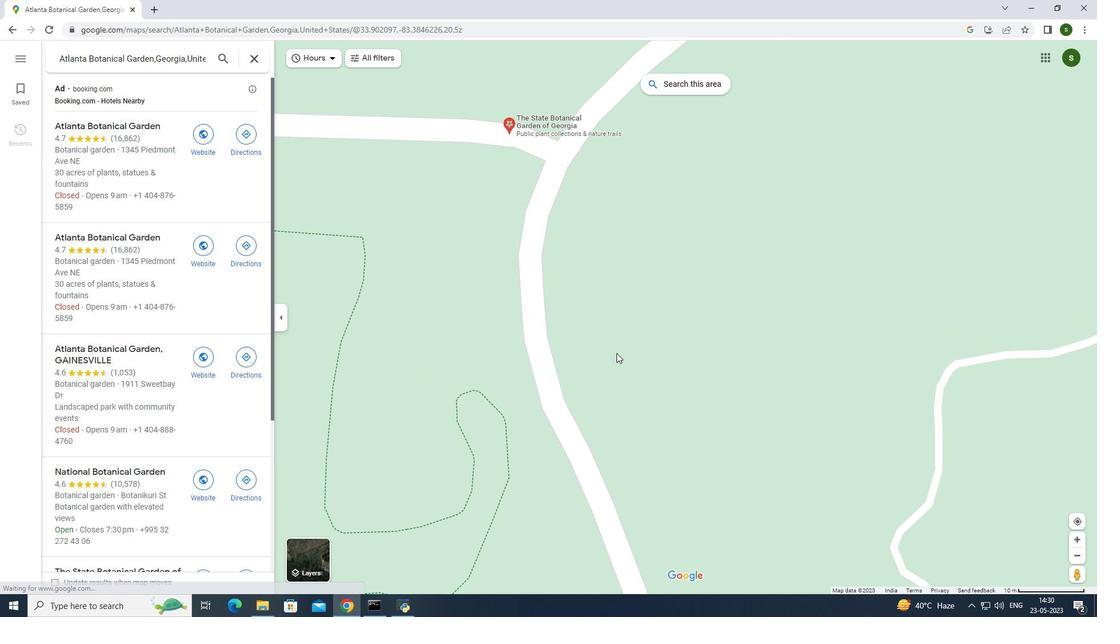 
Action: Mouse scrolled (616, 353) with delta (0, 0)
Screenshot: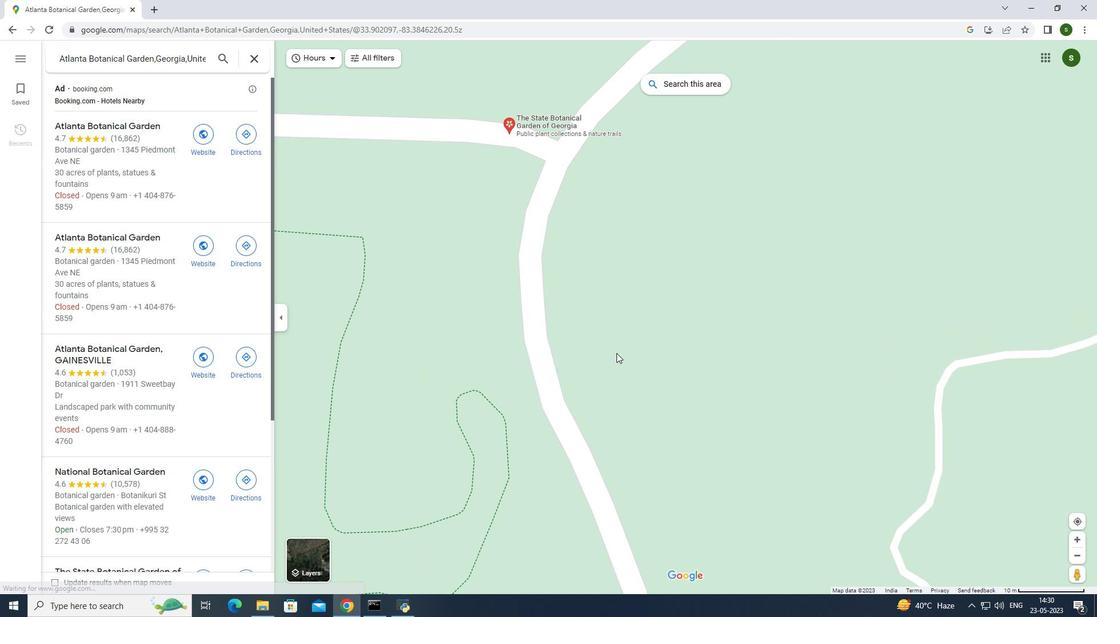 
Action: Mouse moved to (460, 201)
Screenshot: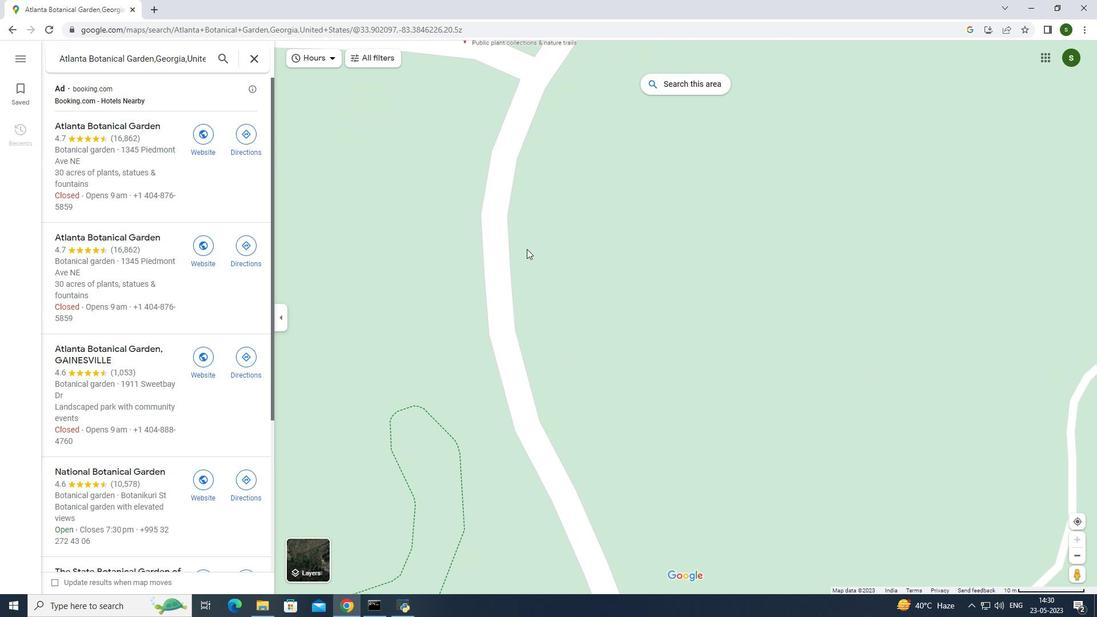 
Action: Mouse pressed left at (460, 201)
Screenshot: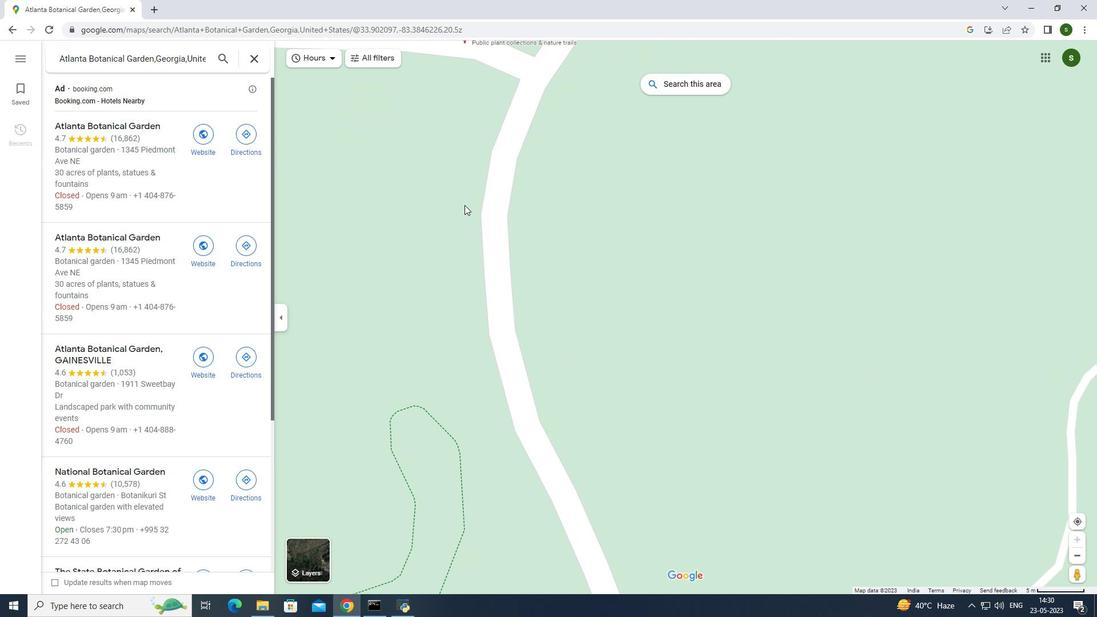 
Action: Mouse moved to (1078, 540)
Screenshot: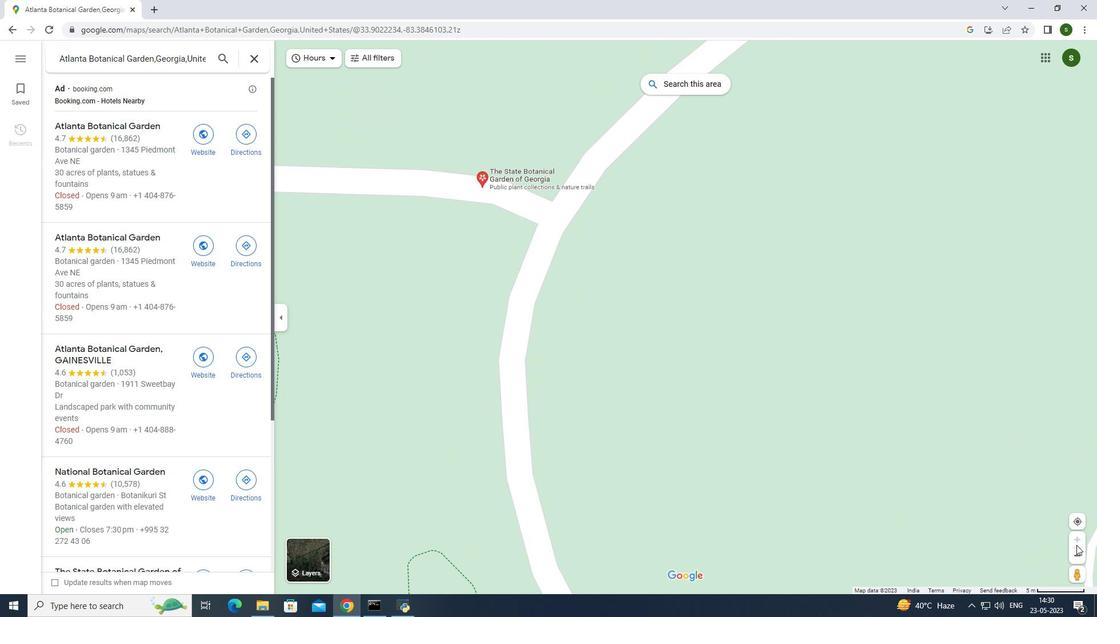 
Action: Mouse pressed left at (1078, 540)
Screenshot: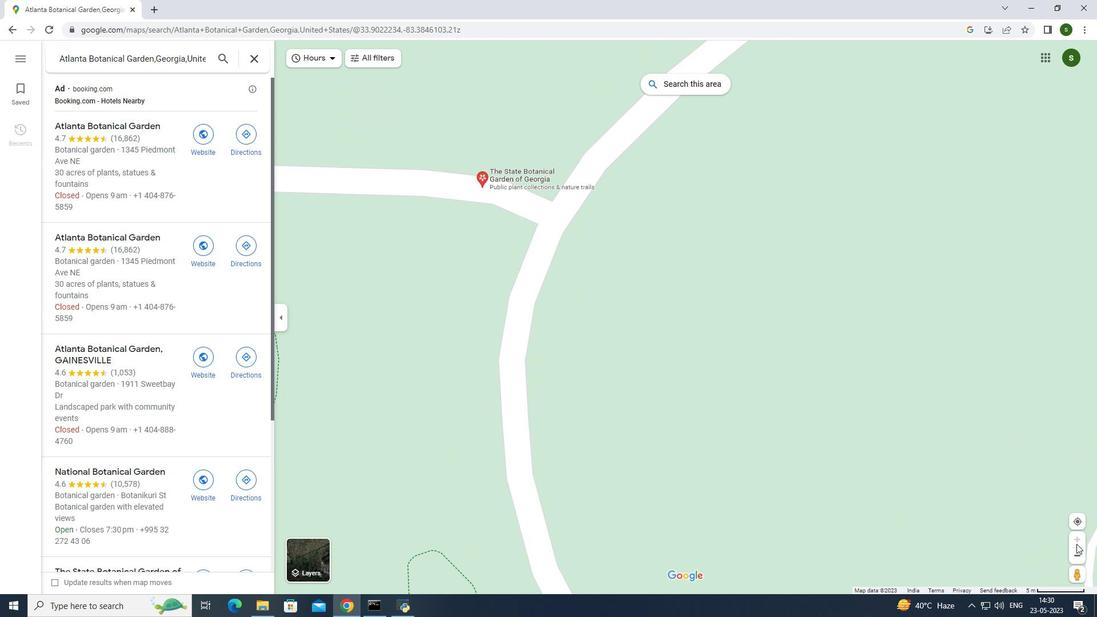 
Action: Mouse moved to (109, 133)
Screenshot: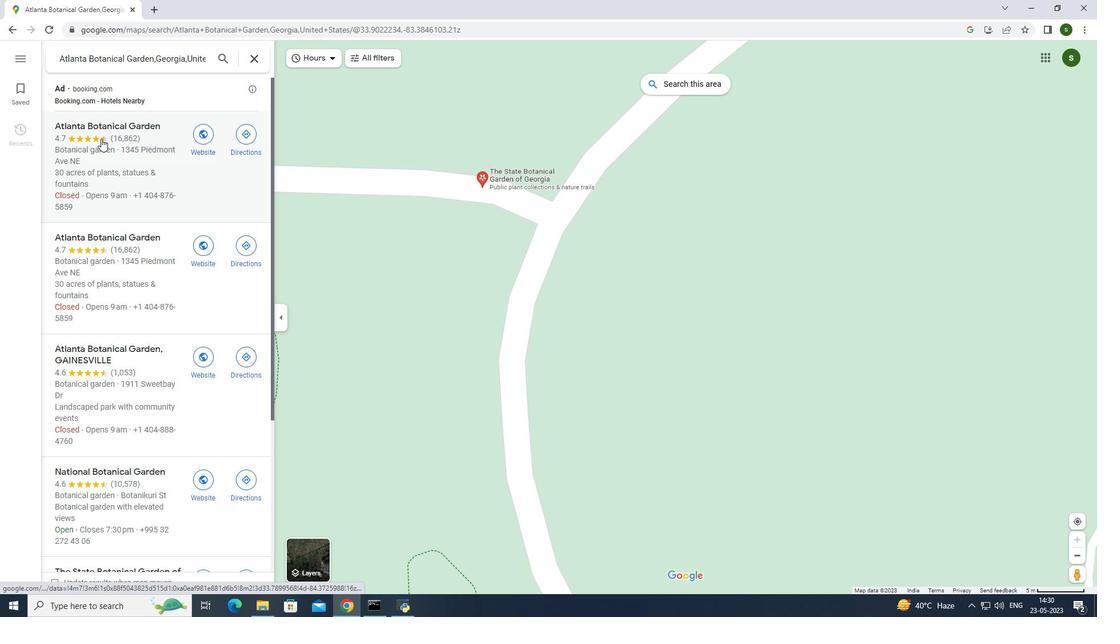 
Action: Mouse pressed left at (109, 133)
Screenshot: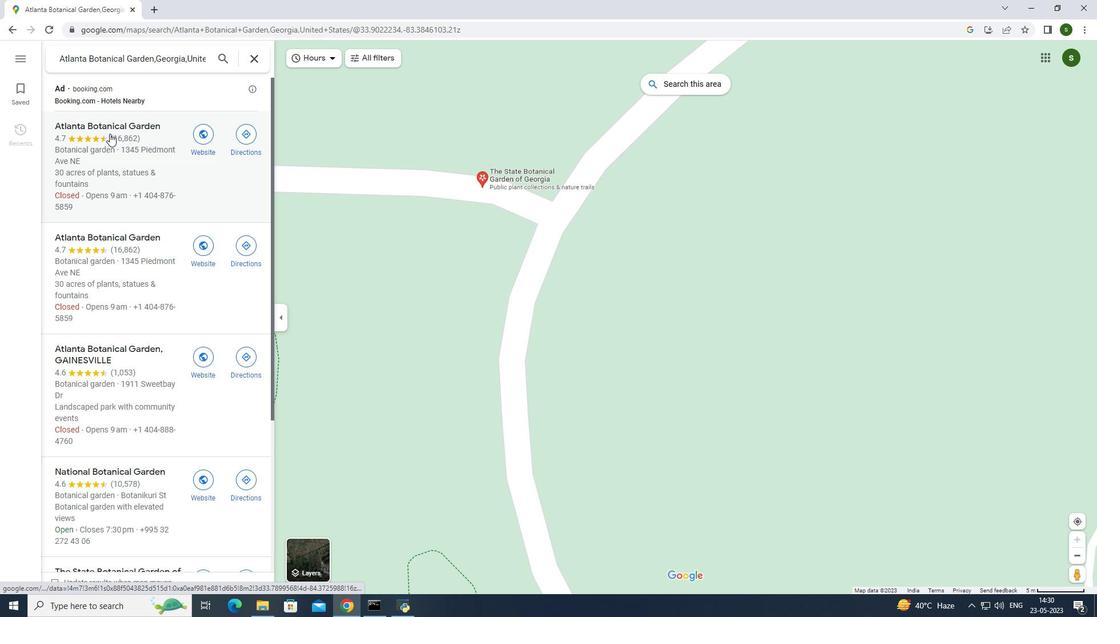 
Action: Mouse moved to (405, 283)
Screenshot: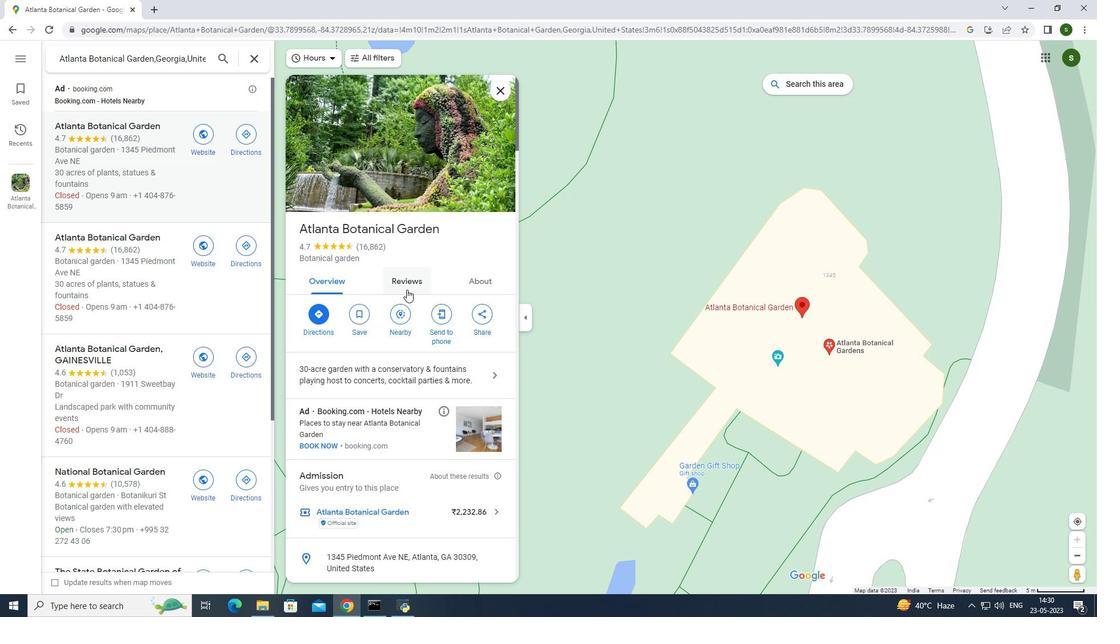 
Action: Mouse pressed left at (405, 283)
Screenshot: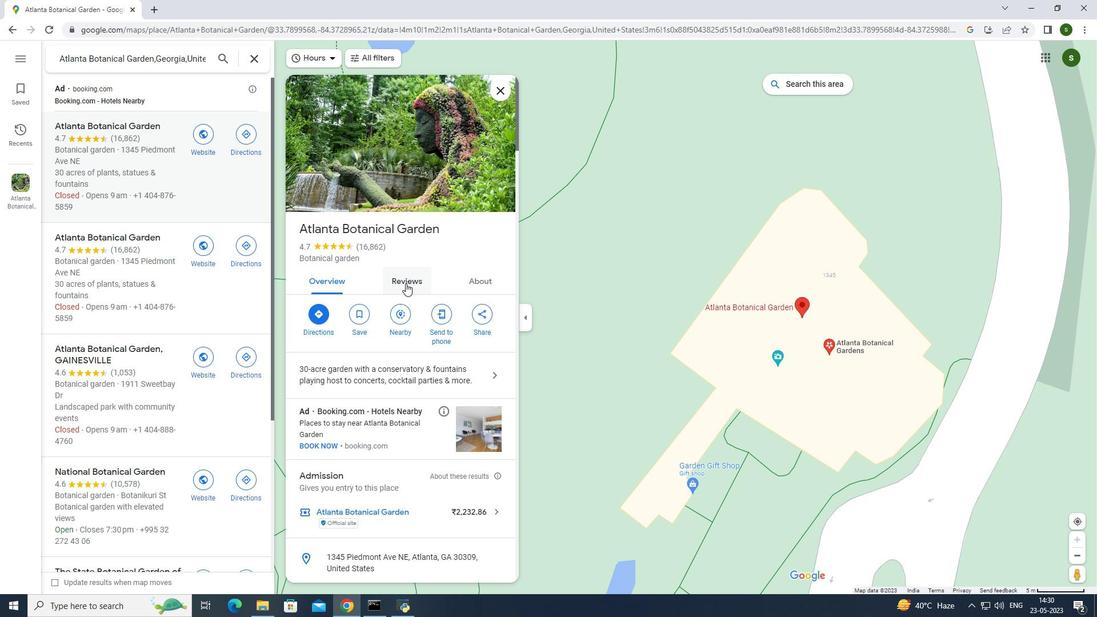 
Action: Mouse moved to (400, 237)
Screenshot: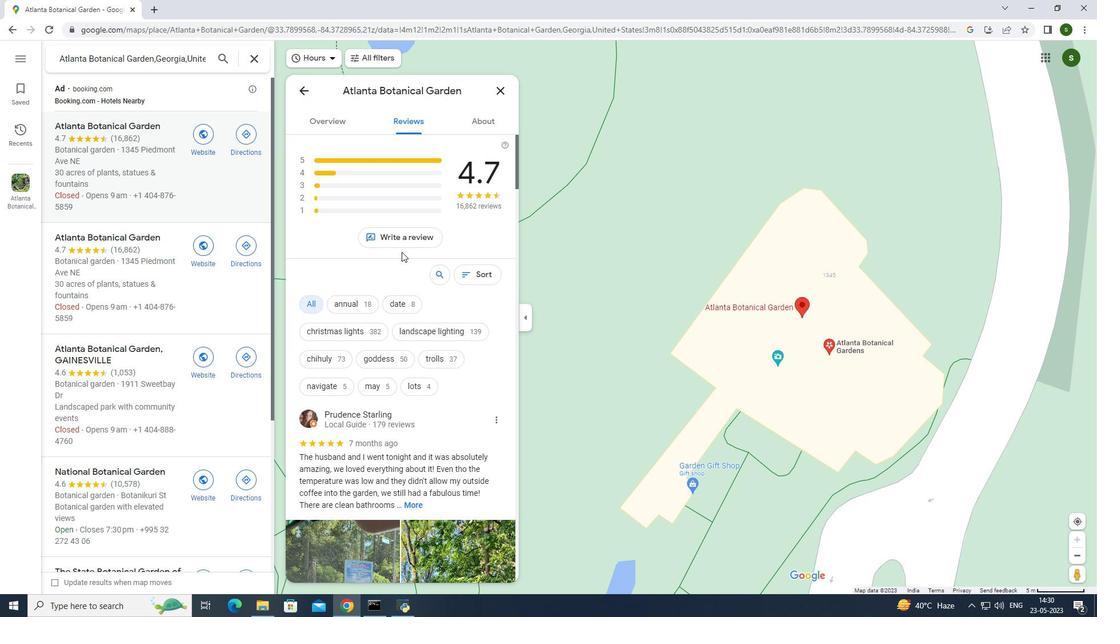 
Action: Mouse pressed left at (400, 237)
Screenshot: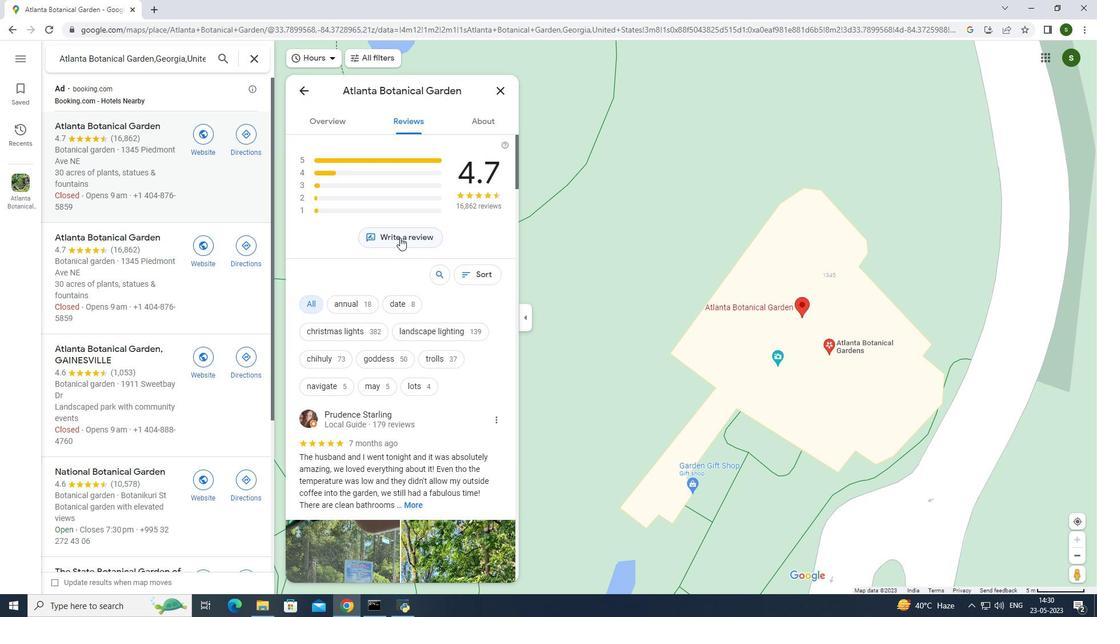 
Action: Mouse moved to (542, 153)
Screenshot: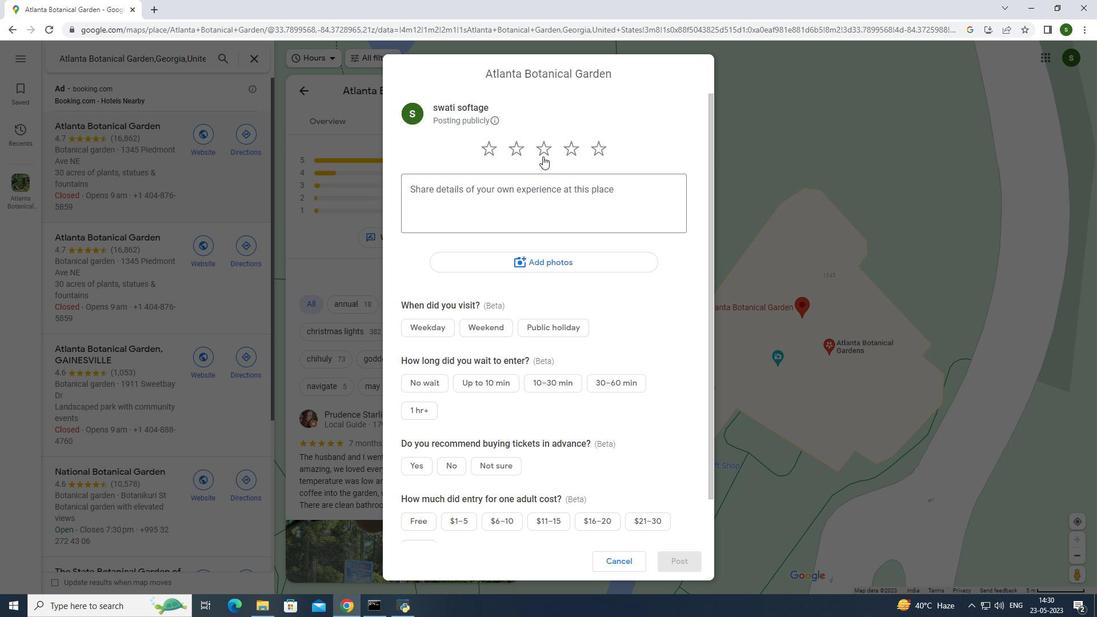 
Action: Mouse pressed left at (542, 153)
Screenshot: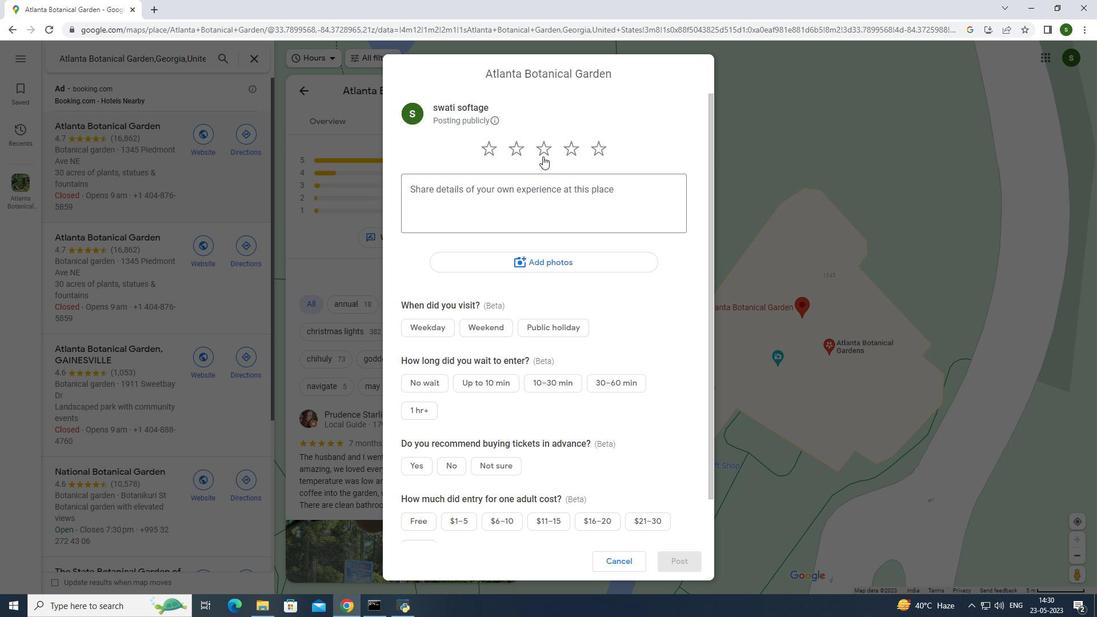 
Action: Mouse moved to (679, 564)
Screenshot: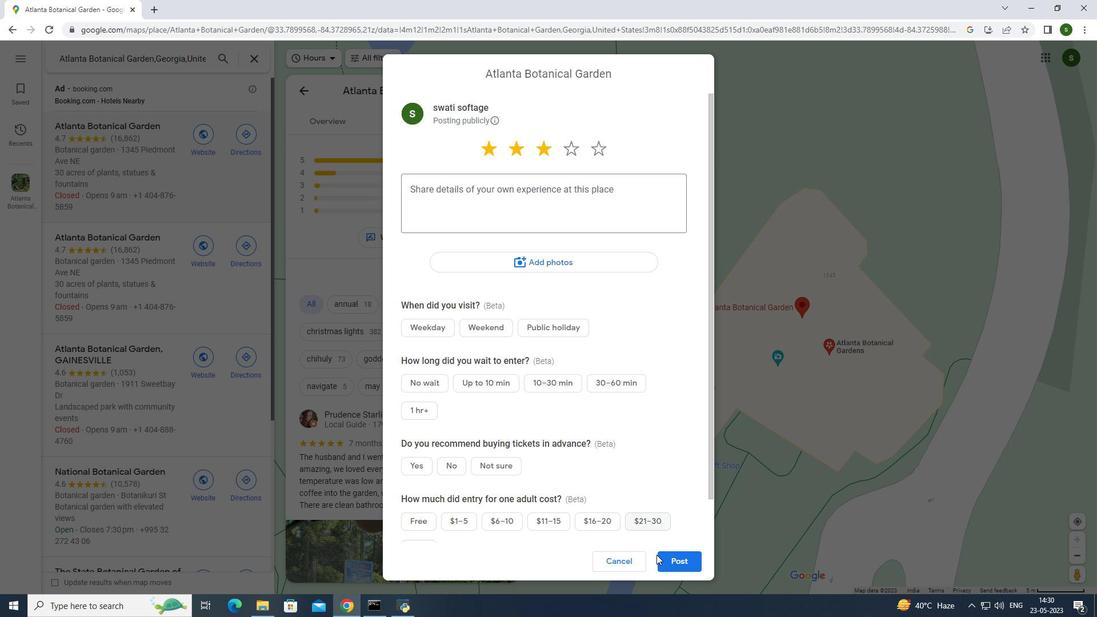 
Action: Mouse pressed left at (679, 564)
Screenshot: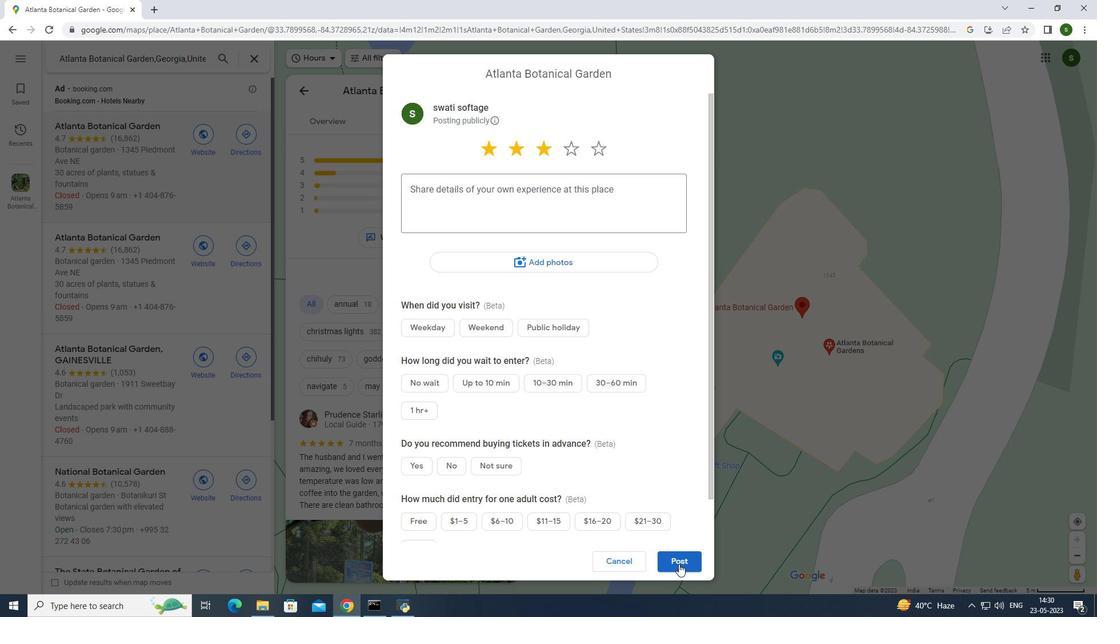 
Action: Mouse moved to (614, 559)
Screenshot: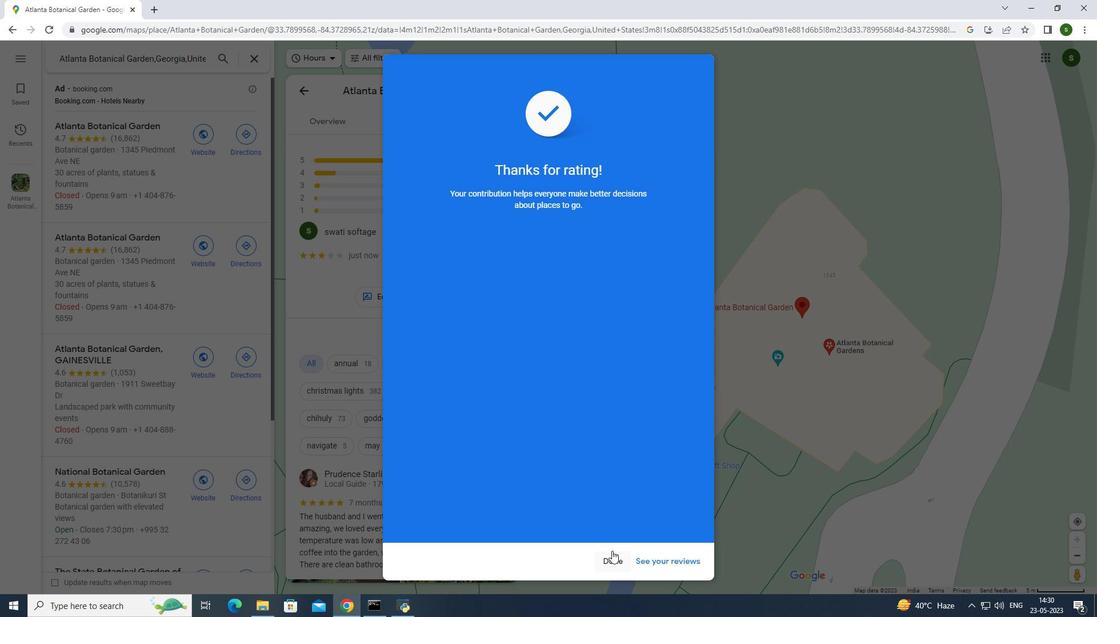 
Action: Mouse pressed left at (614, 559)
Screenshot: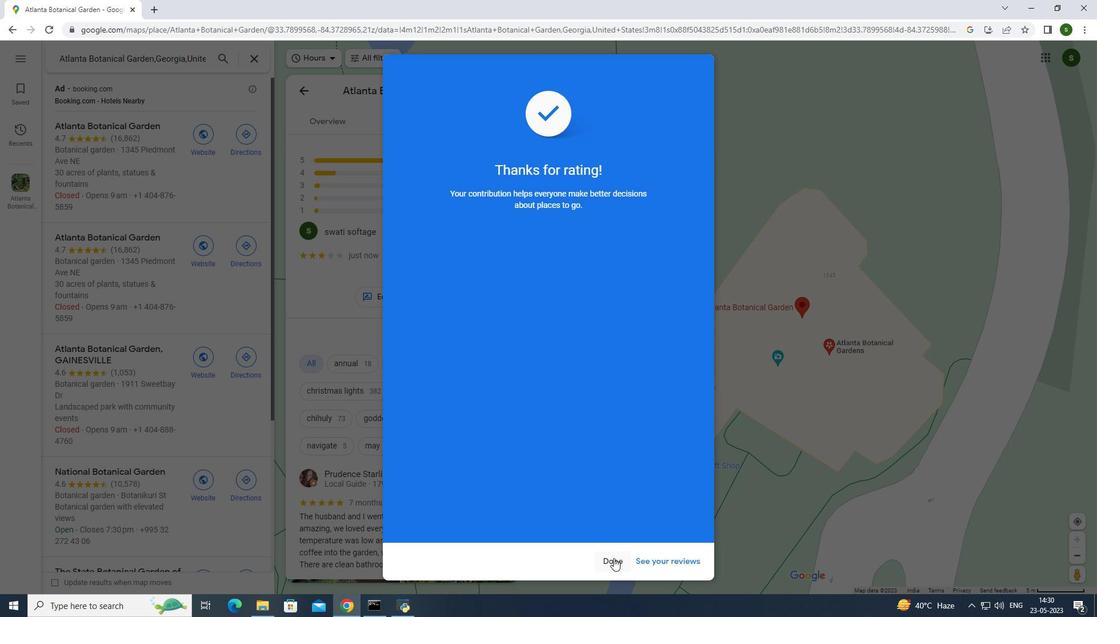 
Action: Mouse moved to (495, 101)
Screenshot: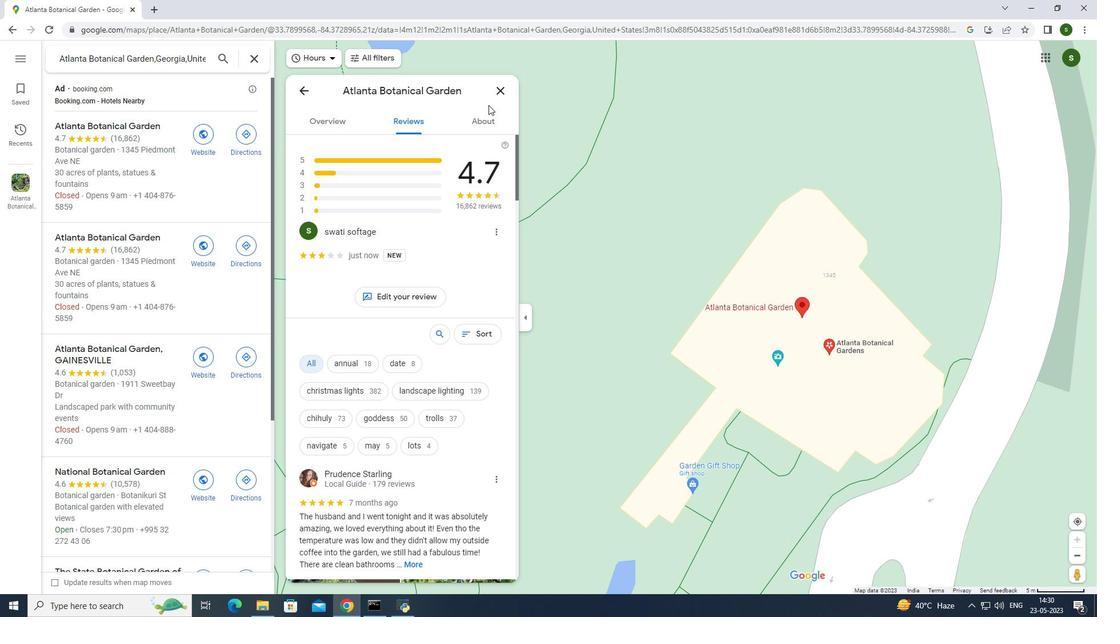 
Action: Mouse pressed left at (495, 101)
Screenshot: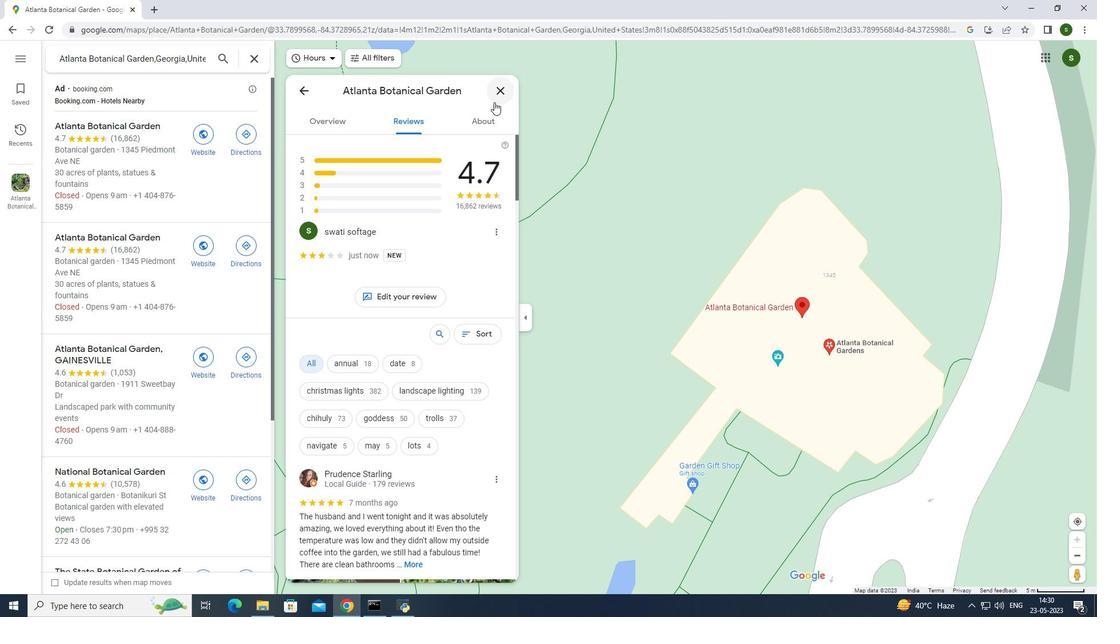 
Action: Mouse moved to (403, 354)
Screenshot: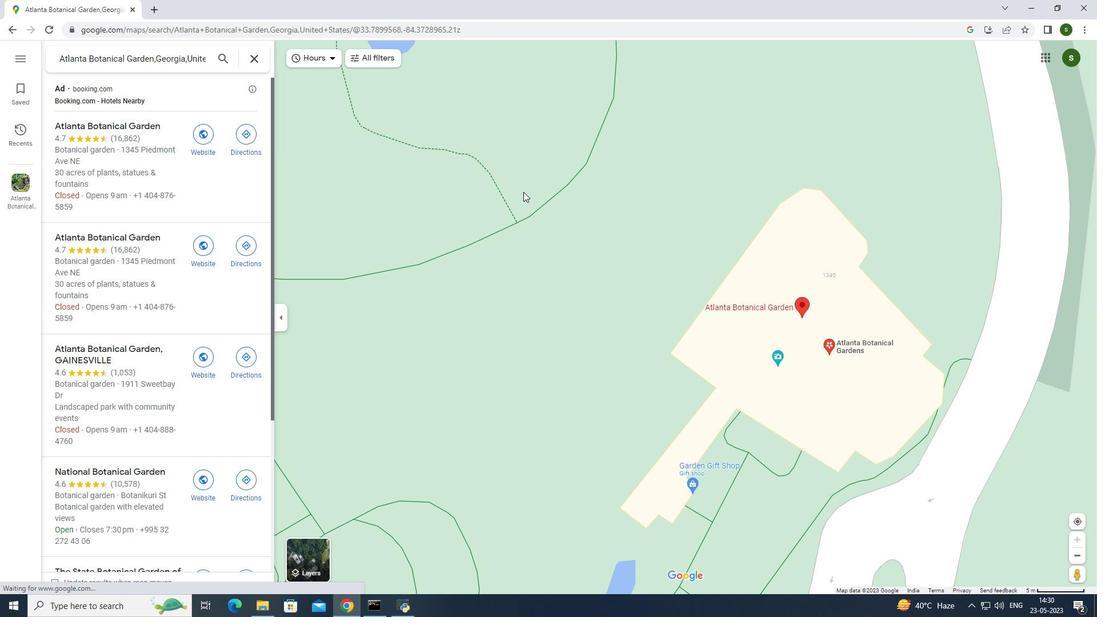 
